 Task: Look for space in Saint-Jérôme, Canada from 9th July, 2023 to 16th July, 2023 for 2 adults, 1 child in price range Rs.8000 to Rs.16000. Place can be entire place with 2 bedrooms having 2 beds and 1 bathroom. Property type can be house, flat, guest house. Booking option can be shelf check-in. Required host language is English.
Action: Mouse moved to (495, 92)
Screenshot: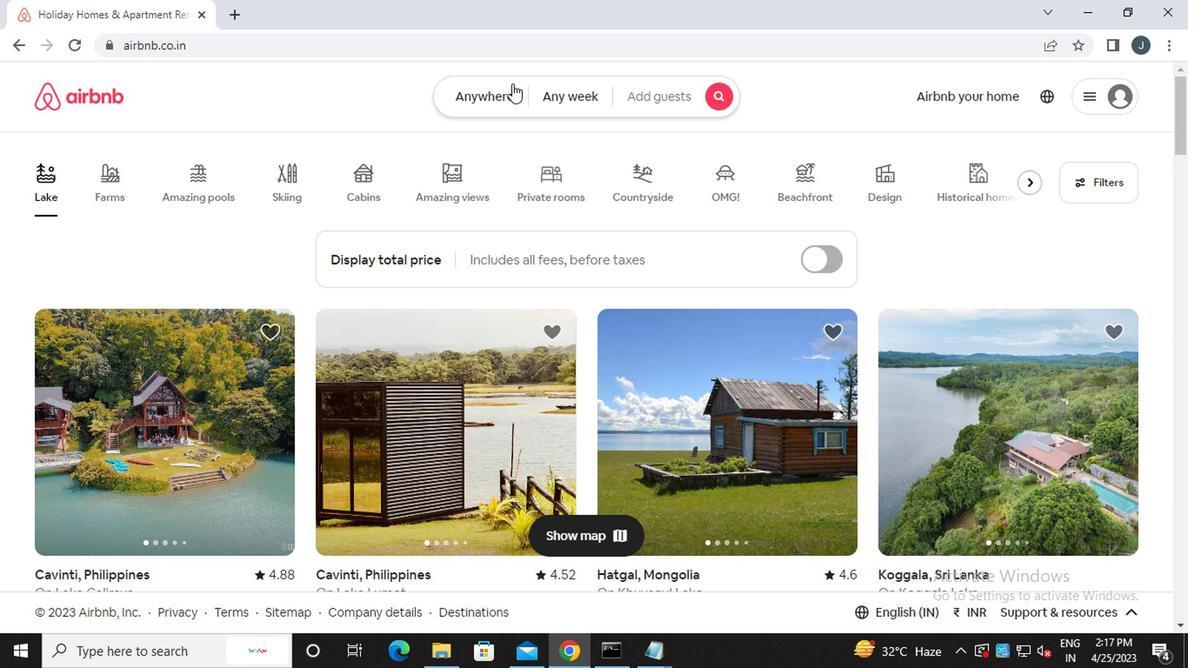 
Action: Mouse pressed left at (495, 92)
Screenshot: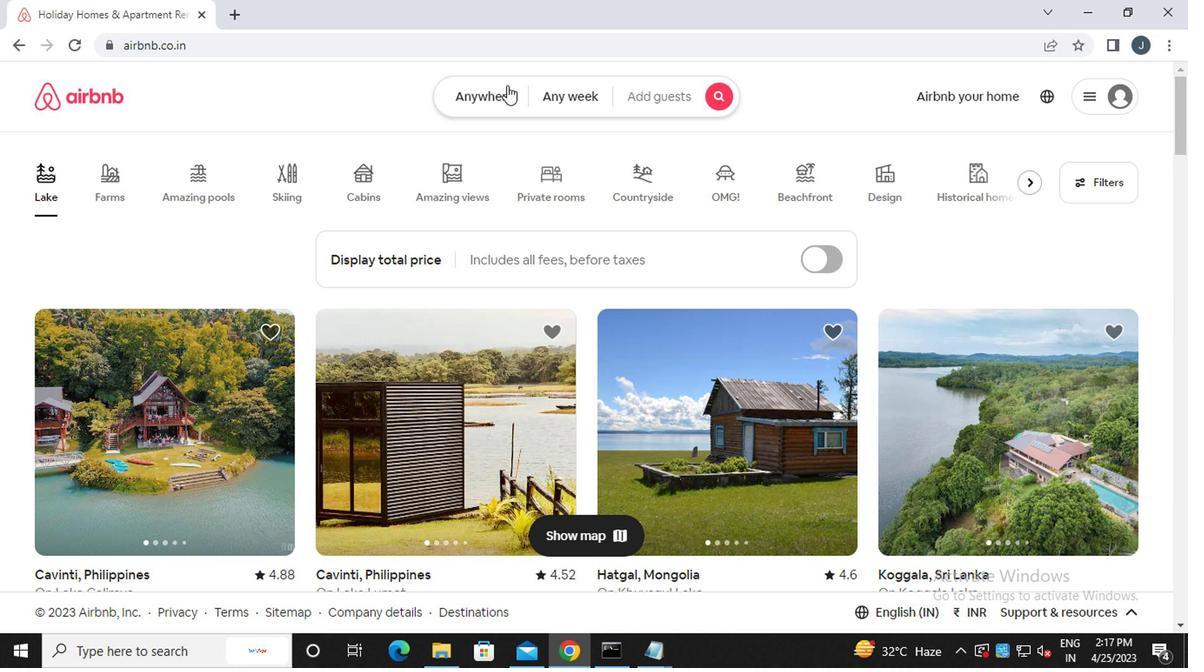 
Action: Mouse moved to (316, 170)
Screenshot: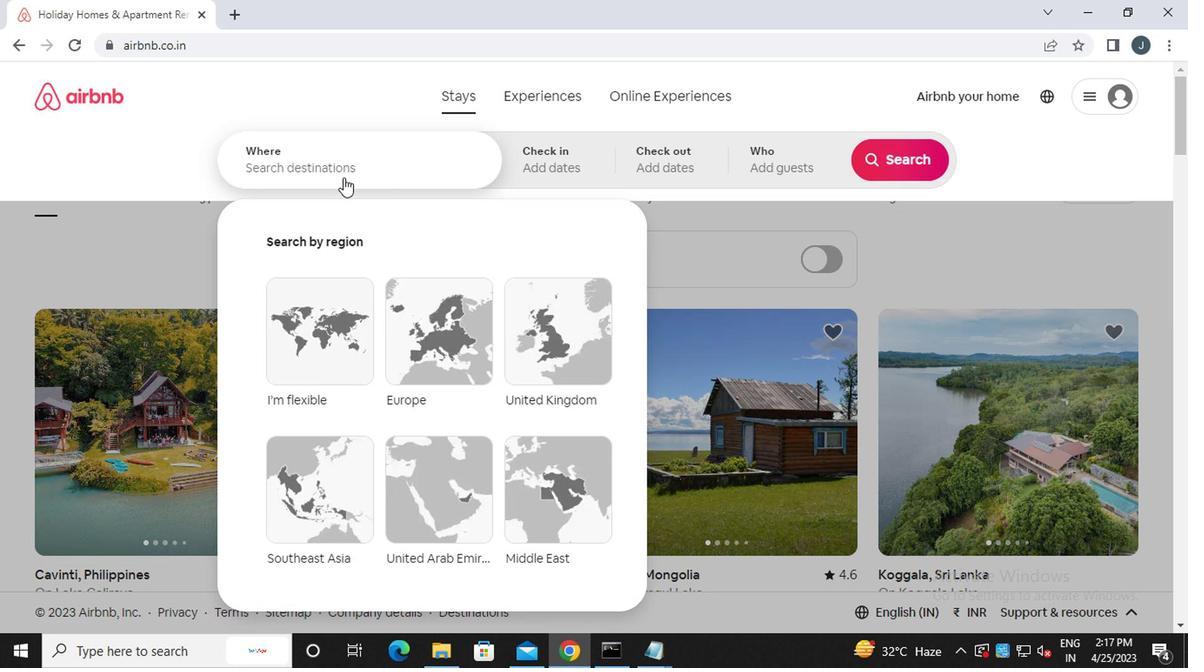 
Action: Mouse pressed left at (316, 170)
Screenshot: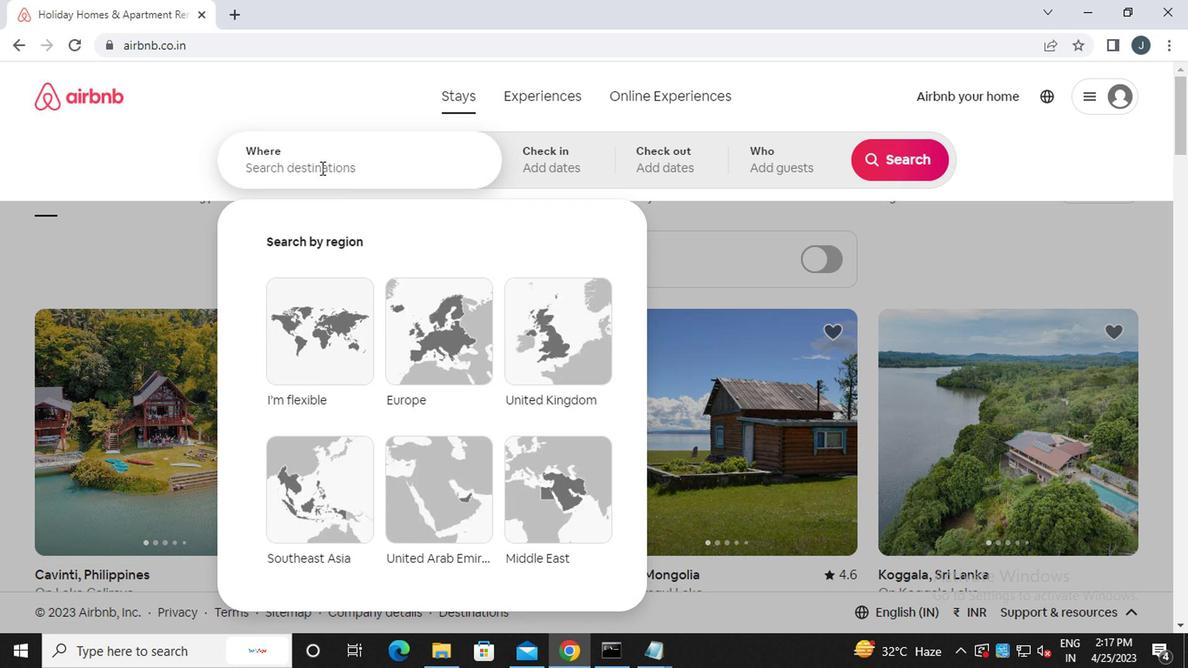 
Action: Key pressed s<Key.caps_lock>i<Key.backspace>aint-<Key.caps_lock>j<Key.caps_lock>erome,<Key.caps_lock>c<Key.caps_lock>anada
Screenshot: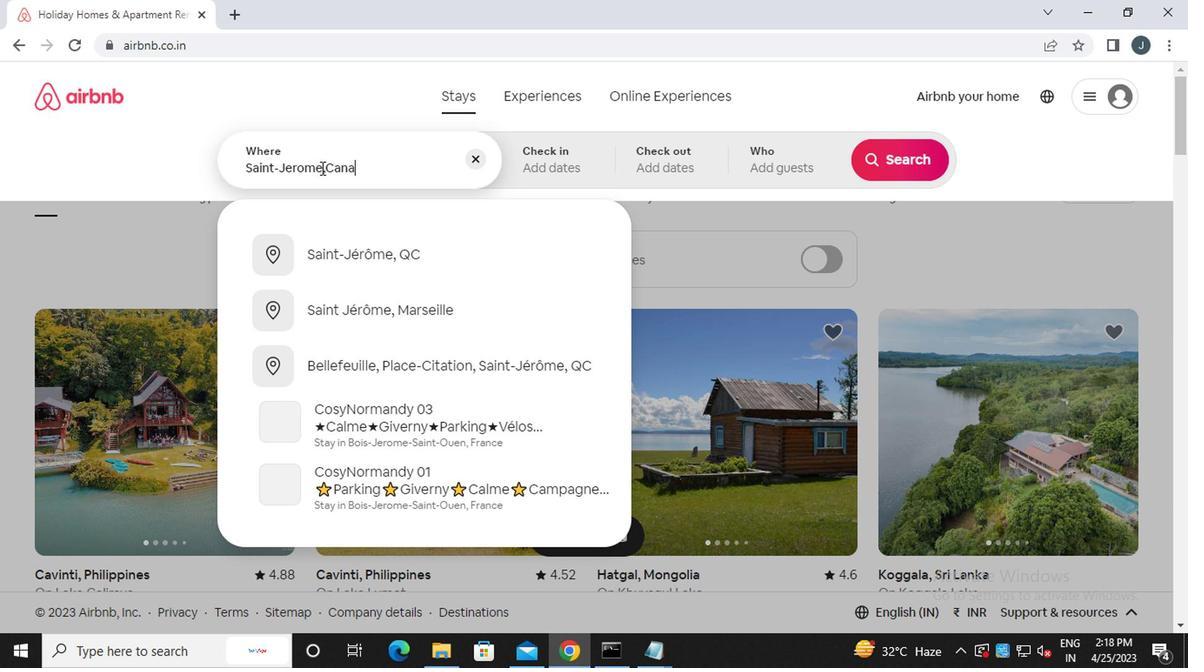 
Action: Mouse moved to (542, 172)
Screenshot: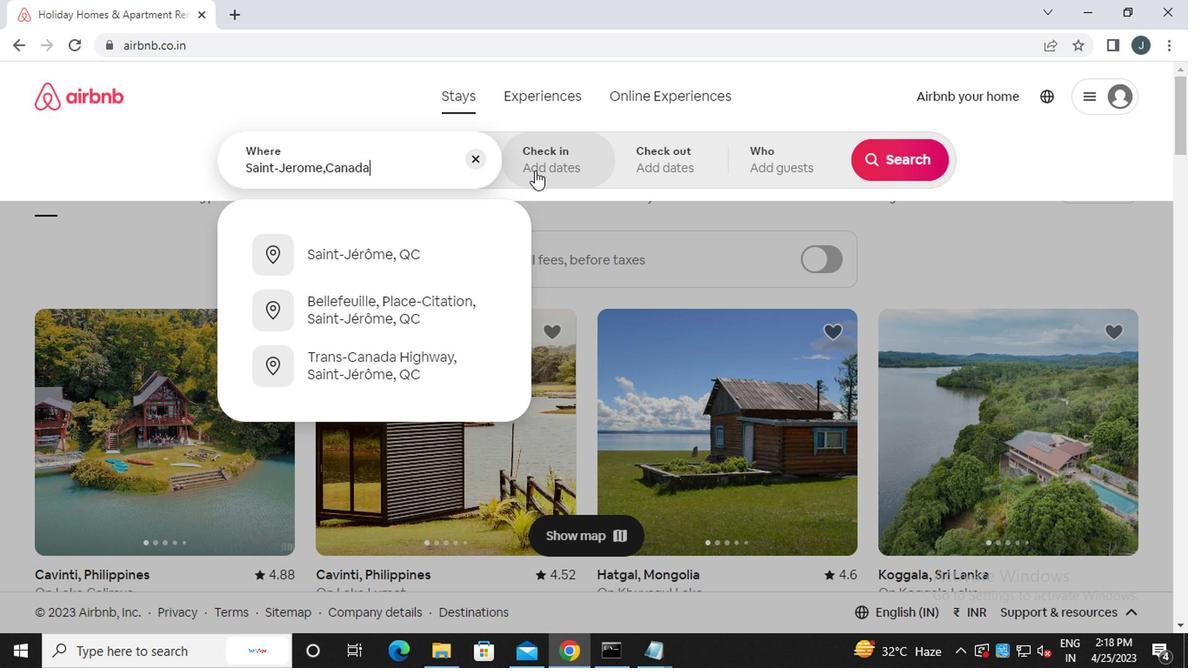 
Action: Mouse pressed left at (542, 172)
Screenshot: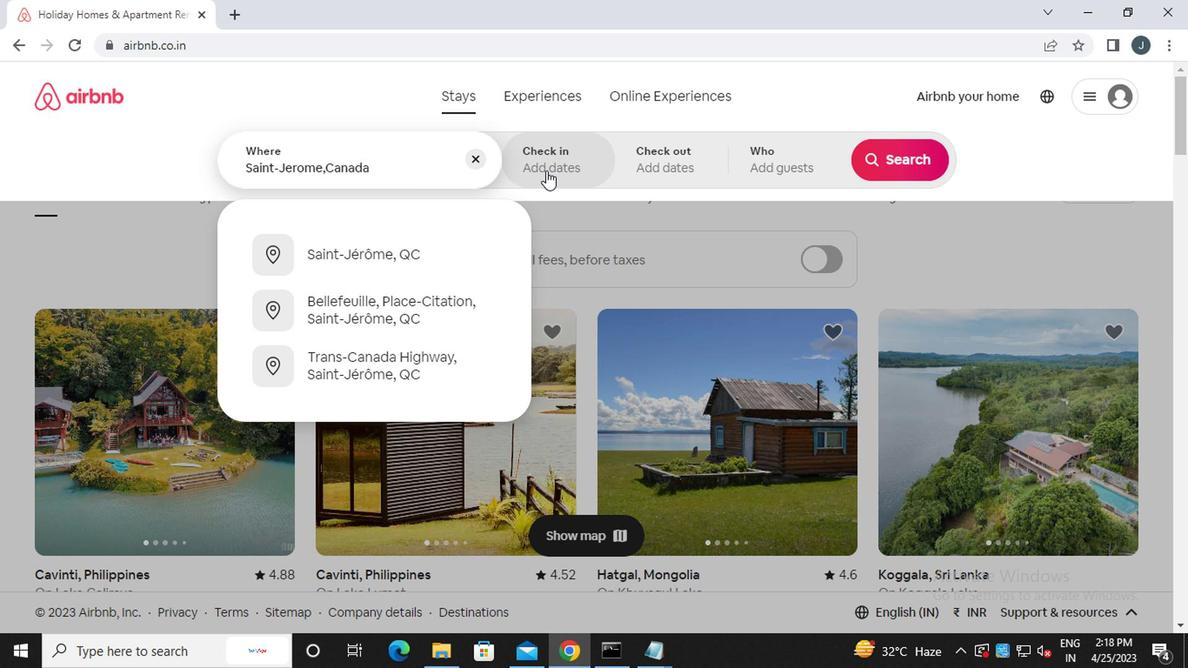 
Action: Mouse moved to (891, 293)
Screenshot: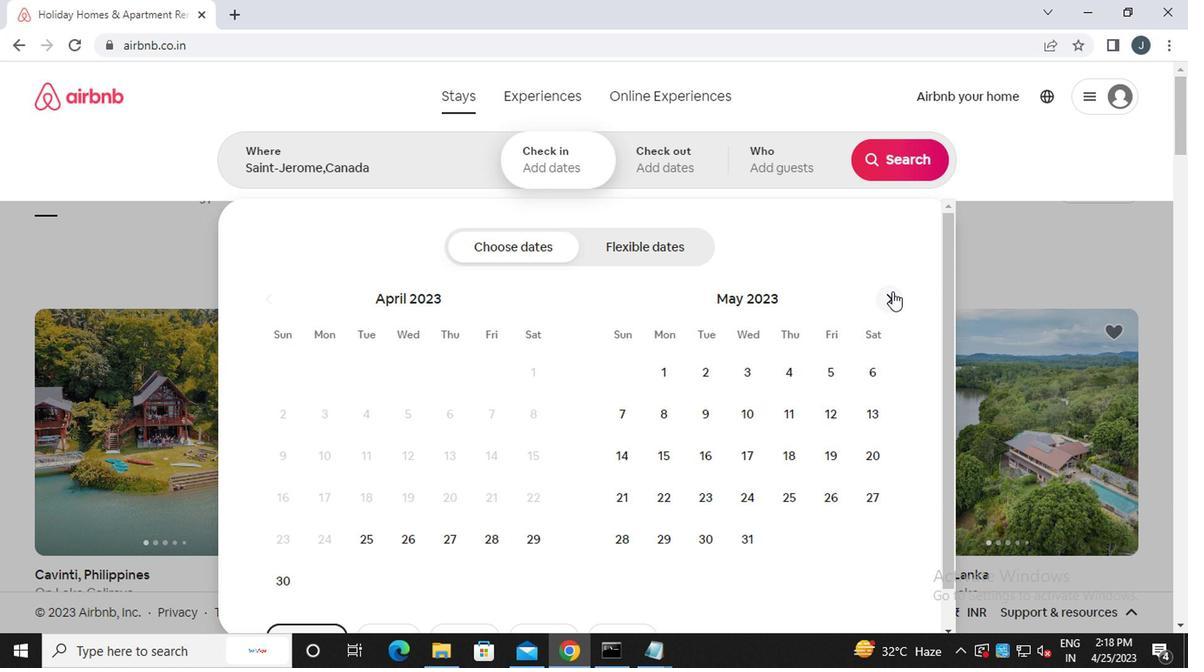 
Action: Mouse pressed left at (891, 293)
Screenshot: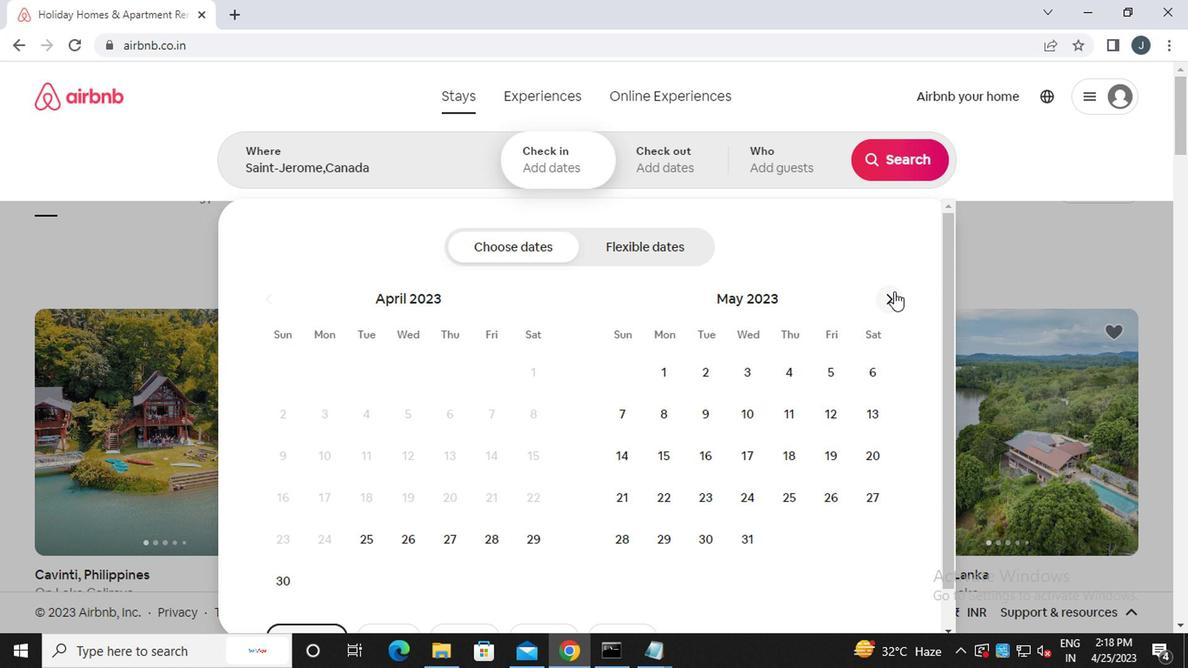 
Action: Mouse moved to (893, 295)
Screenshot: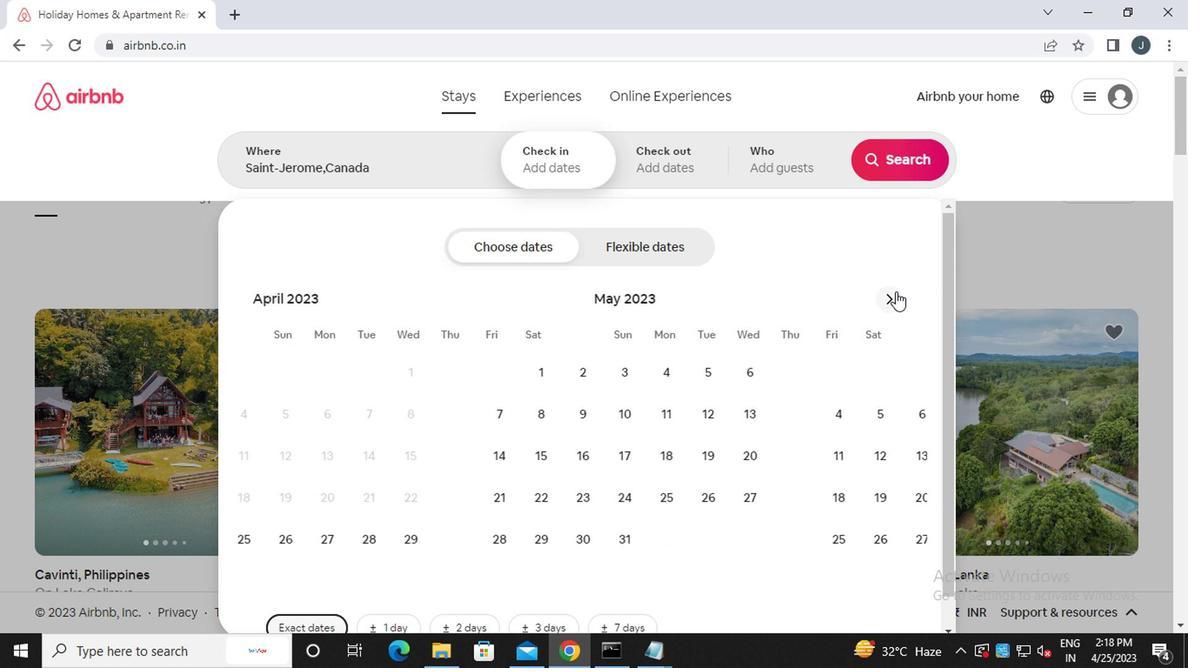 
Action: Mouse pressed left at (893, 295)
Screenshot: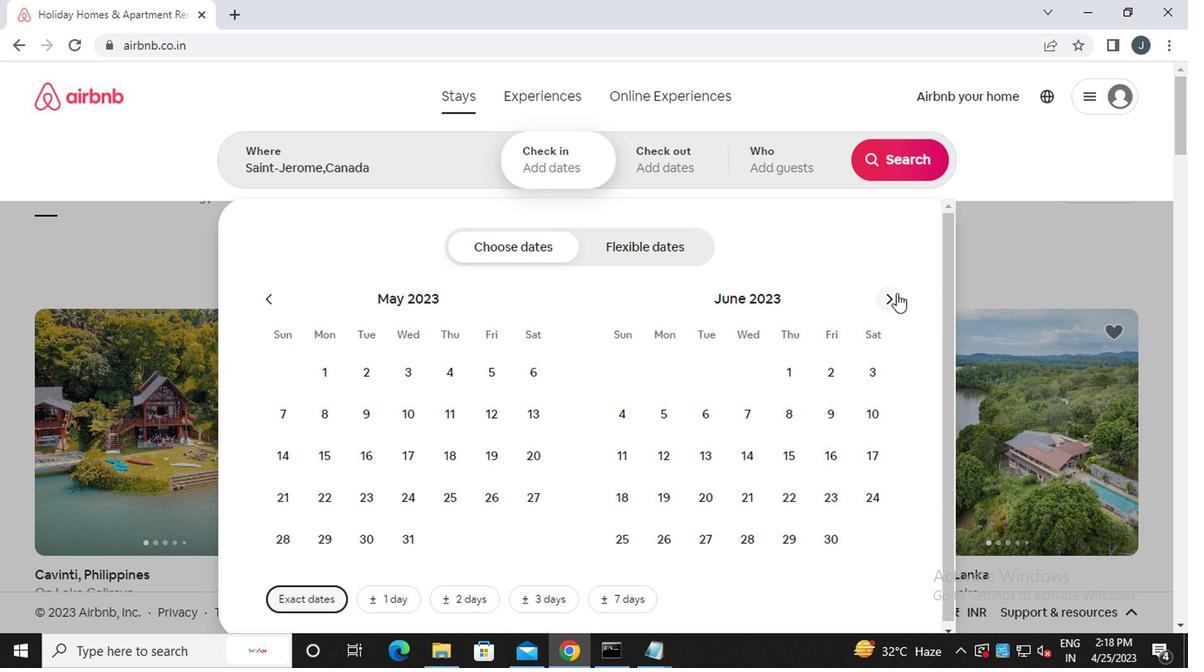 
Action: Mouse moved to (621, 458)
Screenshot: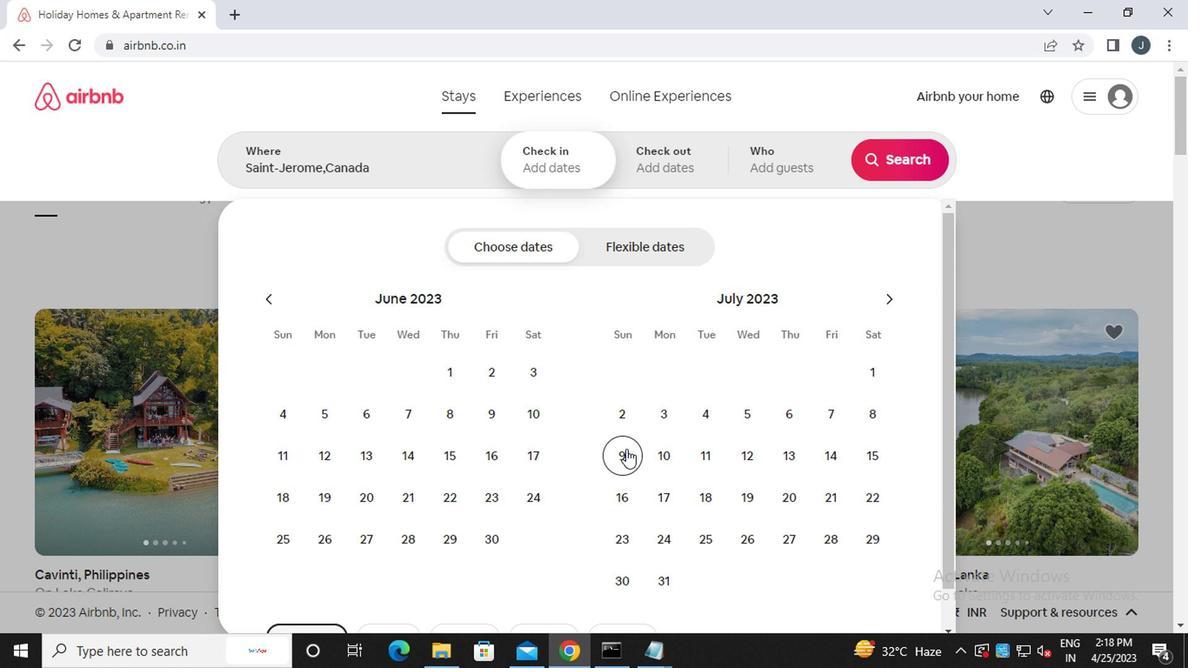 
Action: Mouse pressed left at (621, 458)
Screenshot: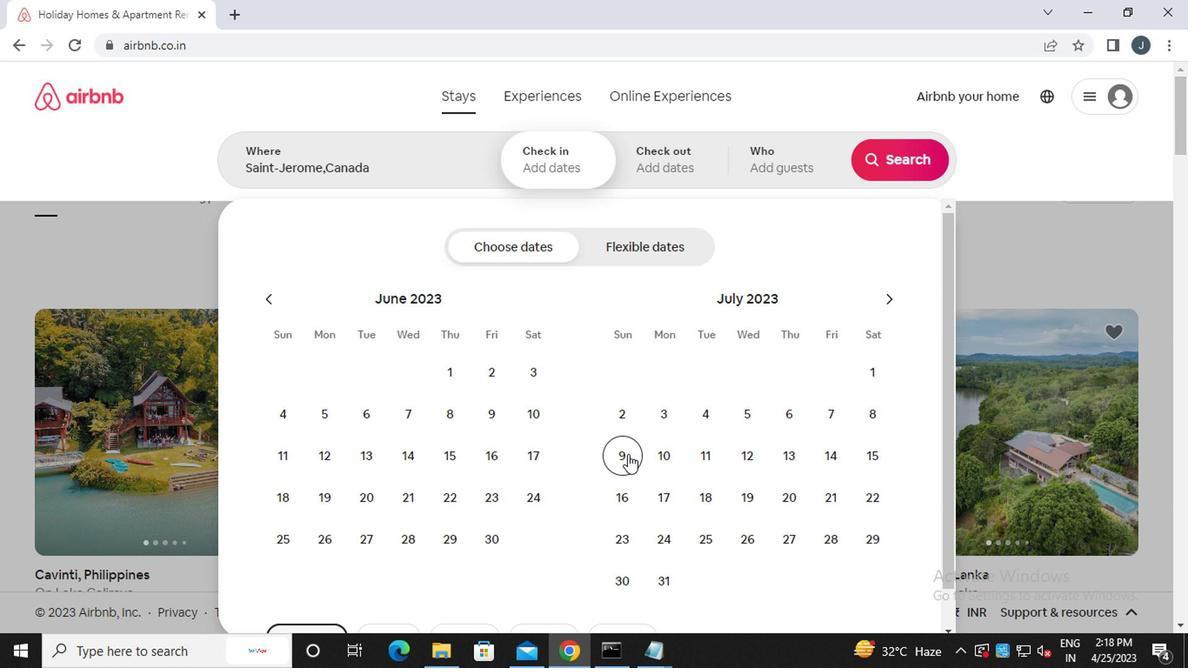 
Action: Mouse moved to (620, 494)
Screenshot: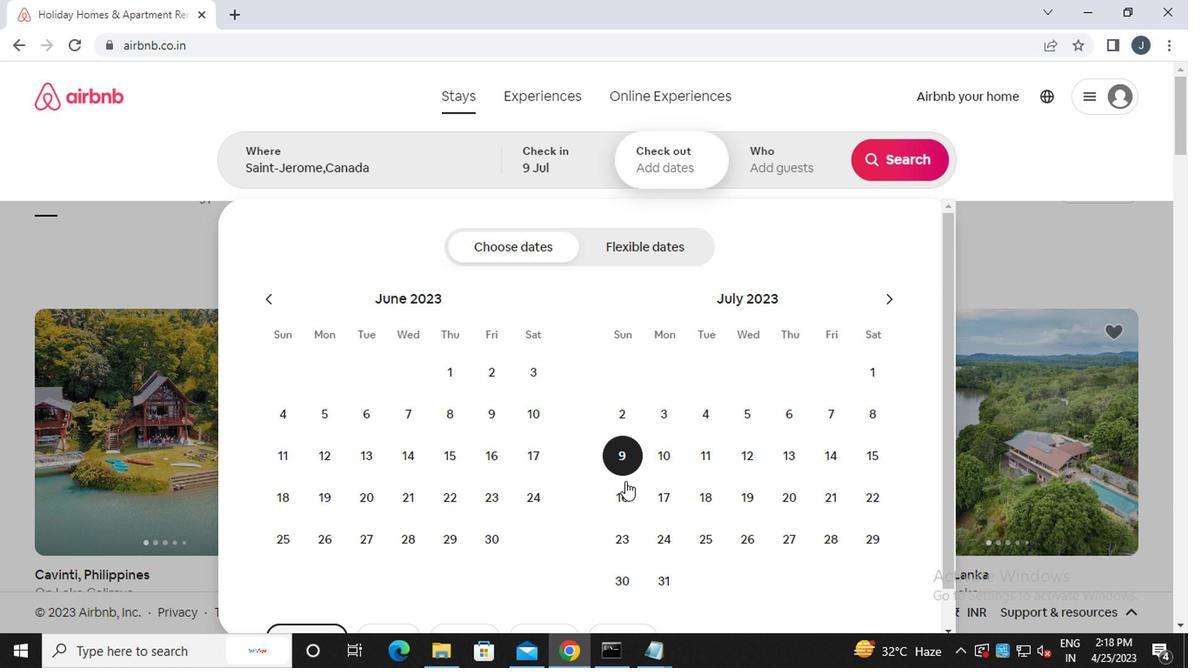 
Action: Mouse pressed left at (620, 494)
Screenshot: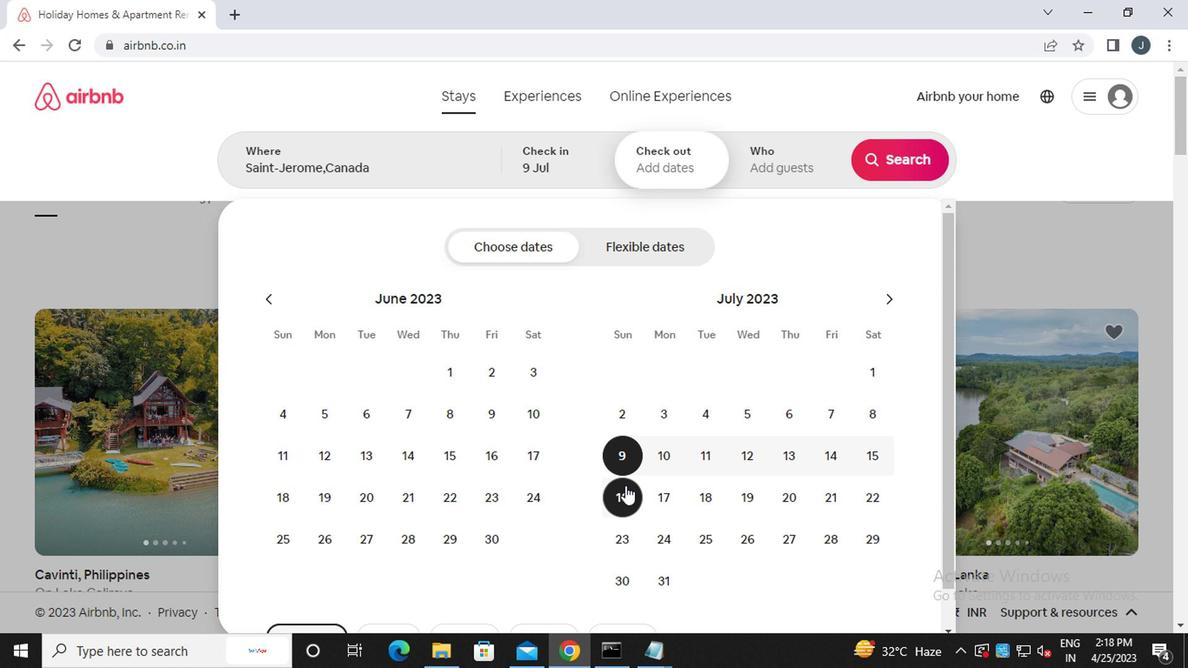 
Action: Mouse moved to (785, 164)
Screenshot: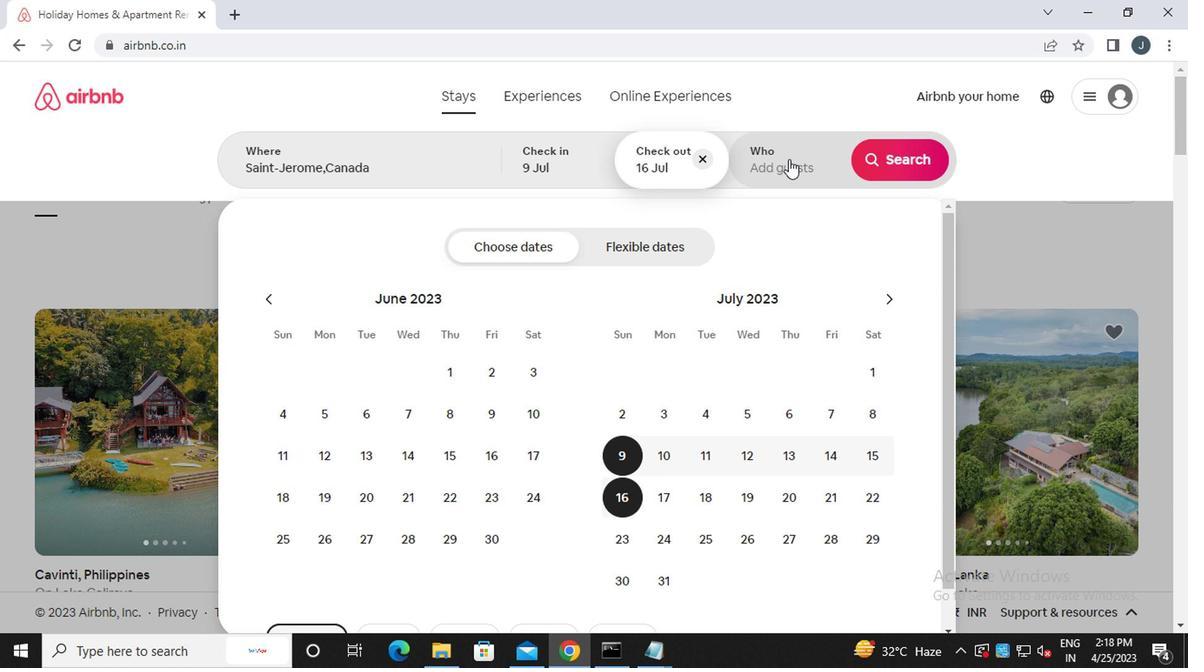 
Action: Mouse pressed left at (785, 164)
Screenshot: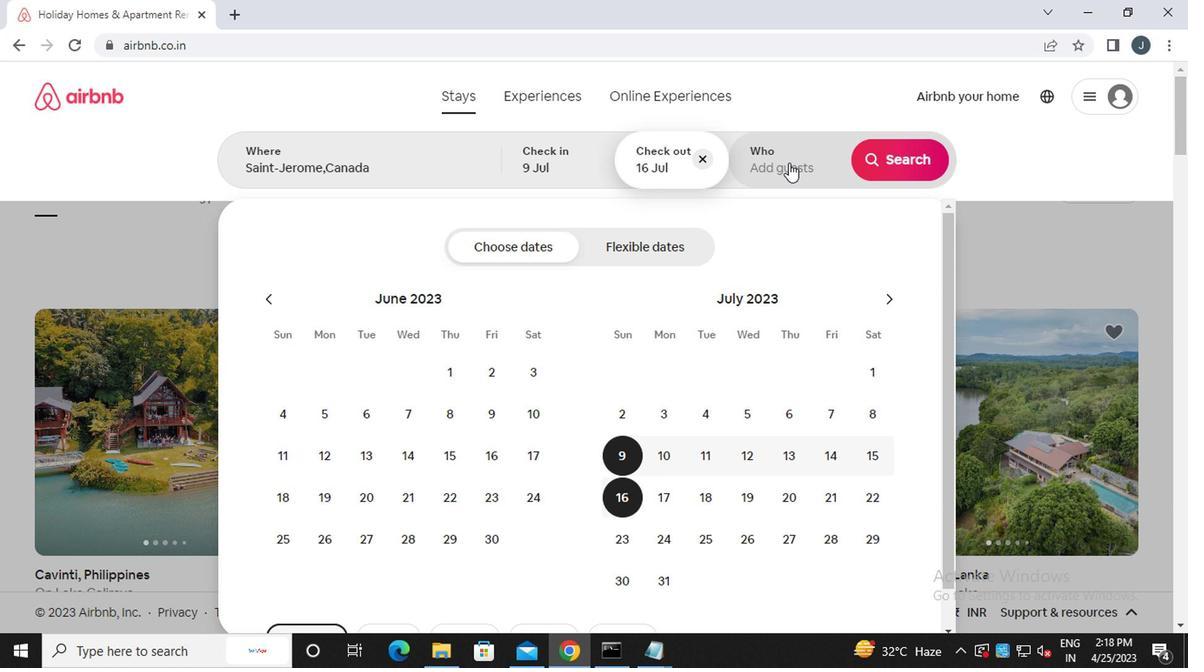 
Action: Mouse moved to (903, 255)
Screenshot: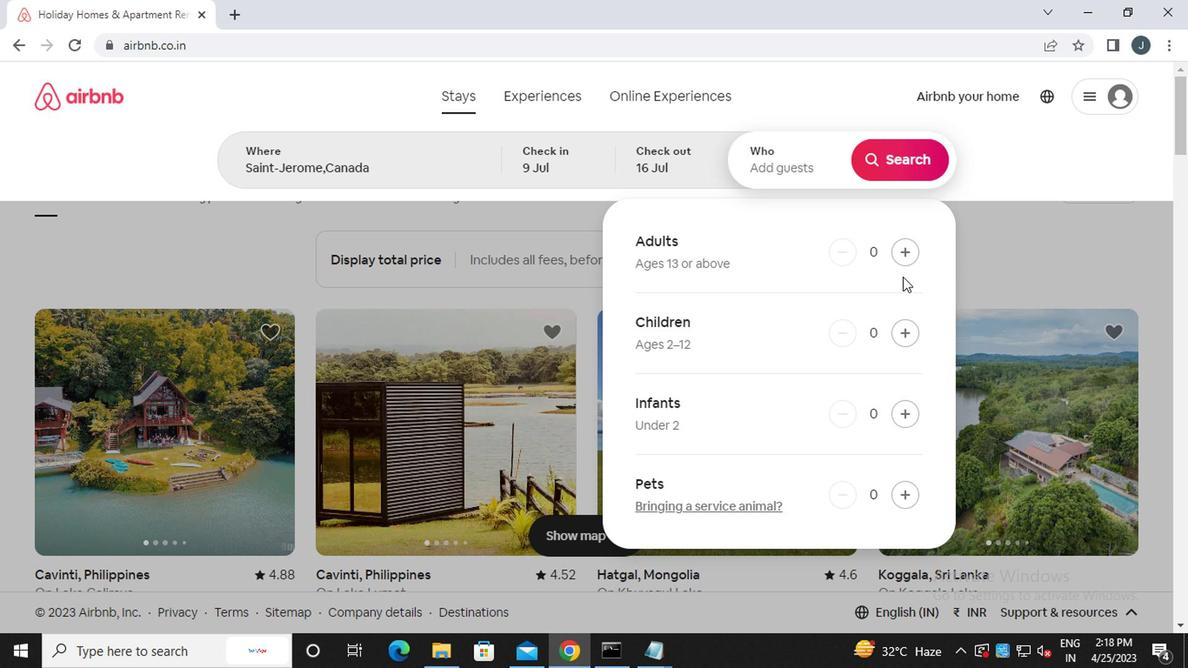 
Action: Mouse pressed left at (903, 255)
Screenshot: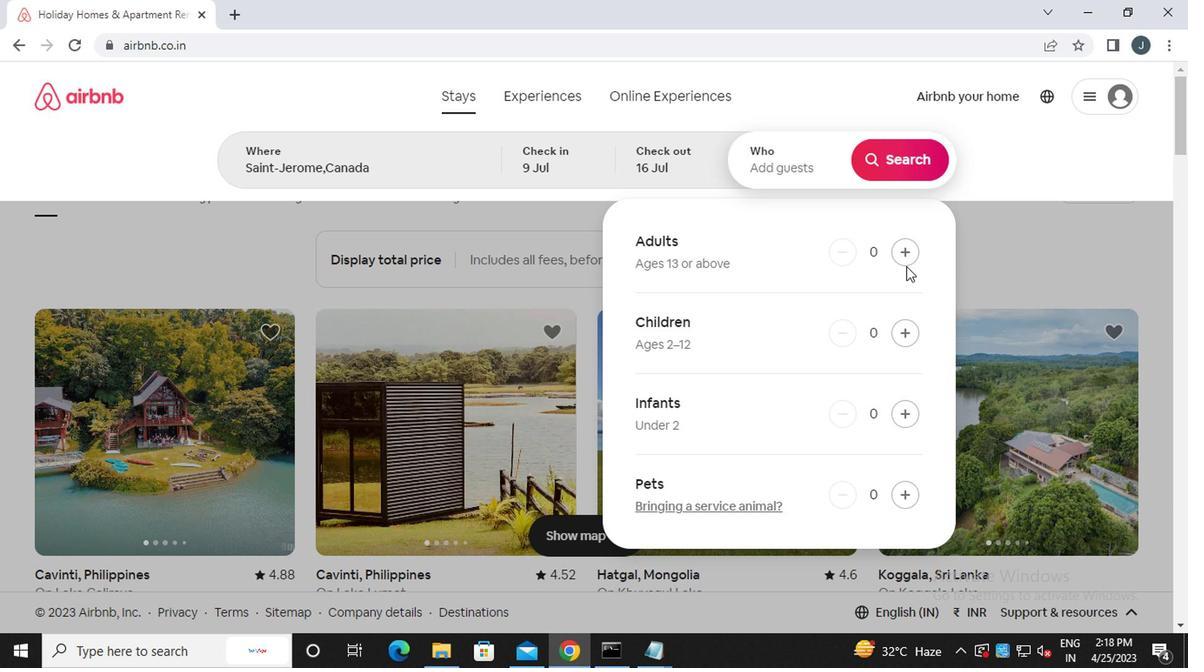 
Action: Mouse pressed left at (903, 255)
Screenshot: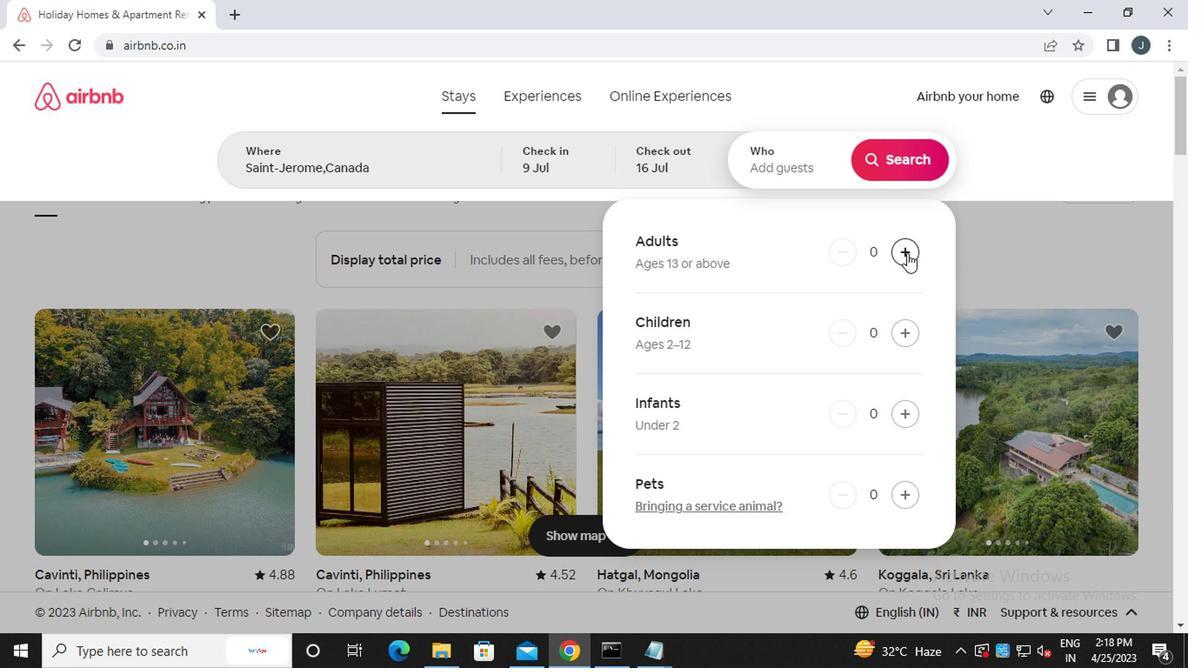 
Action: Mouse moved to (894, 337)
Screenshot: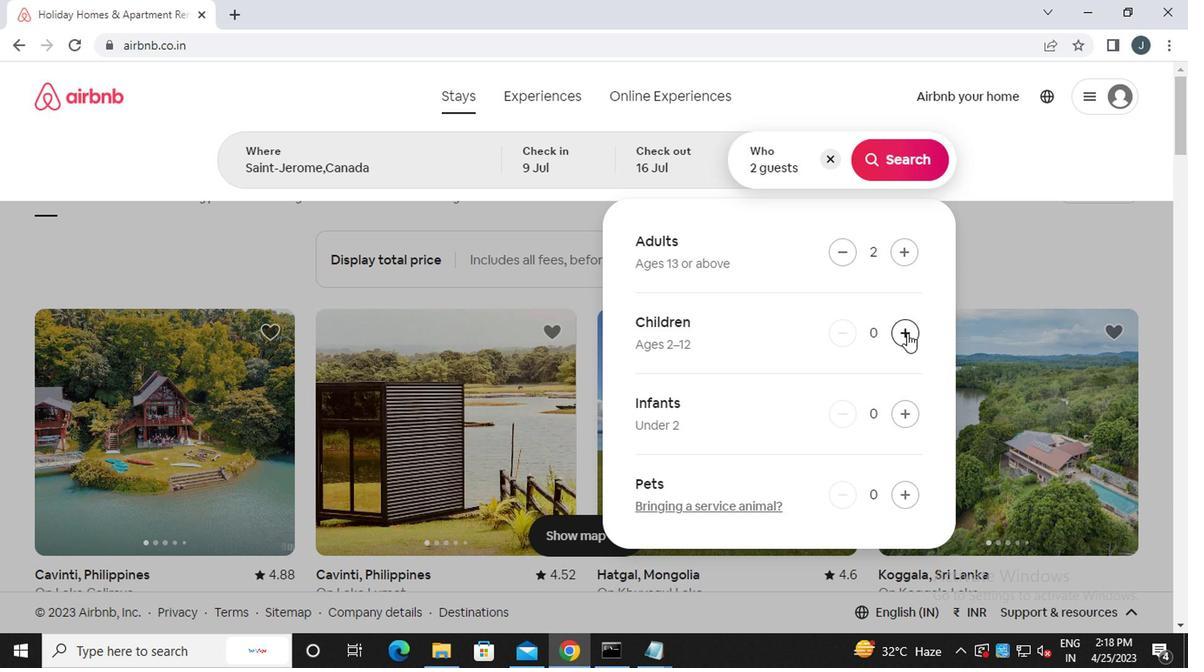 
Action: Mouse pressed left at (894, 337)
Screenshot: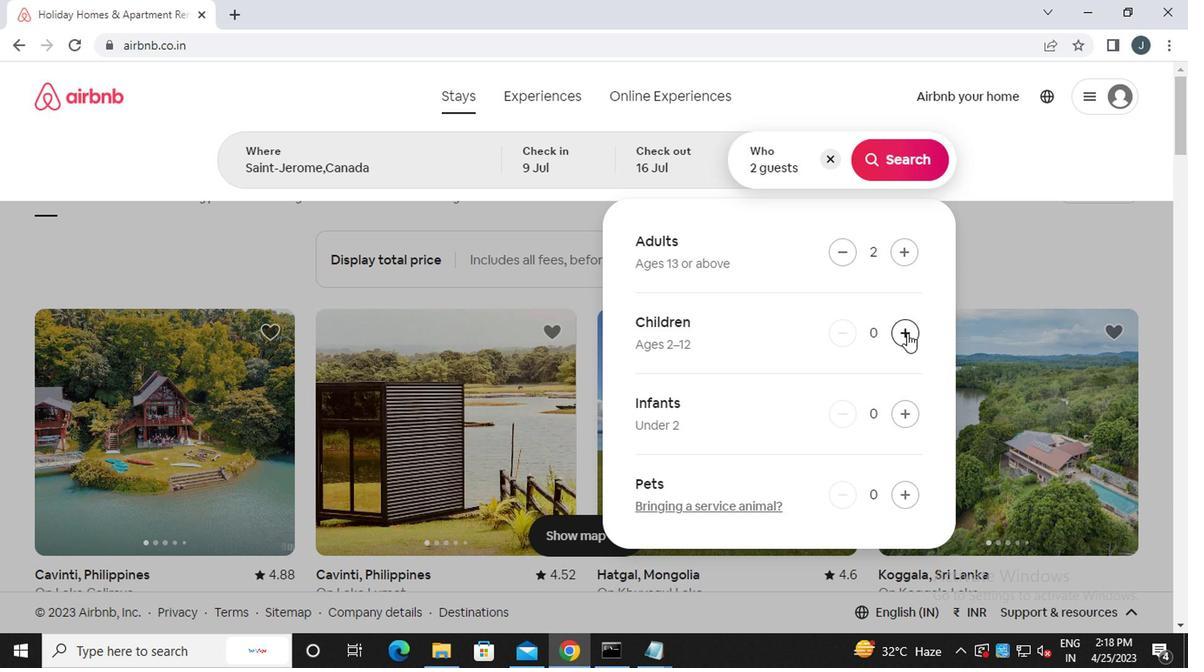 
Action: Mouse moved to (912, 170)
Screenshot: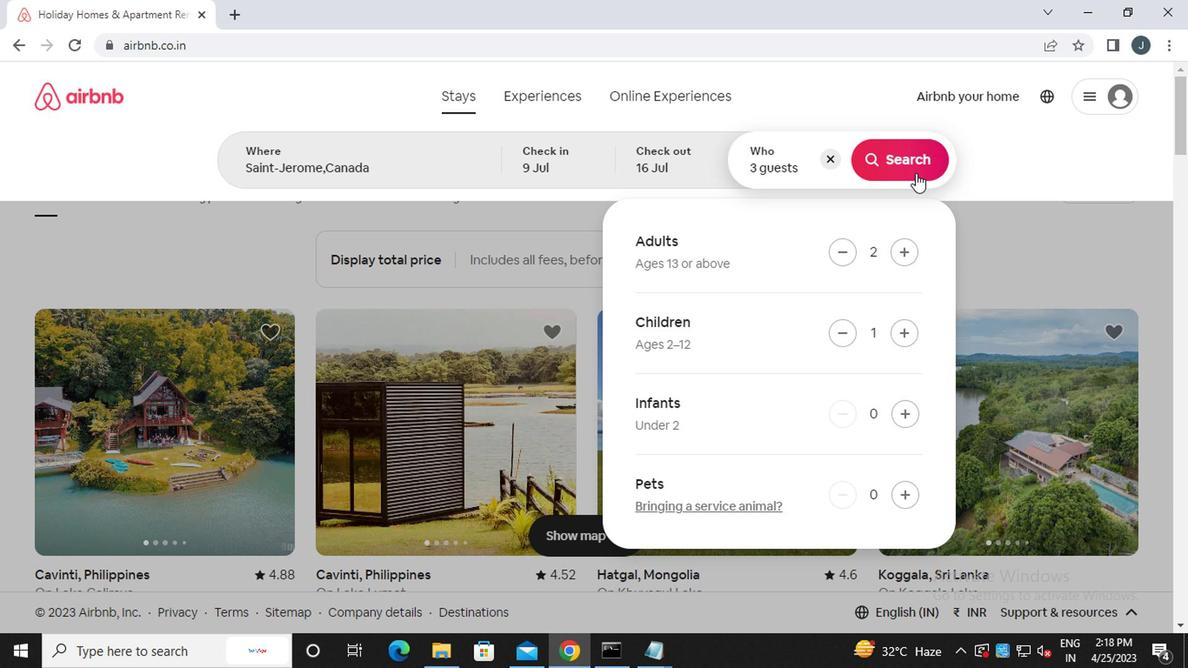 
Action: Mouse pressed left at (912, 170)
Screenshot: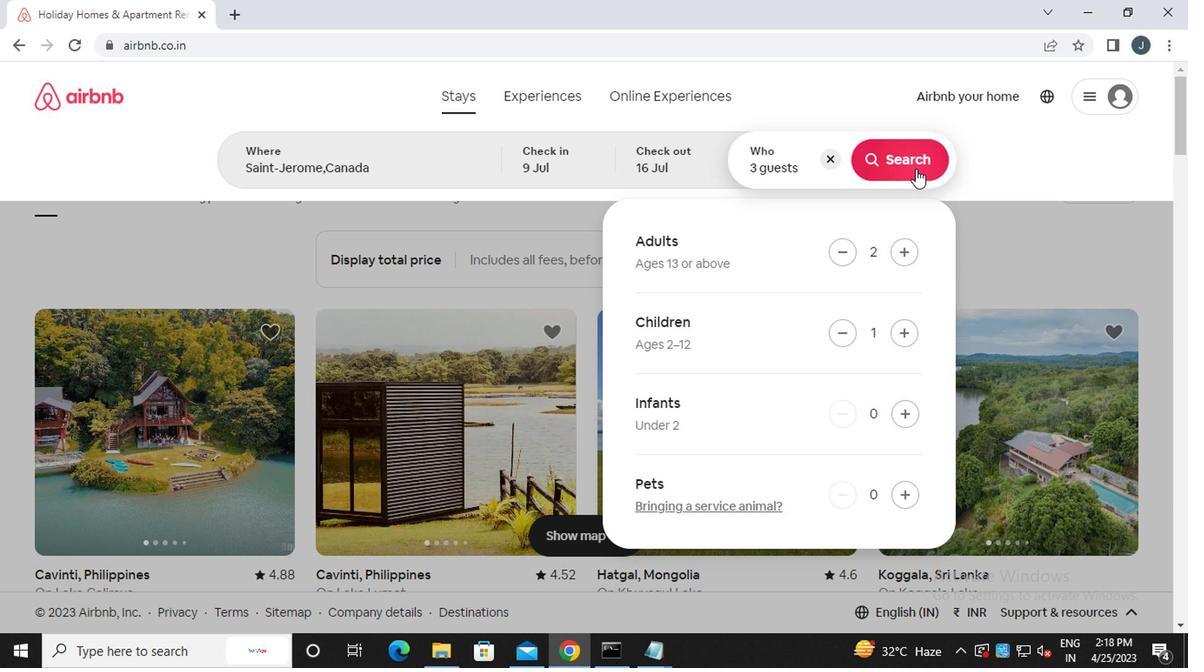 
Action: Mouse moved to (1118, 160)
Screenshot: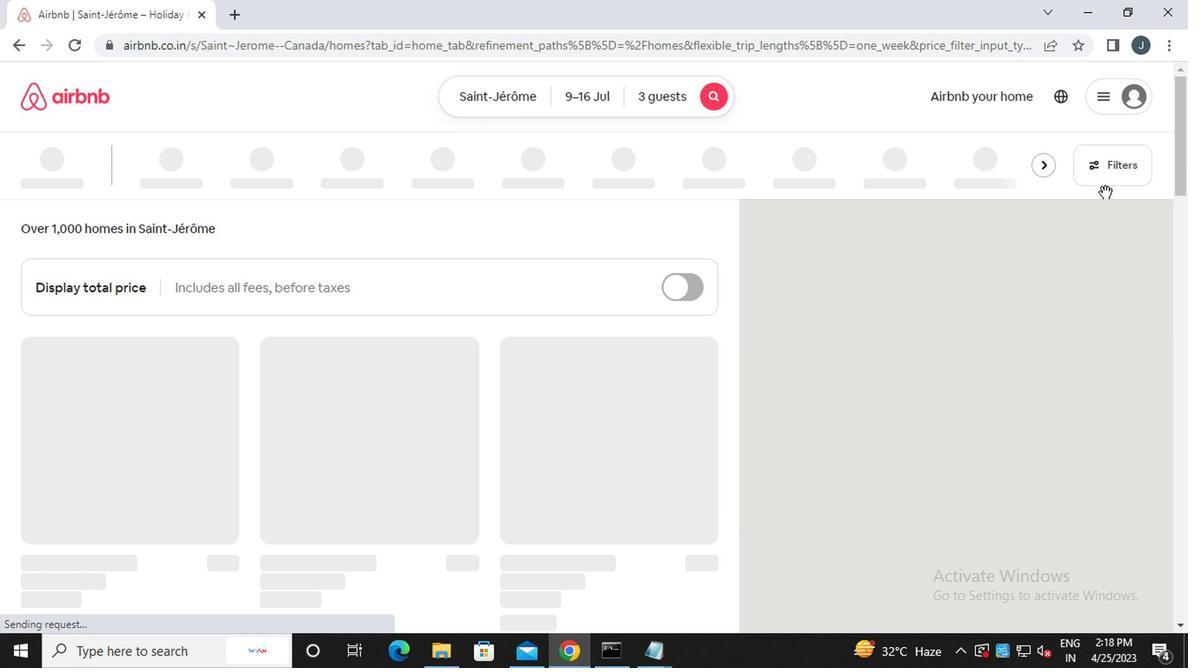 
Action: Mouse pressed left at (1118, 160)
Screenshot: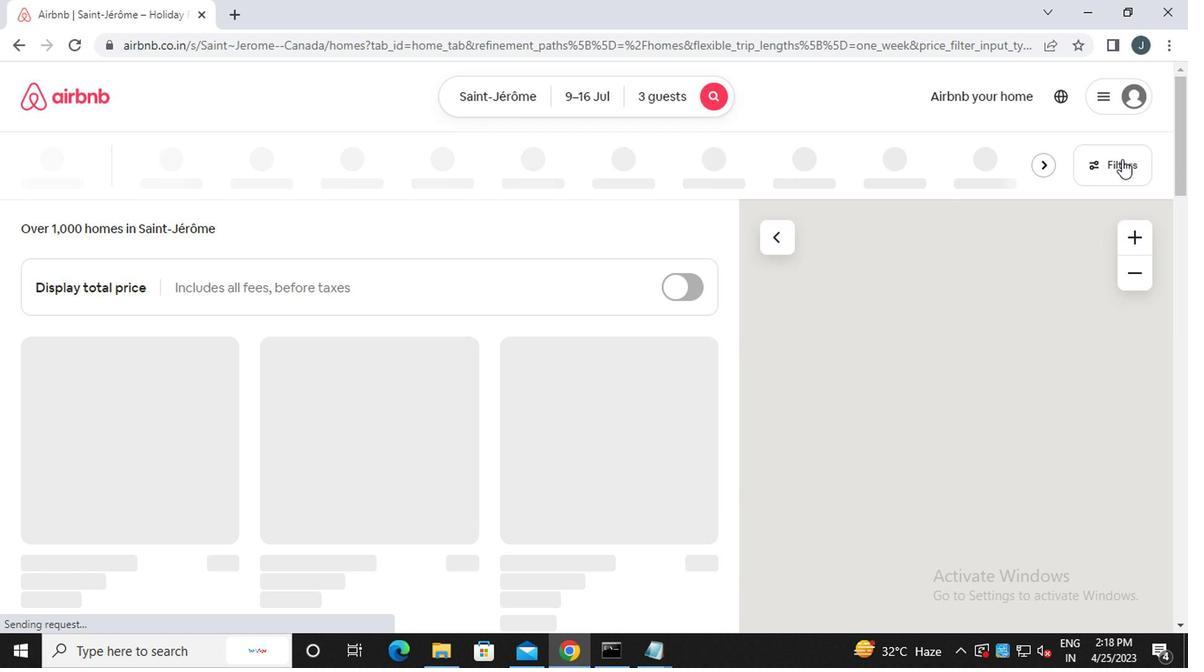 
Action: Mouse moved to (385, 395)
Screenshot: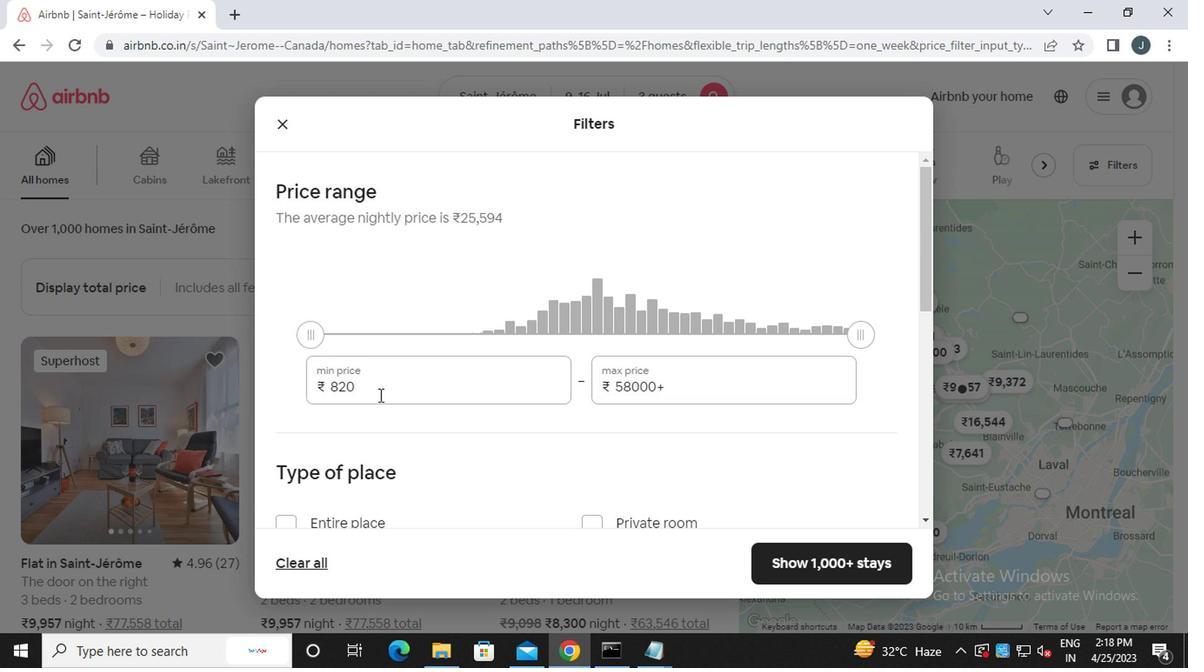 
Action: Mouse pressed left at (385, 395)
Screenshot: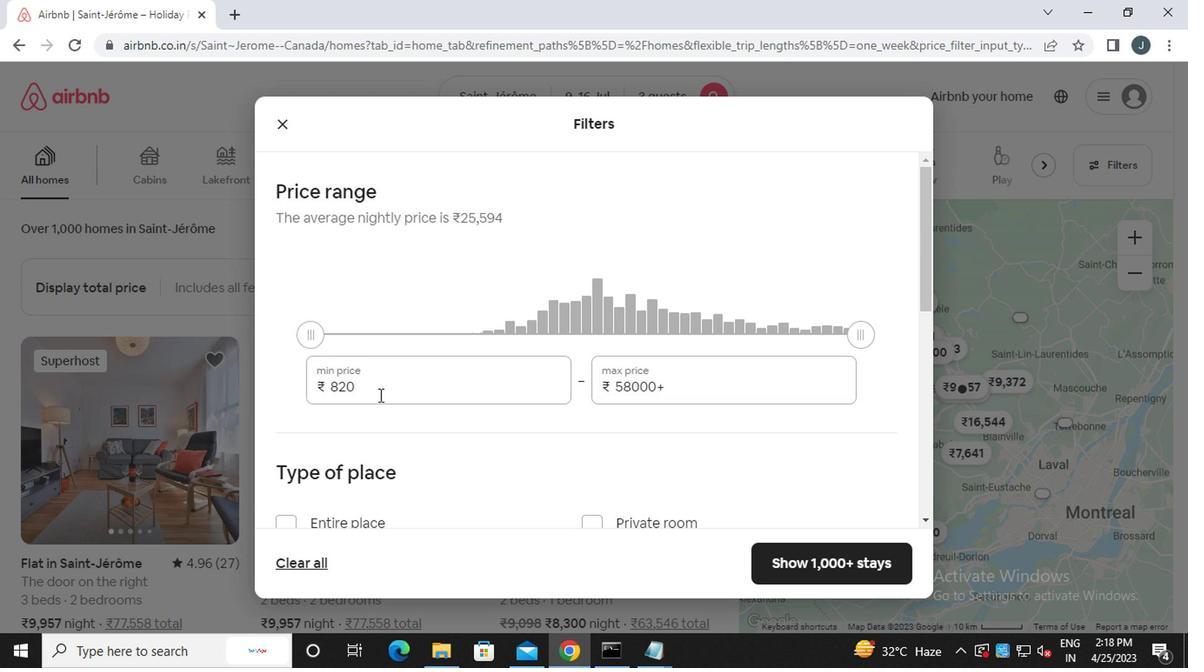 
Action: Mouse moved to (384, 386)
Screenshot: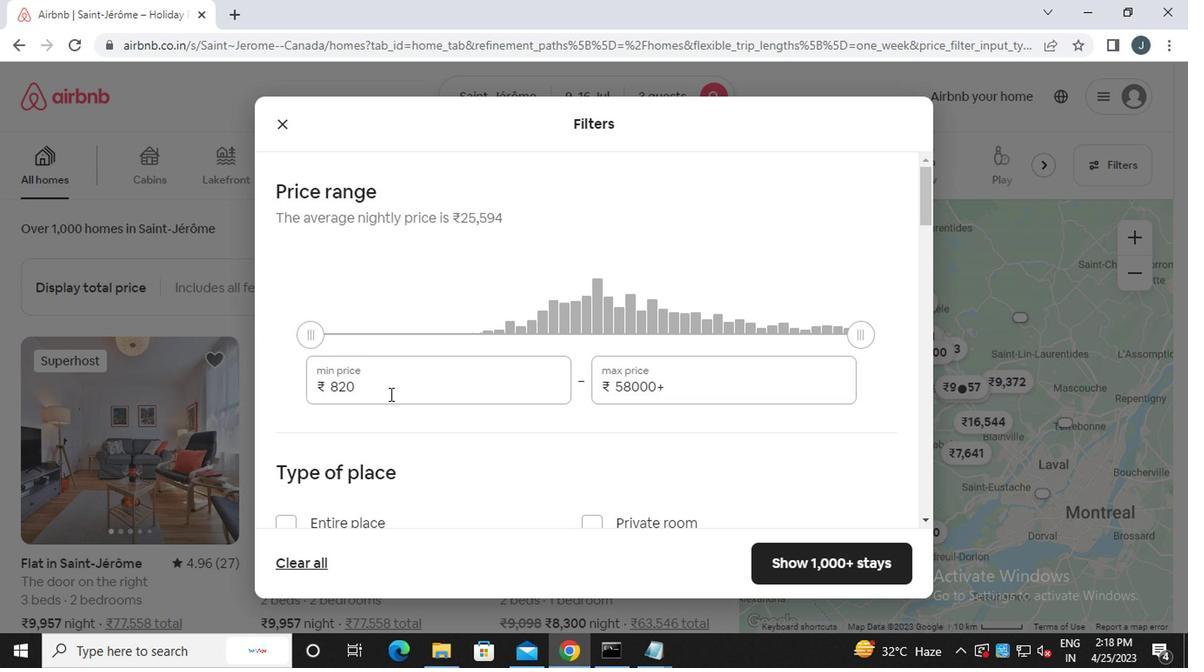 
Action: Key pressed <Key.backspace><Key.backspace><<96>><<96>><<96>>
Screenshot: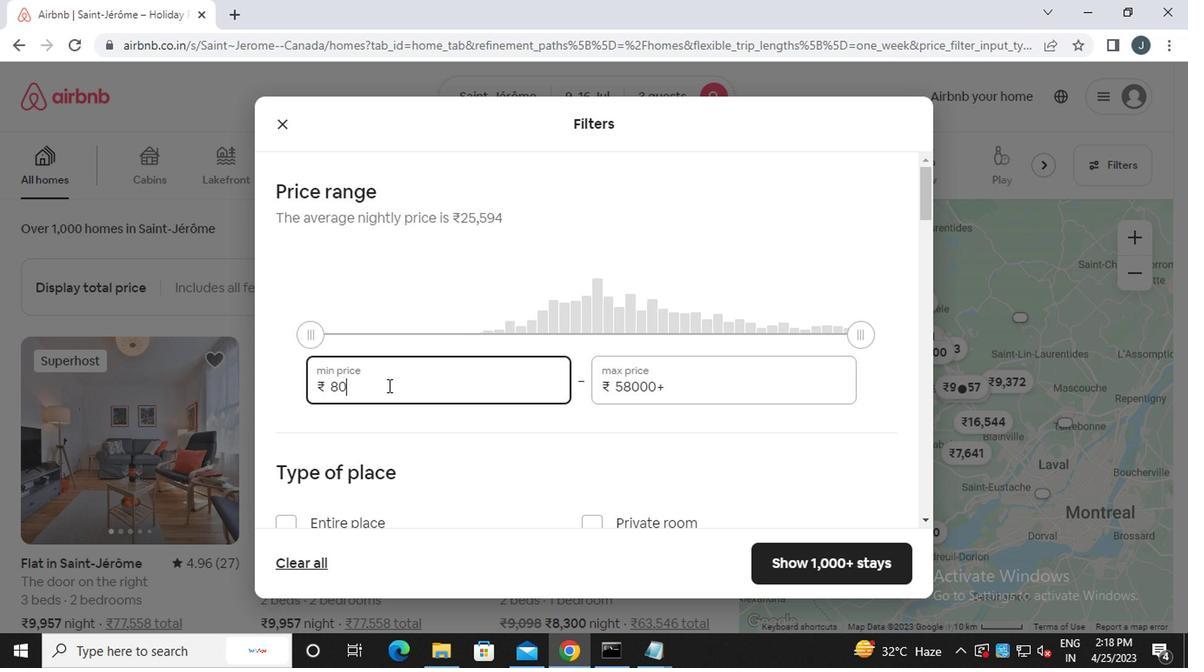 
Action: Mouse moved to (767, 398)
Screenshot: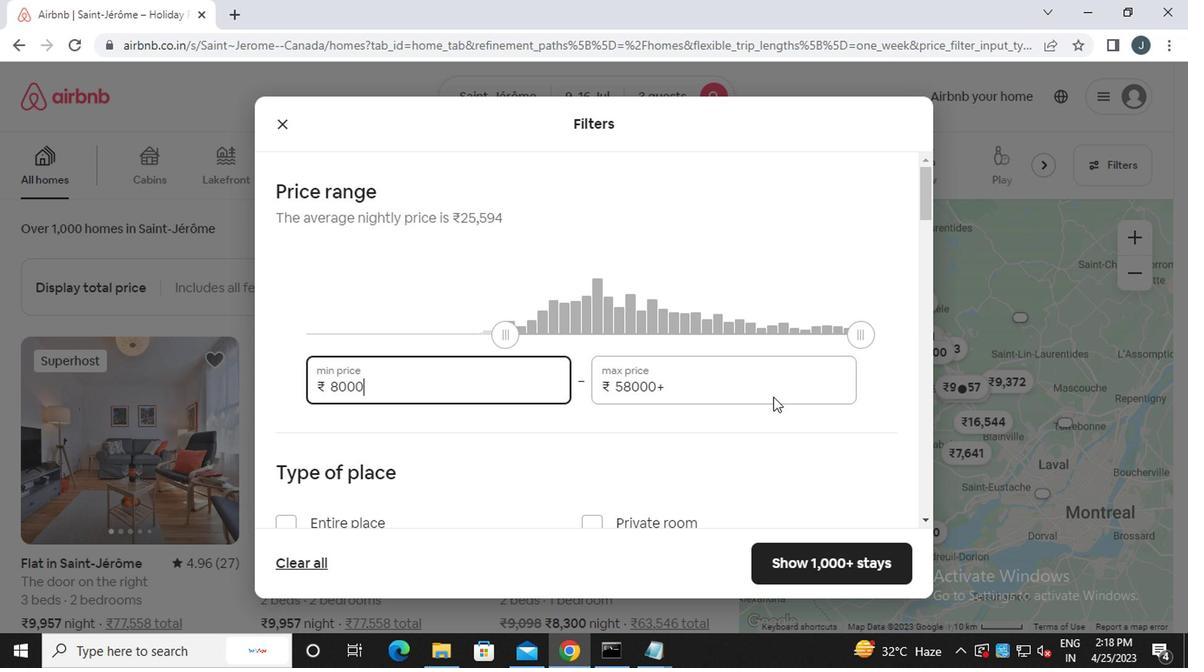 
Action: Mouse pressed left at (767, 398)
Screenshot: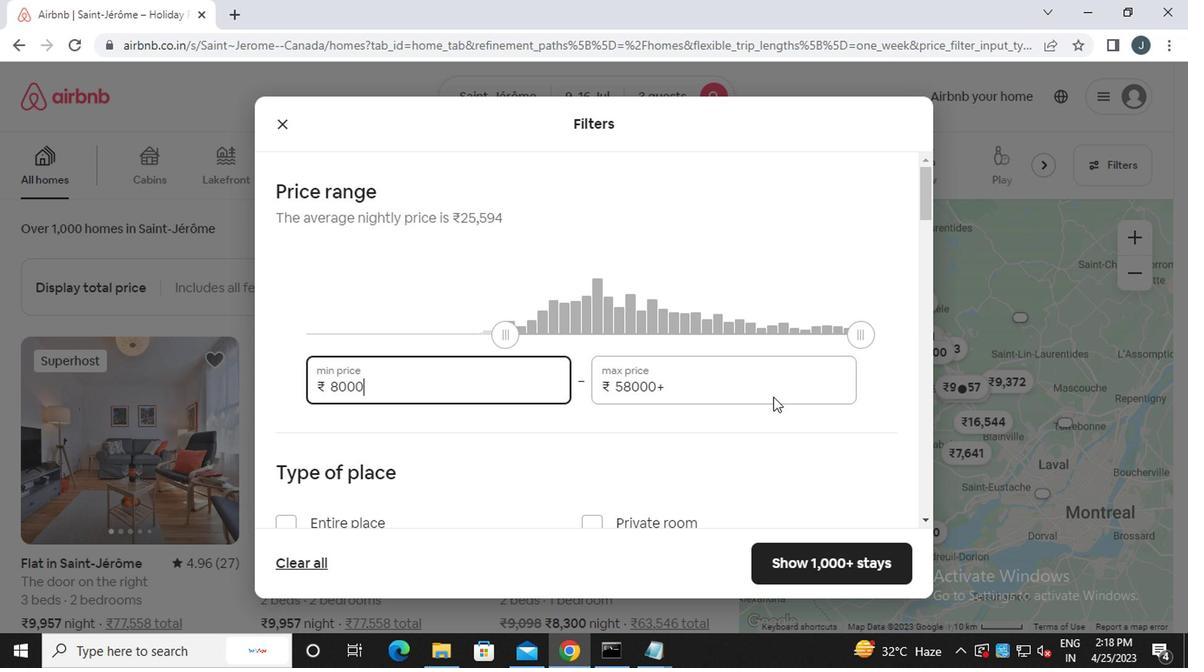 
Action: Mouse moved to (766, 398)
Screenshot: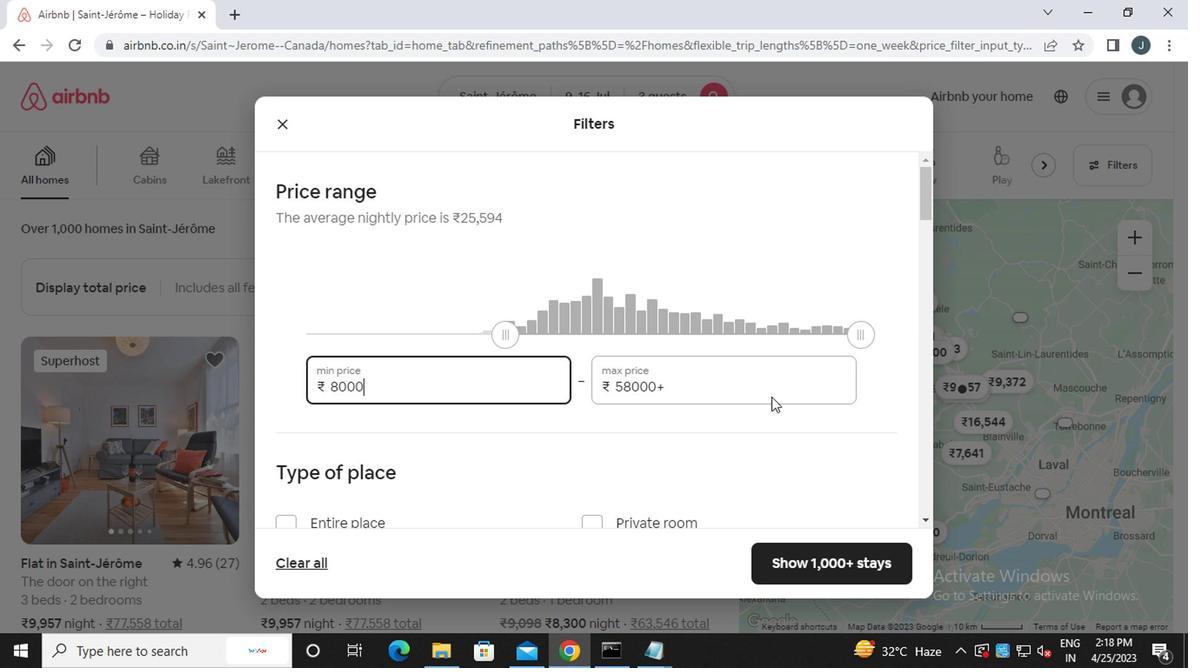 
Action: Key pressed <Key.backspace><Key.backspace><Key.backspace><Key.backspace><Key.backspace><Key.backspace><Key.backspace><Key.backspace><Key.backspace><Key.backspace><Key.backspace><<97>><<102>><<96>><<96>><<96>>
Screenshot: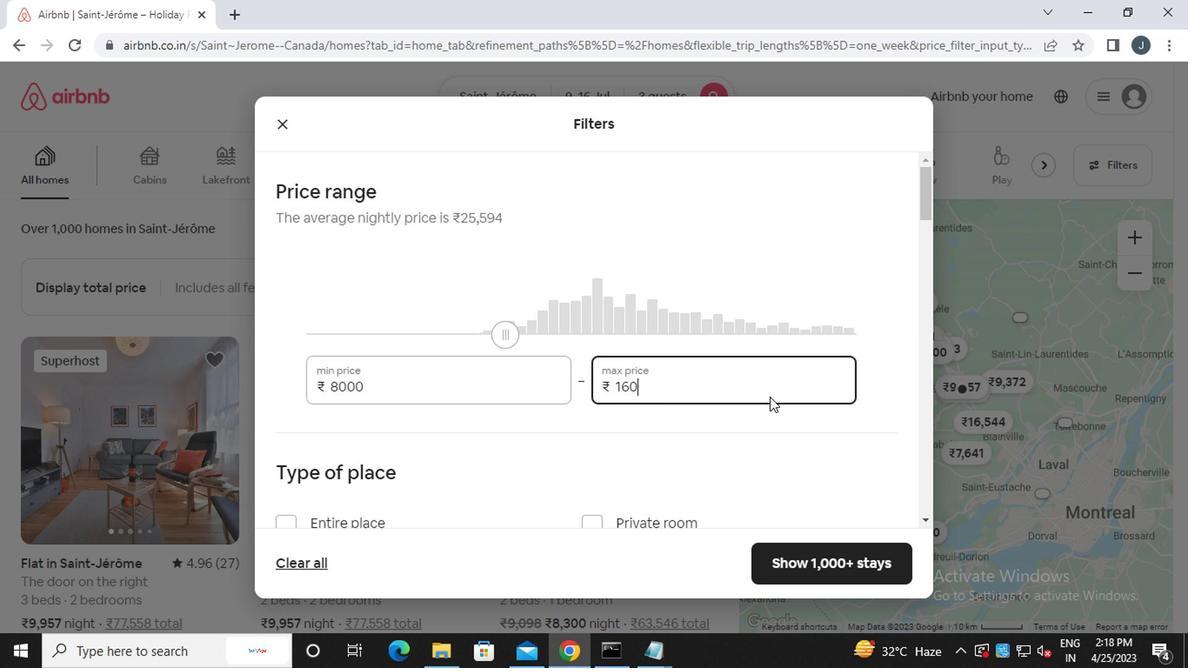
Action: Mouse moved to (495, 388)
Screenshot: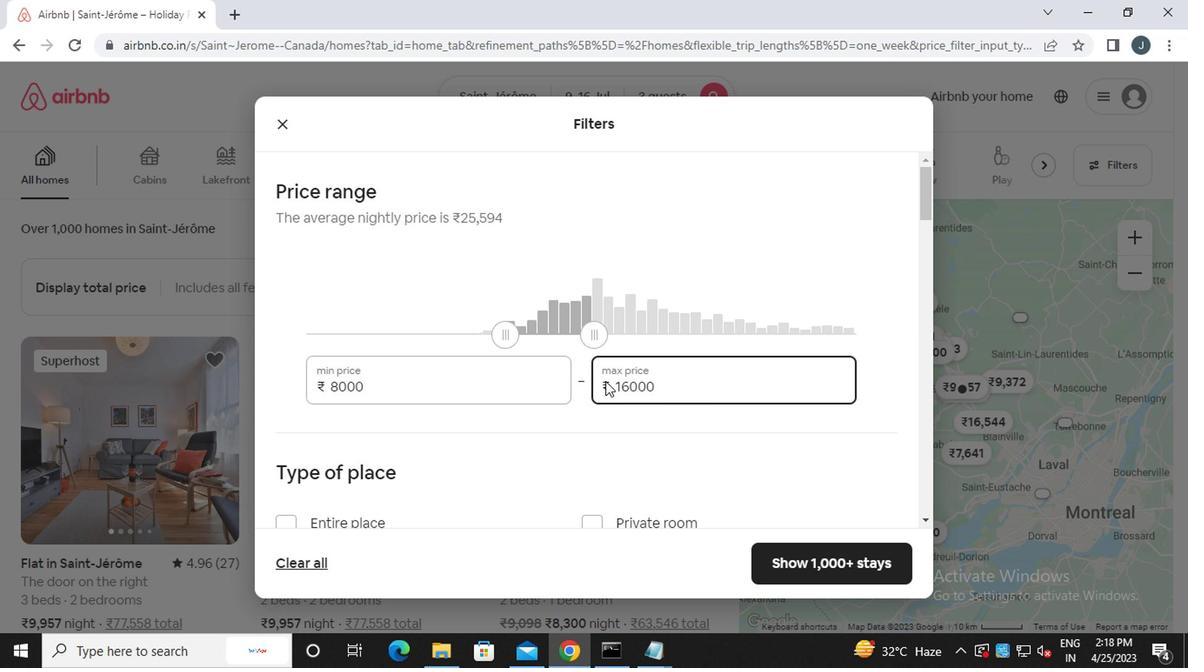 
Action: Mouse scrolled (495, 386) with delta (0, -1)
Screenshot: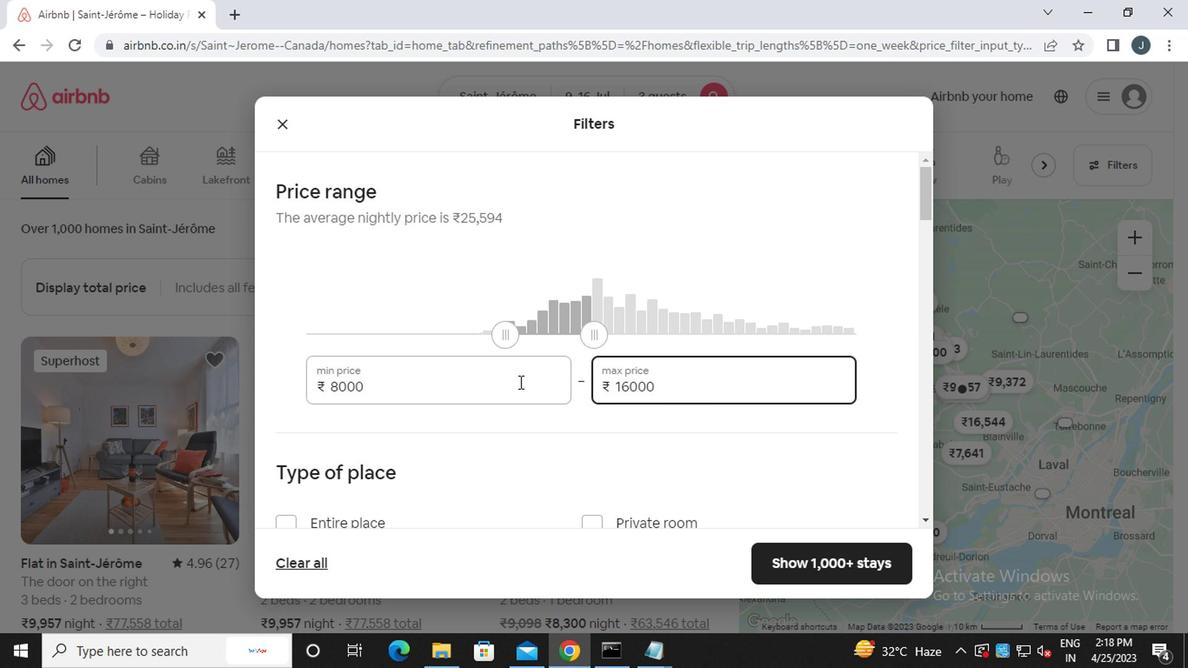 
Action: Mouse scrolled (495, 386) with delta (0, -1)
Screenshot: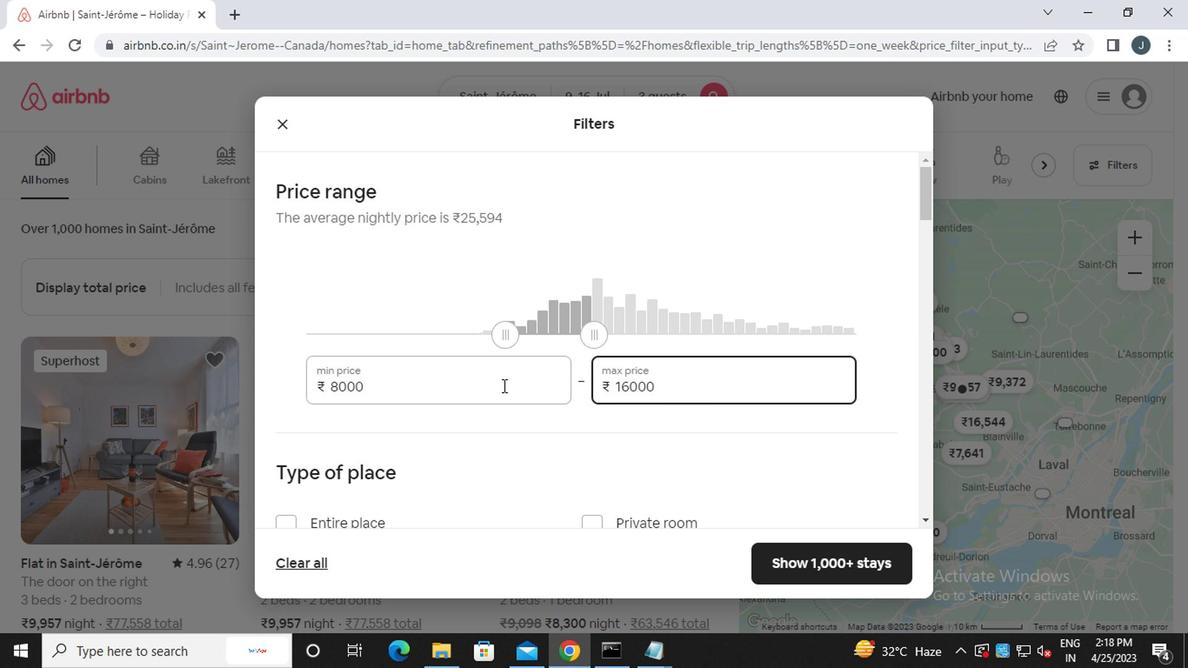 
Action: Mouse moved to (283, 351)
Screenshot: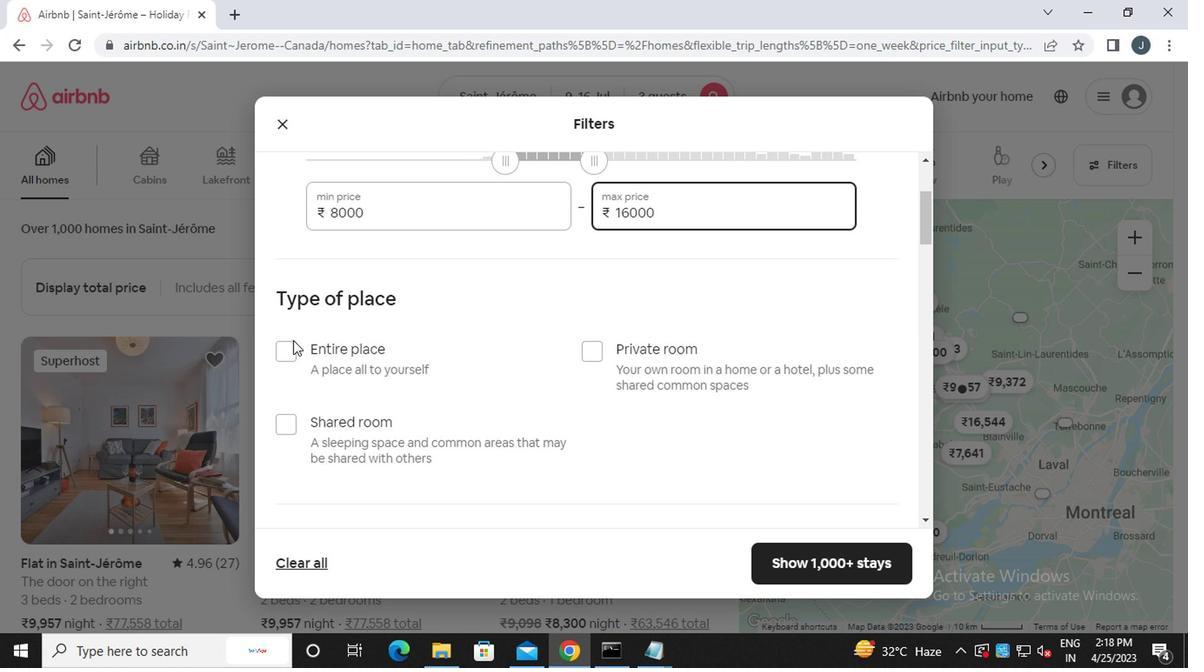 
Action: Mouse pressed left at (283, 351)
Screenshot: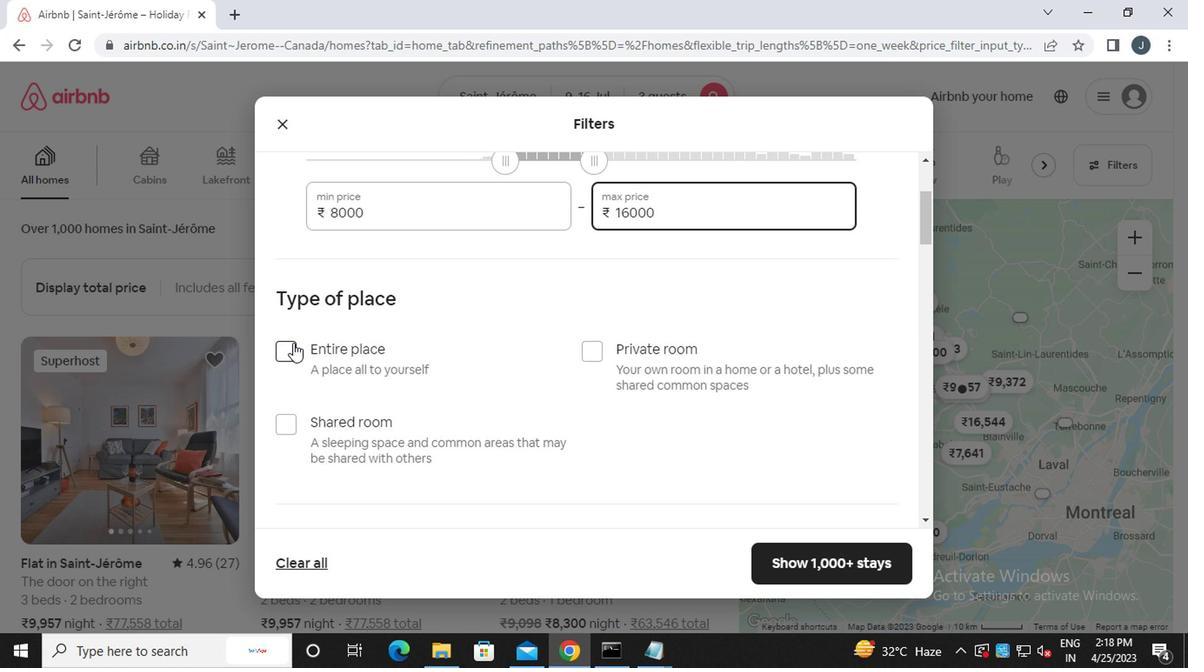
Action: Mouse moved to (488, 349)
Screenshot: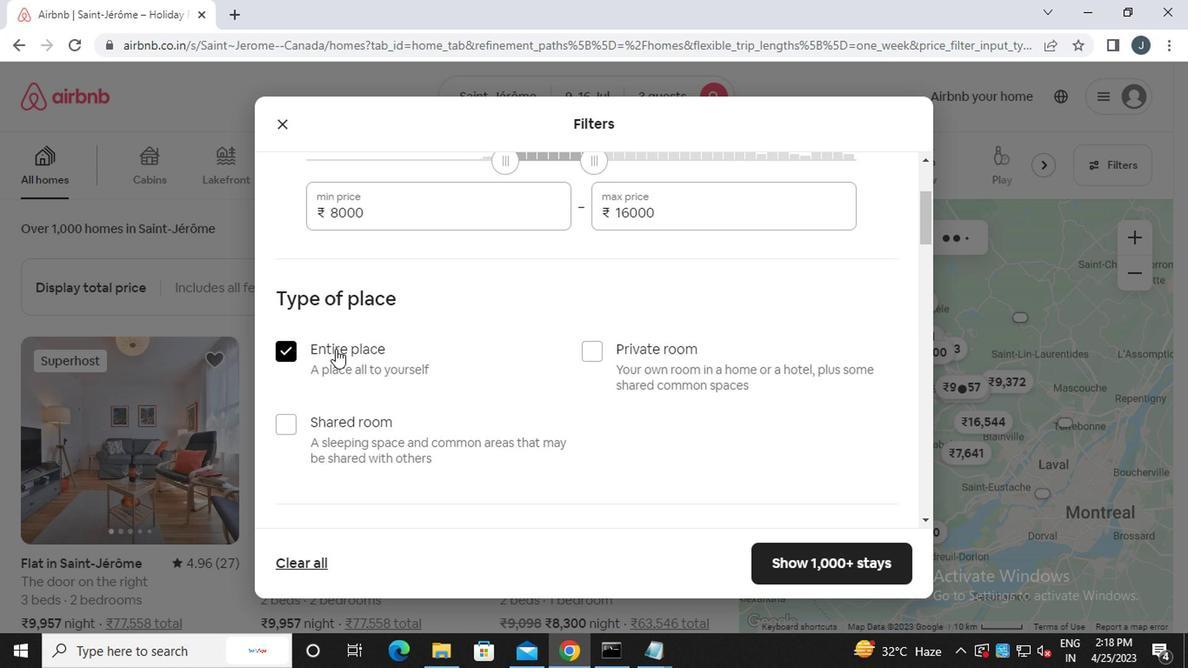 
Action: Mouse scrolled (488, 347) with delta (0, -1)
Screenshot: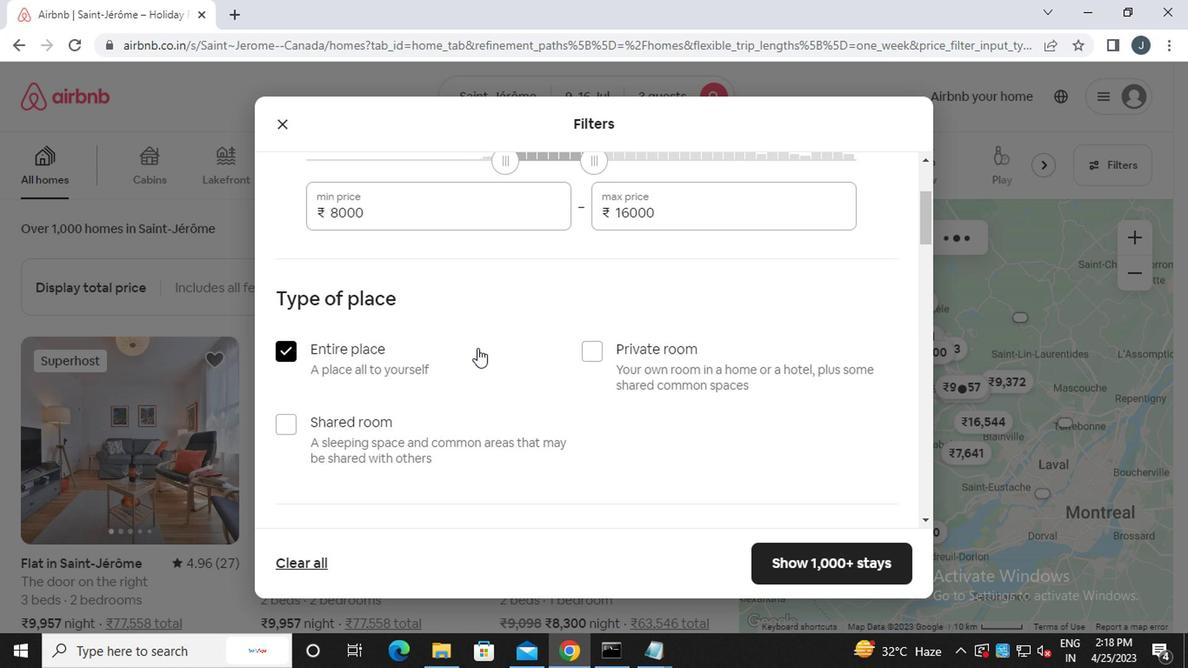 
Action: Mouse scrolled (488, 347) with delta (0, -1)
Screenshot: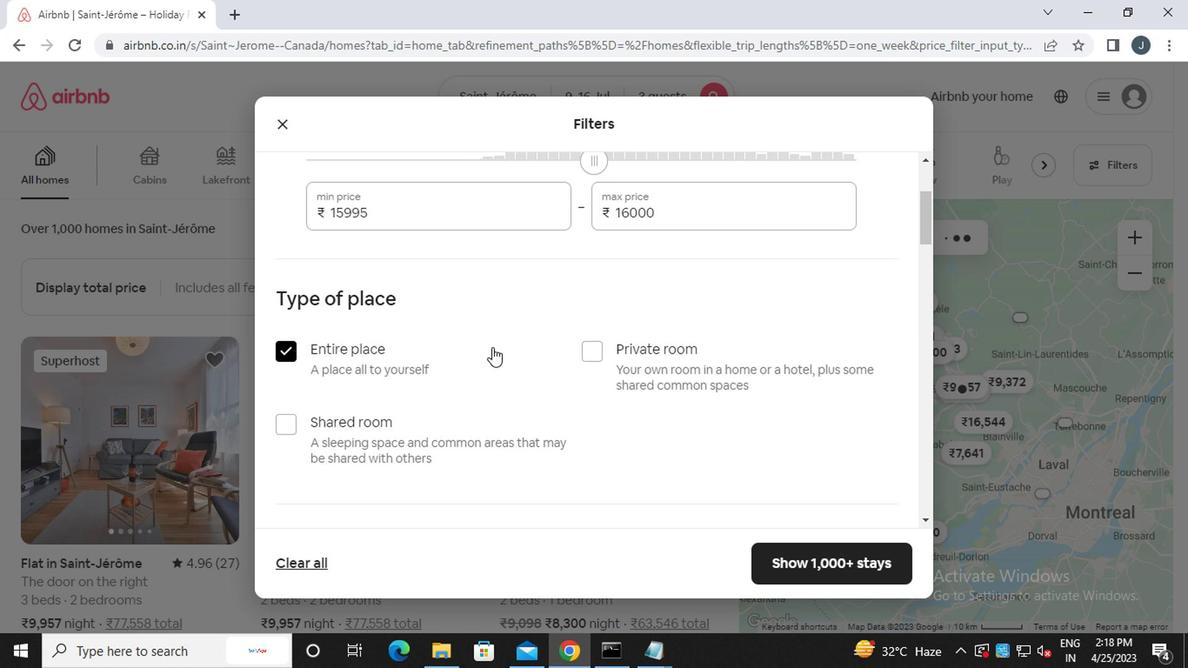
Action: Mouse scrolled (488, 347) with delta (0, -1)
Screenshot: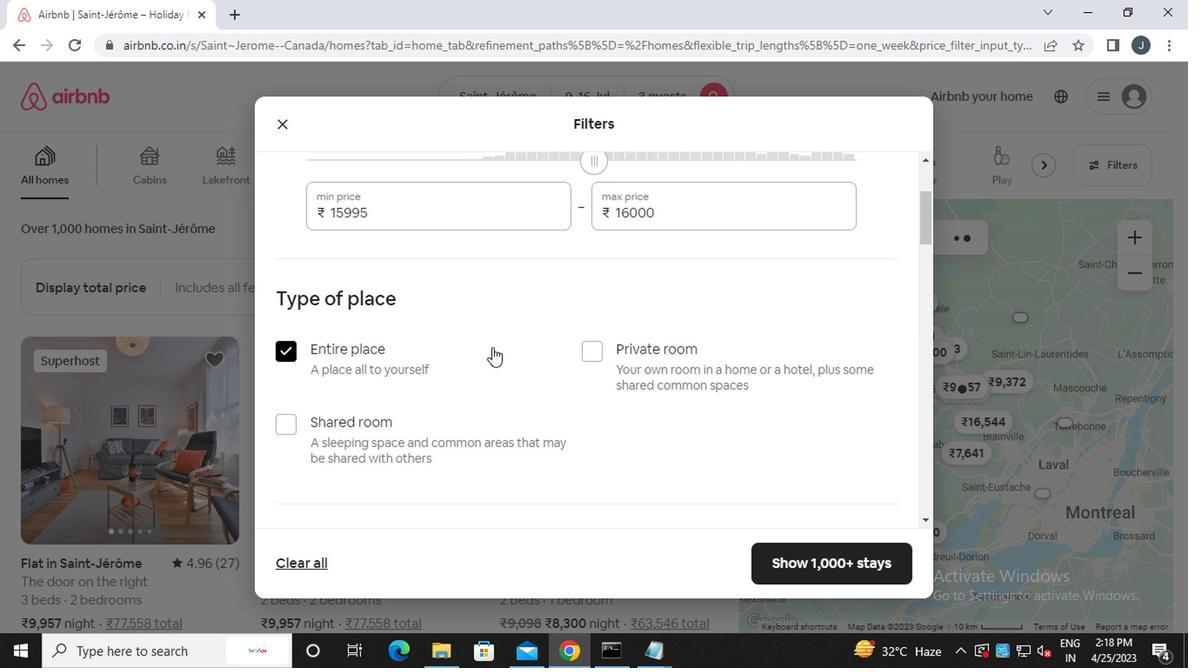 
Action: Mouse moved to (434, 375)
Screenshot: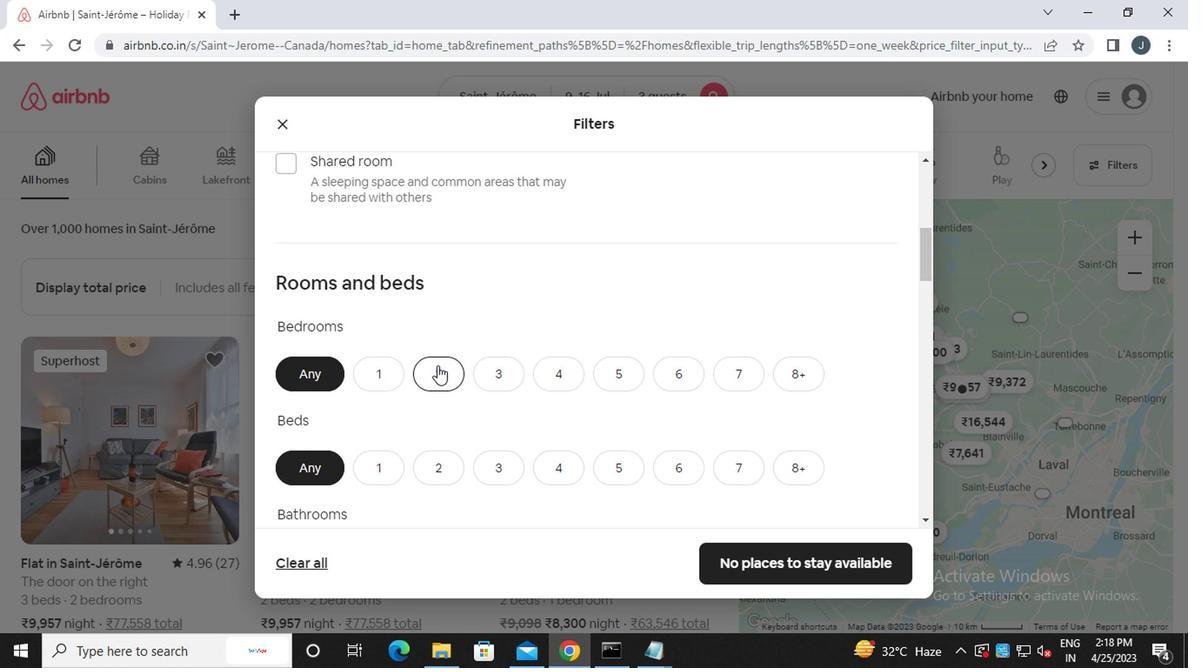 
Action: Mouse pressed left at (434, 375)
Screenshot: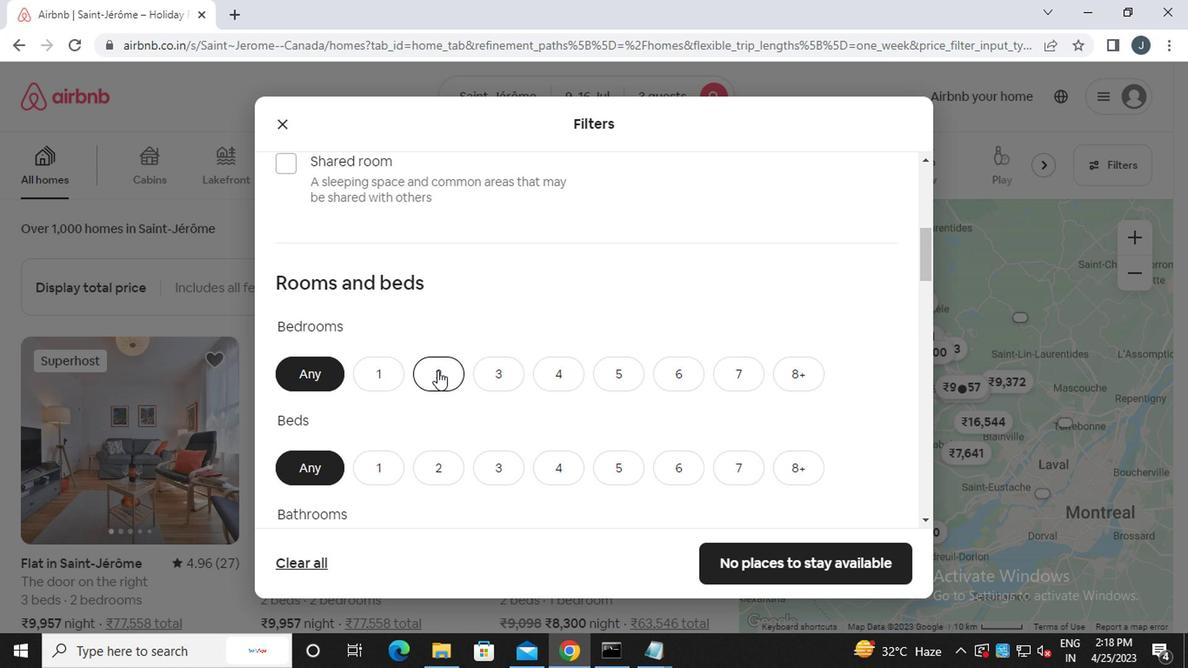 
Action: Mouse moved to (432, 470)
Screenshot: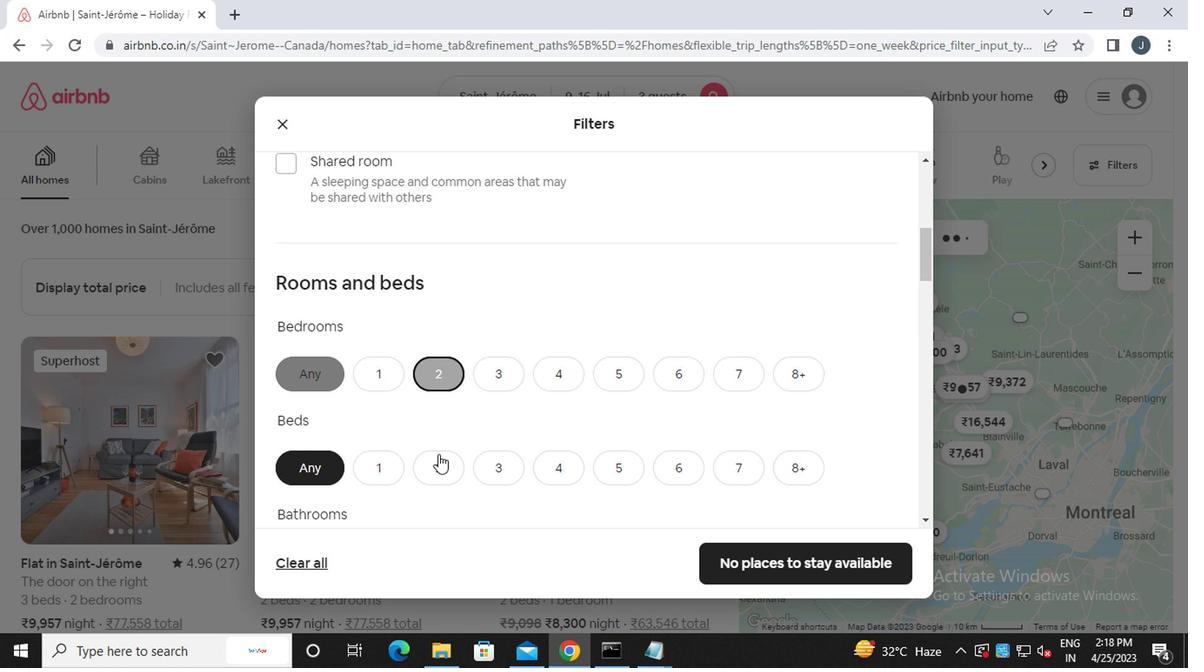 
Action: Mouse pressed left at (432, 470)
Screenshot: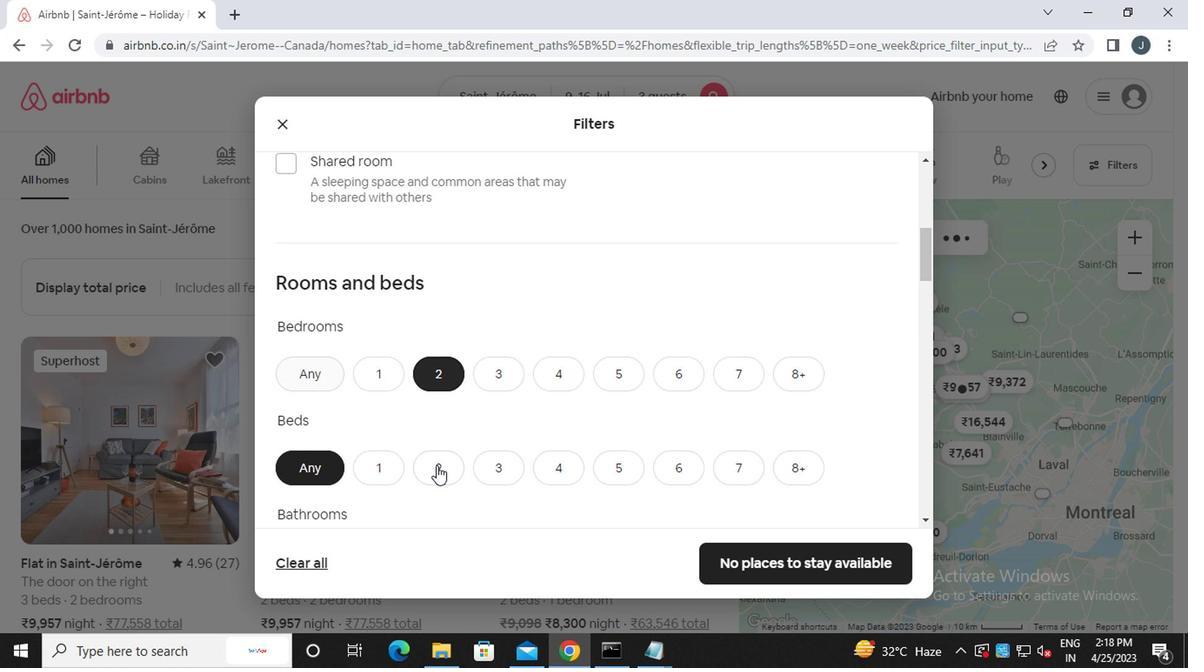 
Action: Mouse moved to (431, 466)
Screenshot: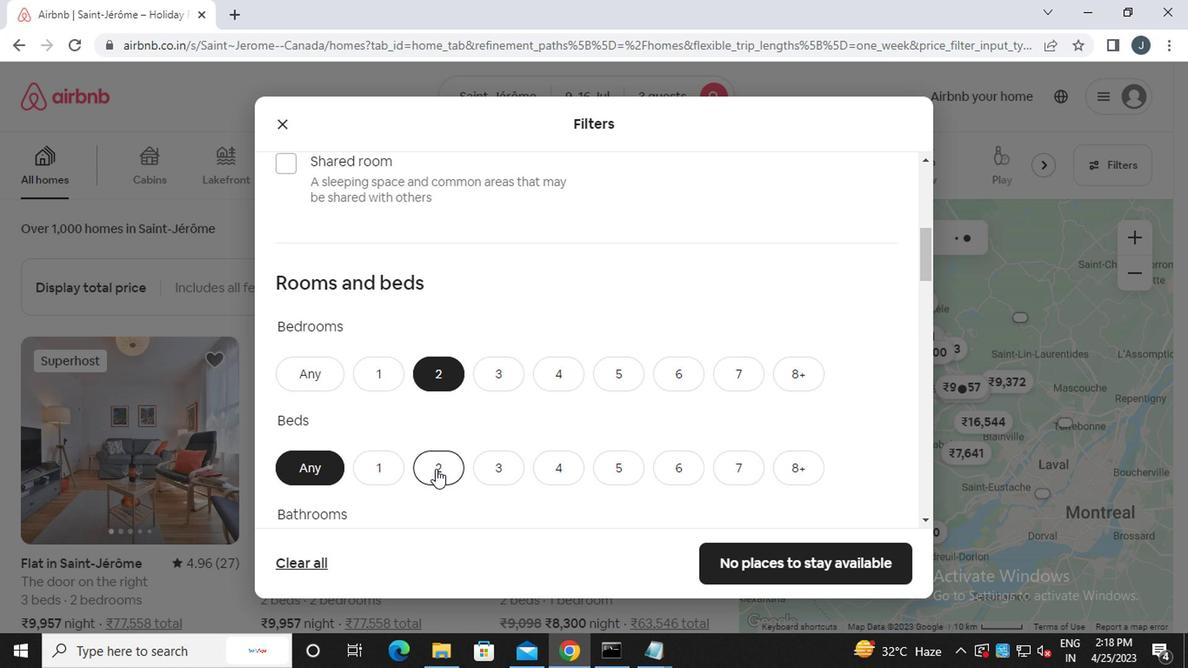 
Action: Mouse scrolled (431, 465) with delta (0, 0)
Screenshot: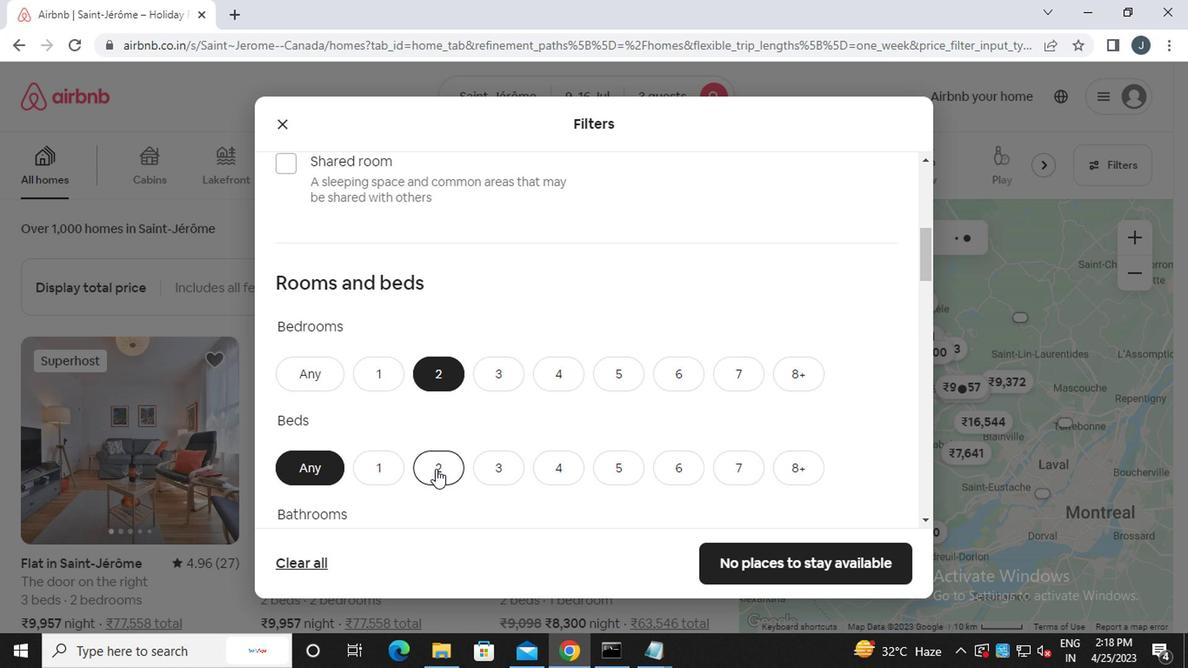 
Action: Mouse scrolled (431, 465) with delta (0, 0)
Screenshot: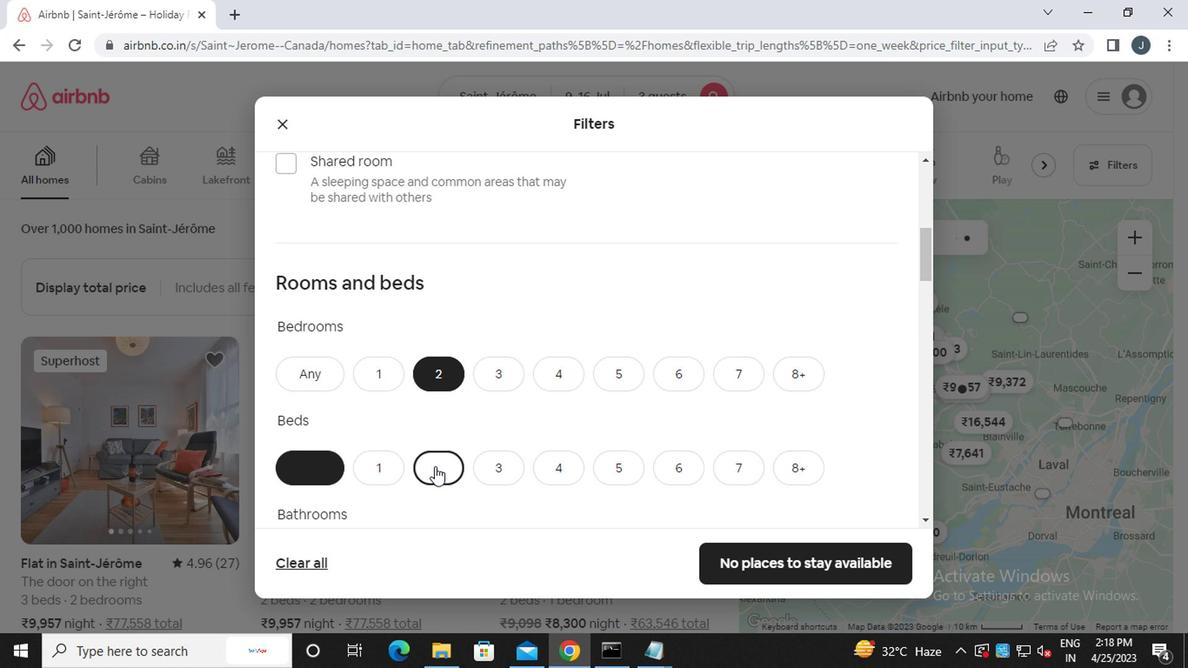 
Action: Mouse moved to (430, 459)
Screenshot: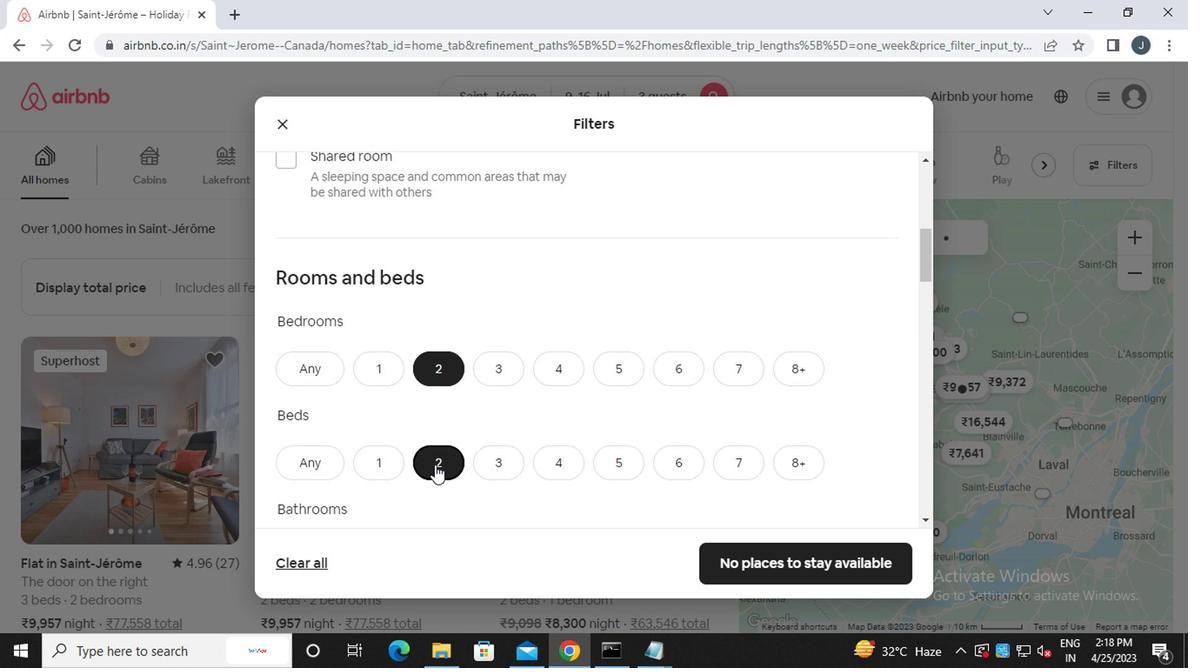 
Action: Mouse scrolled (430, 459) with delta (0, 0)
Screenshot: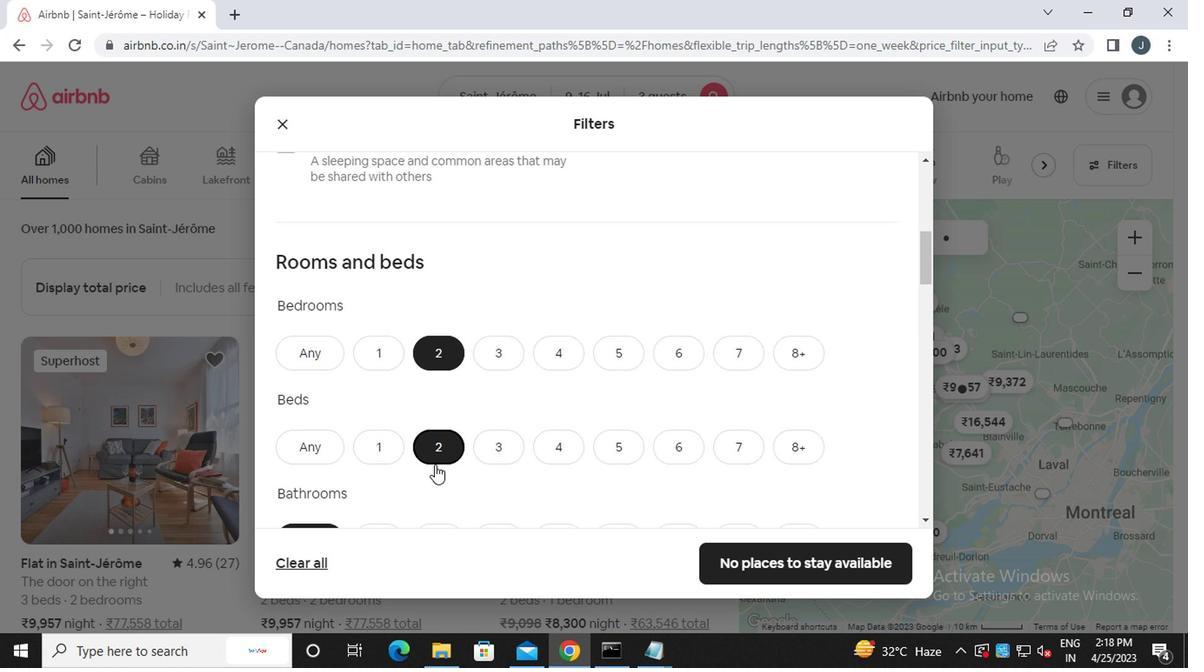 
Action: Mouse moved to (376, 305)
Screenshot: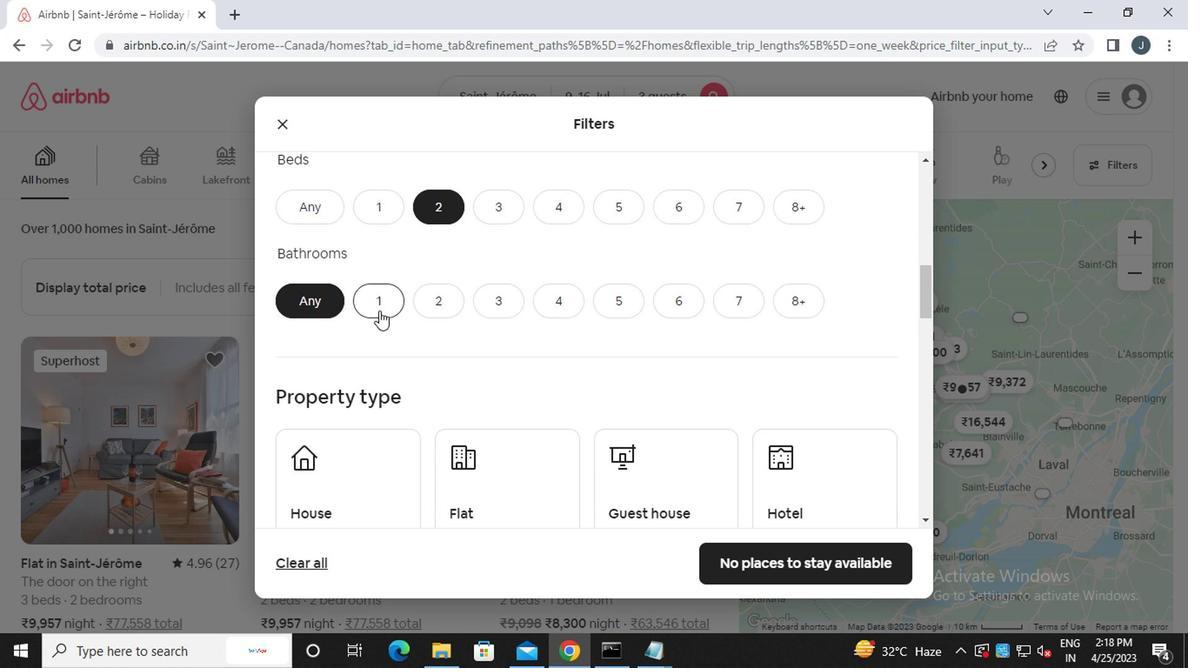 
Action: Mouse pressed left at (376, 305)
Screenshot: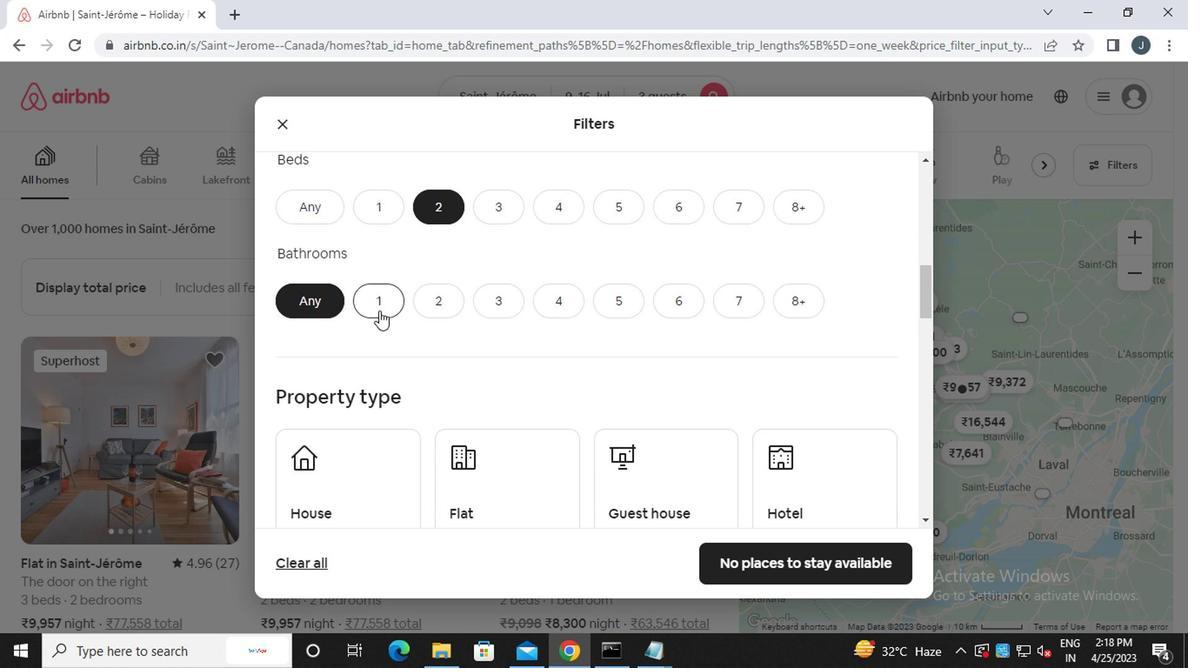 
Action: Mouse moved to (496, 357)
Screenshot: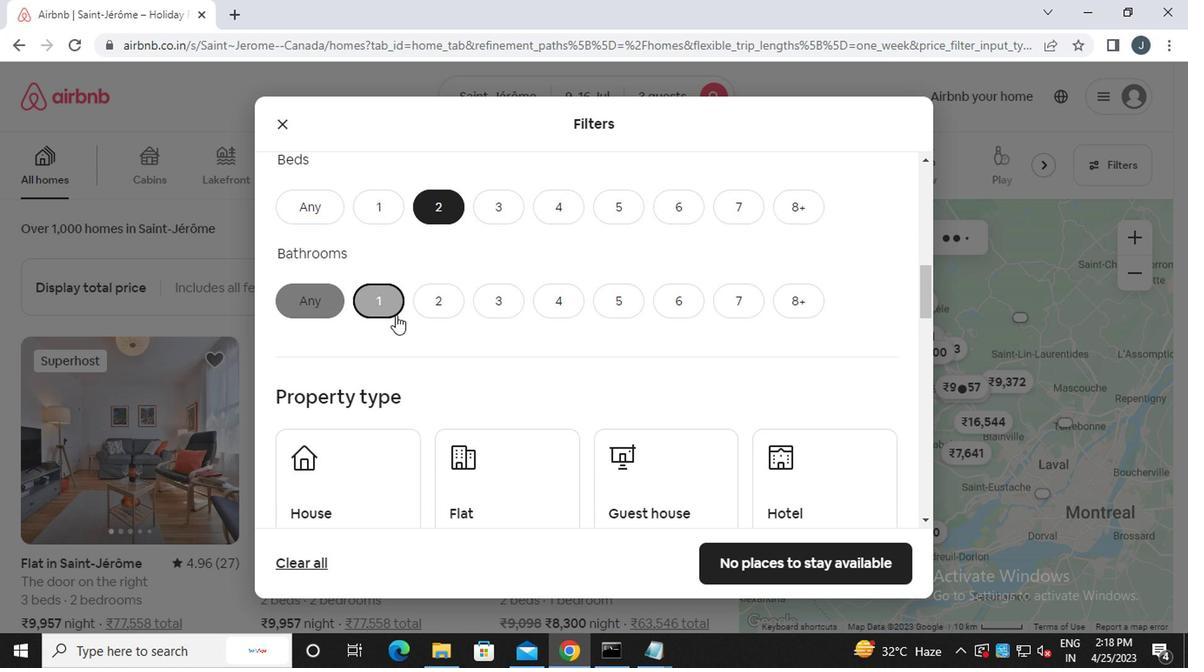 
Action: Mouse scrolled (496, 356) with delta (0, -1)
Screenshot: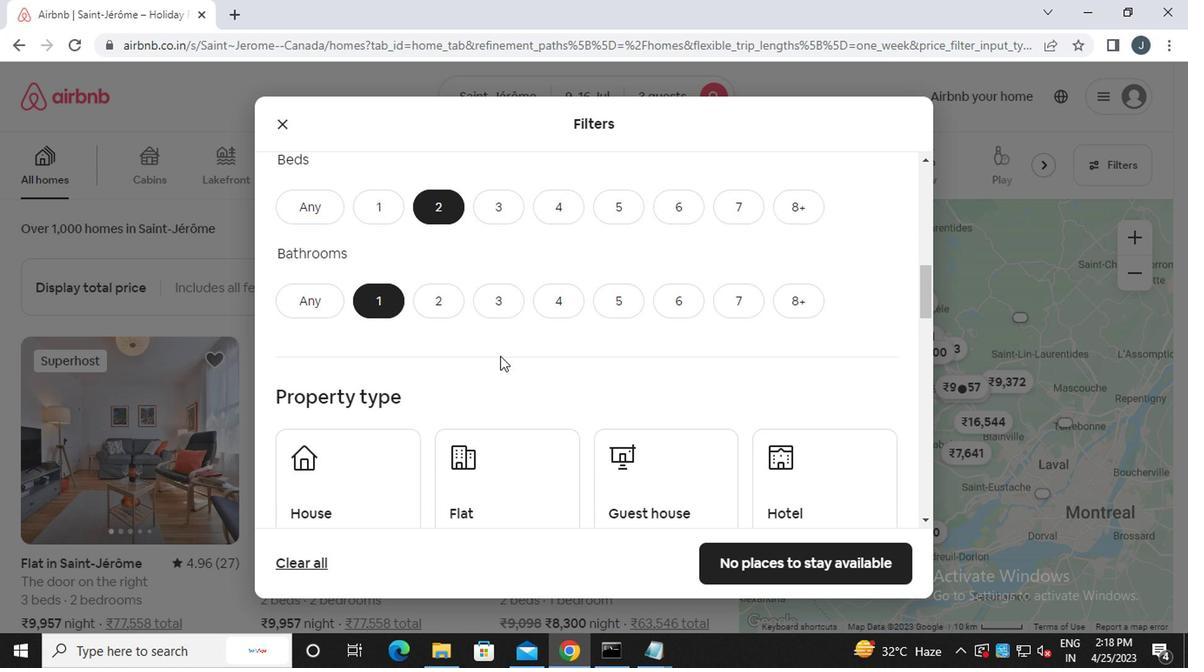 
Action: Mouse scrolled (496, 356) with delta (0, -1)
Screenshot: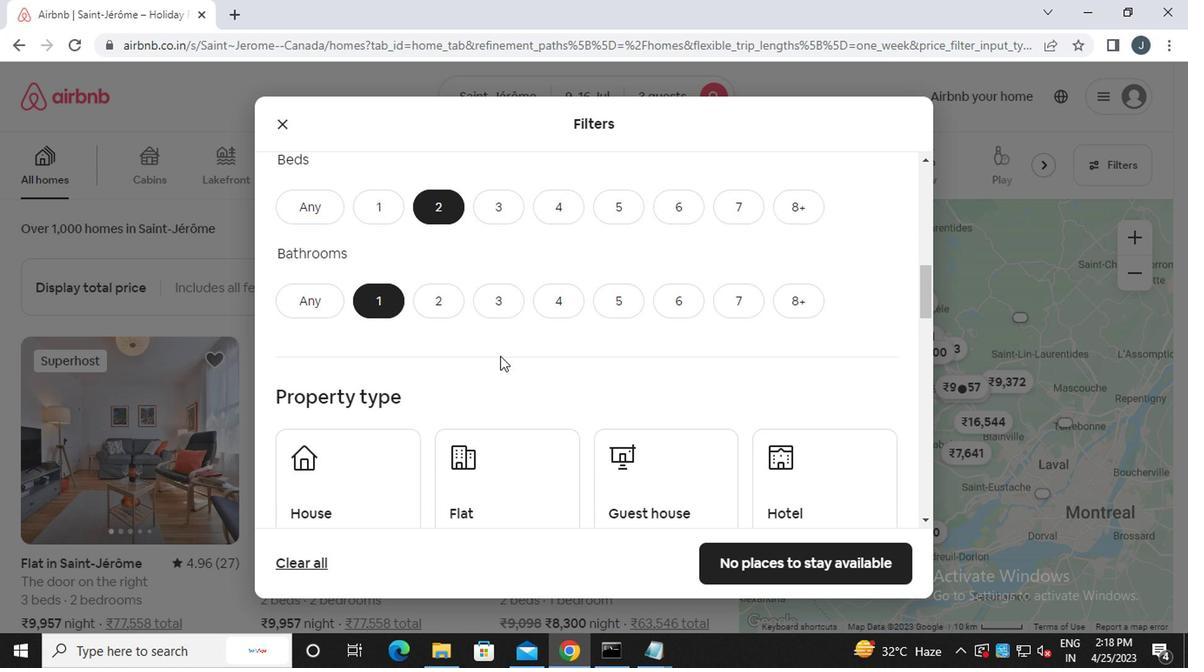 
Action: Mouse scrolled (496, 356) with delta (0, -1)
Screenshot: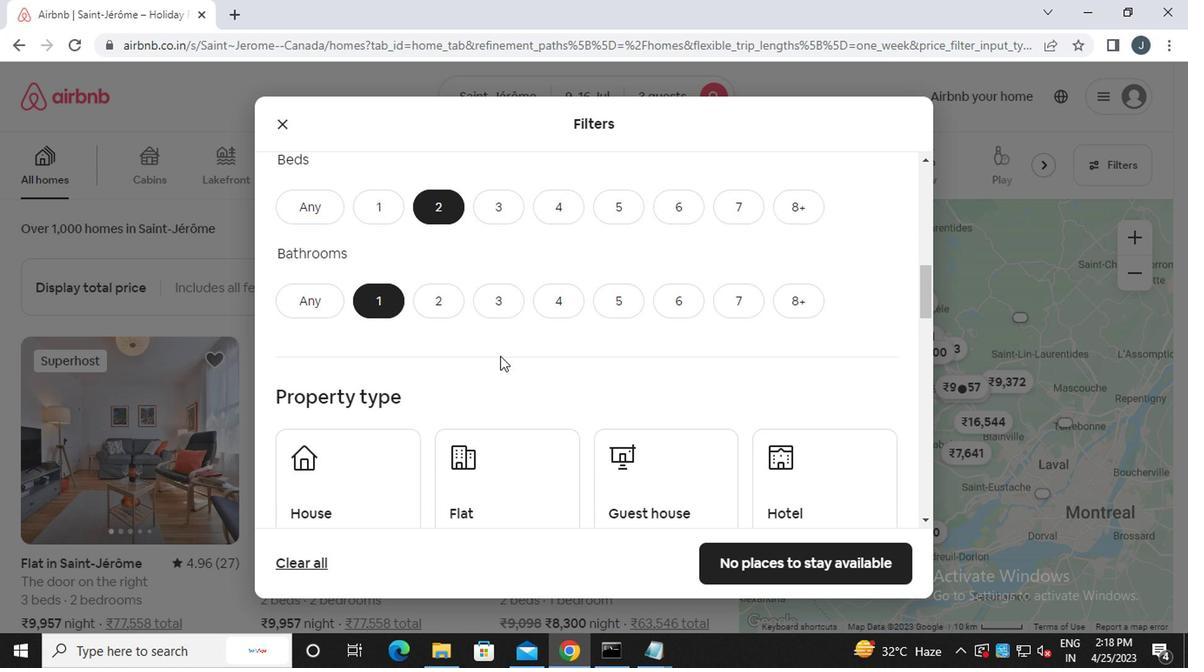 
Action: Mouse moved to (480, 365)
Screenshot: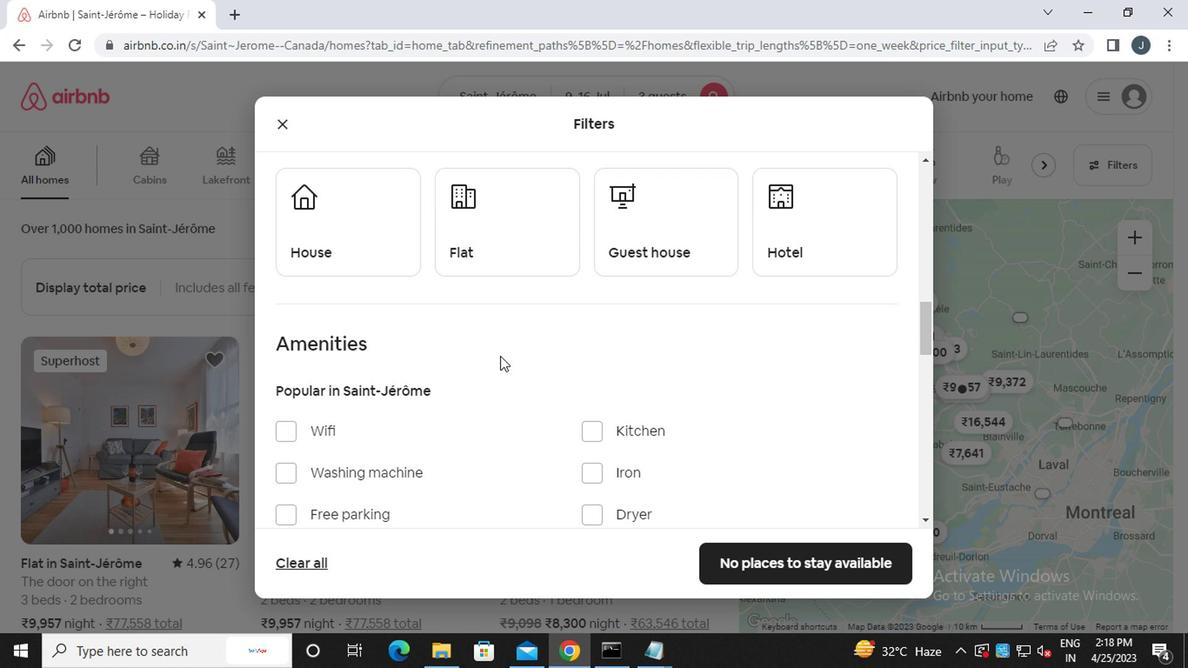 
Action: Mouse scrolled (480, 364) with delta (0, 0)
Screenshot: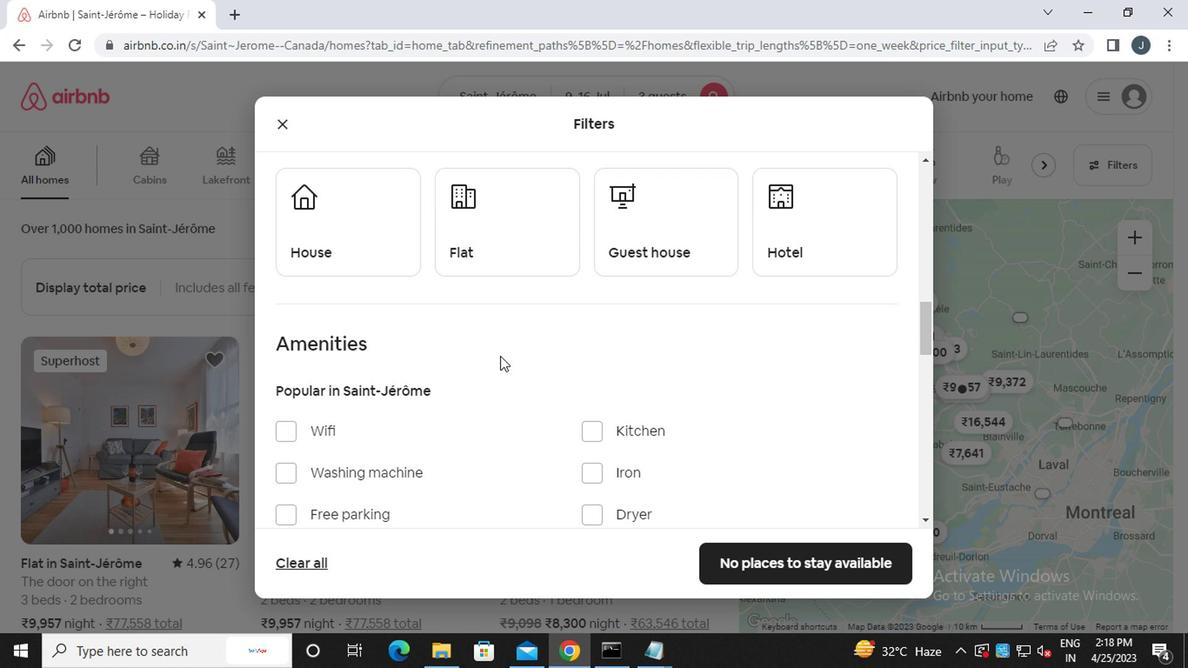 
Action: Mouse scrolled (480, 364) with delta (0, 0)
Screenshot: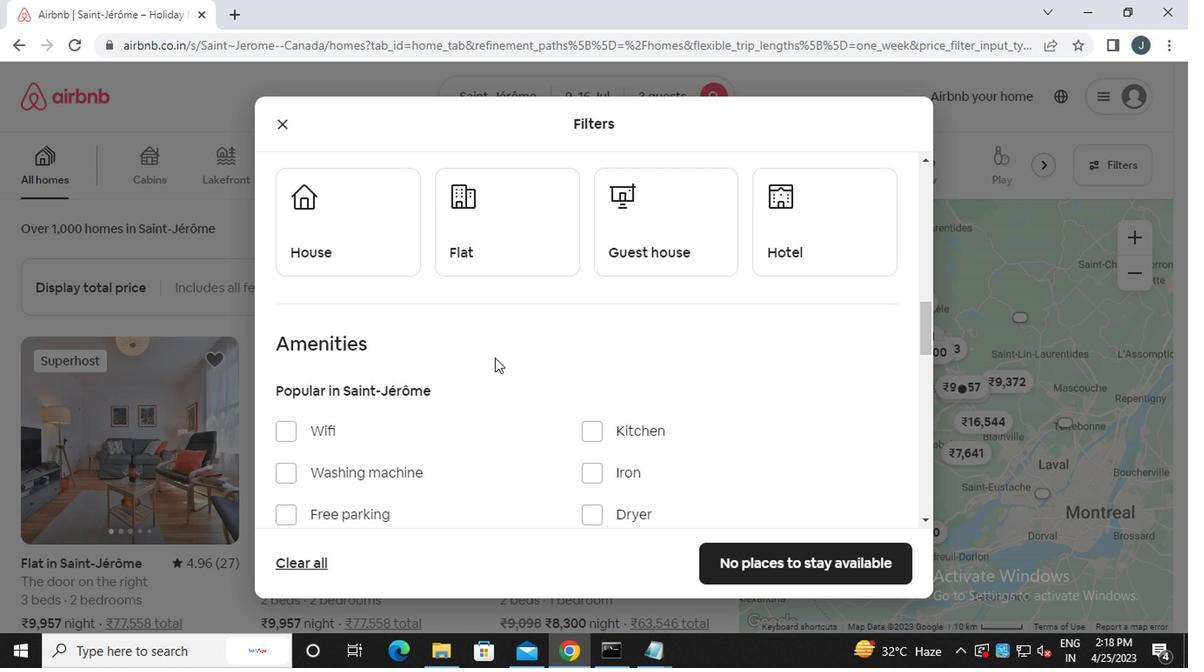 
Action: Mouse moved to (466, 353)
Screenshot: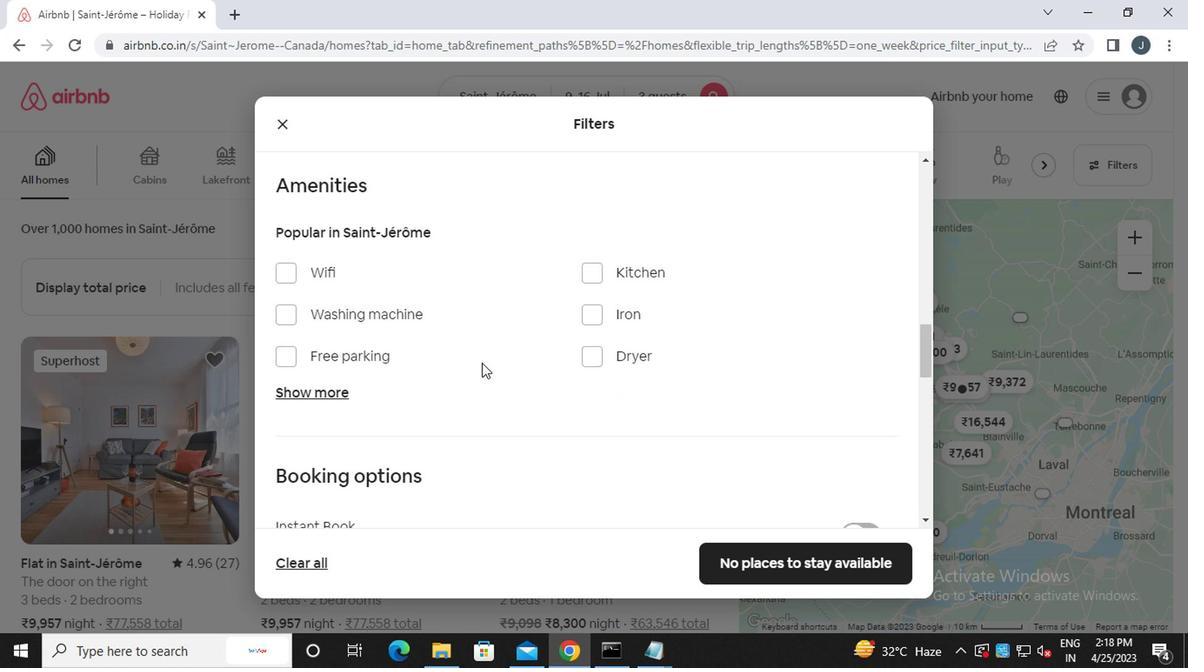 
Action: Mouse scrolled (466, 354) with delta (0, 0)
Screenshot: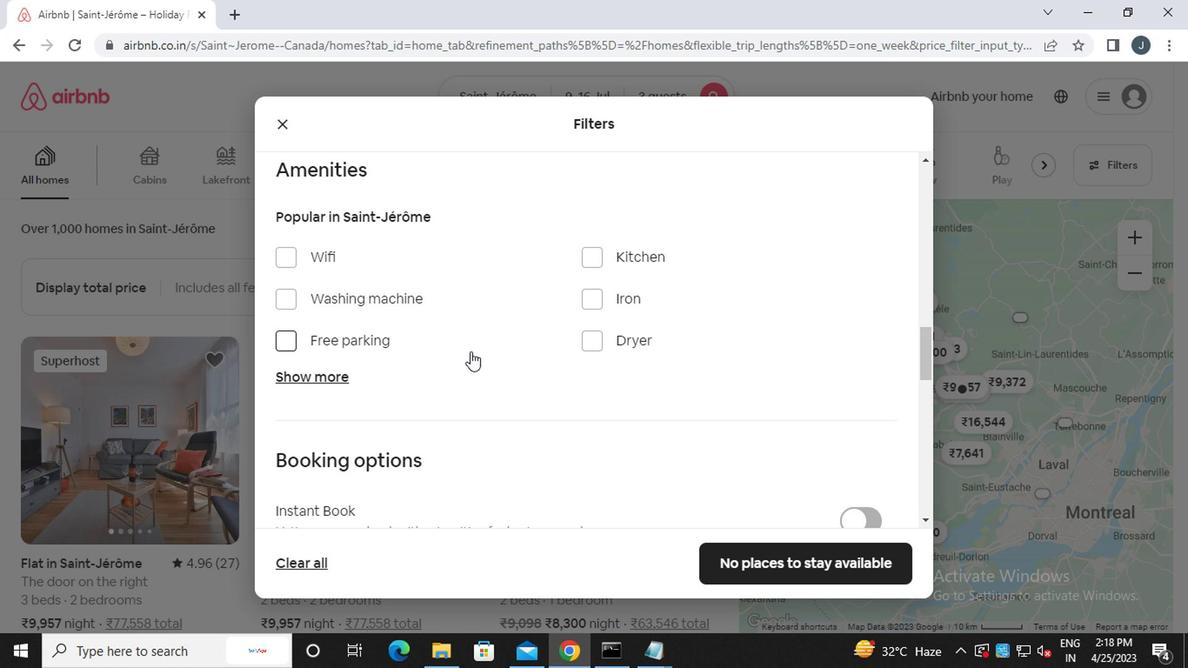 
Action: Mouse moved to (342, 168)
Screenshot: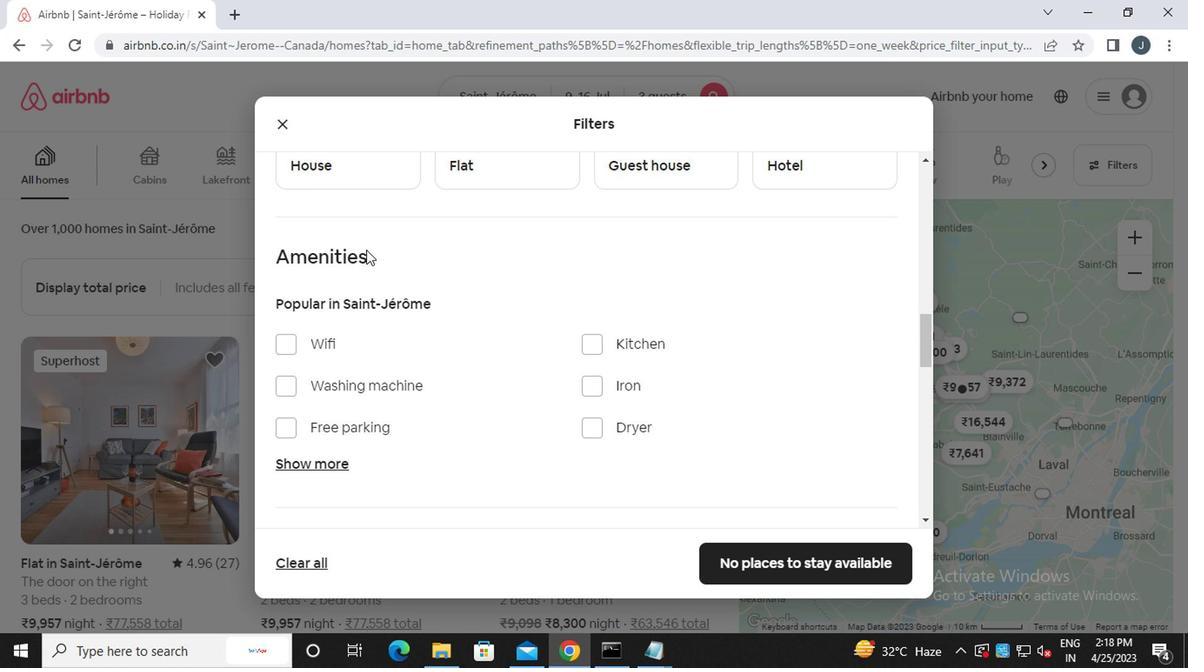 
Action: Mouse pressed left at (342, 168)
Screenshot: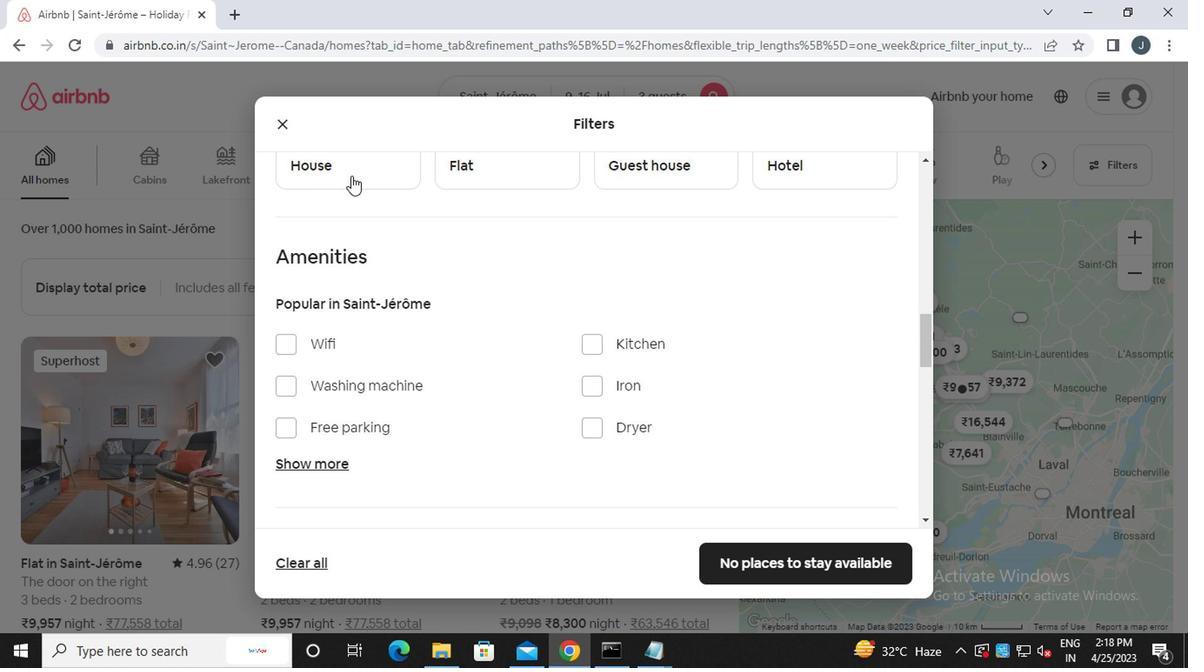 
Action: Mouse moved to (518, 181)
Screenshot: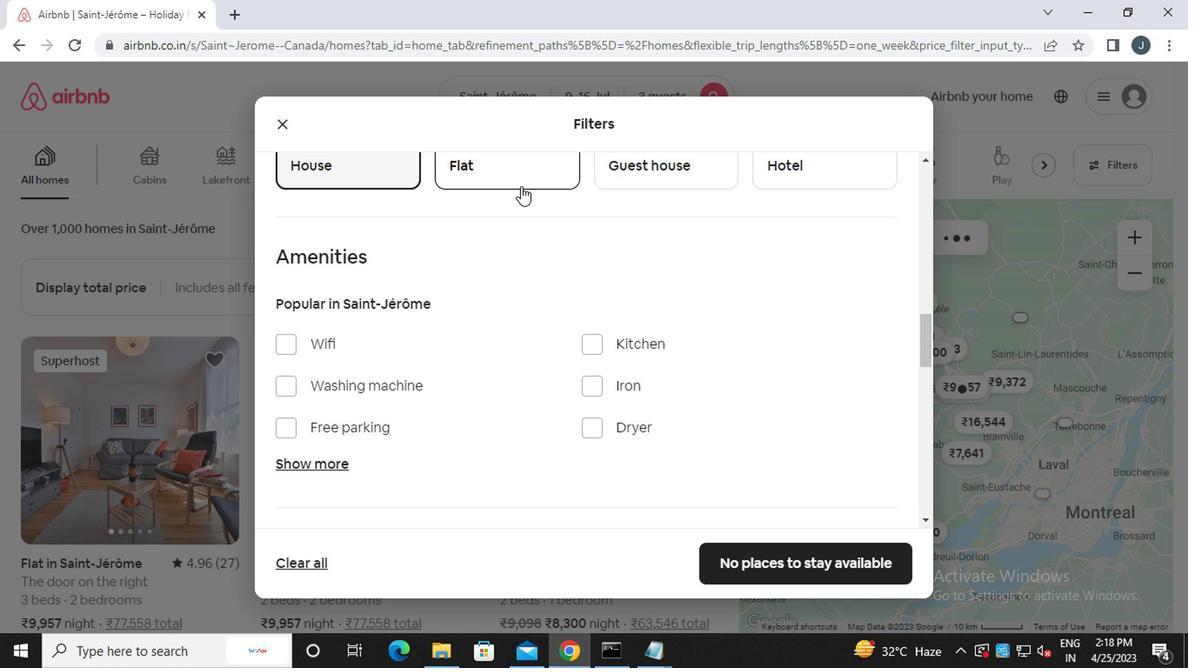 
Action: Mouse pressed left at (518, 181)
Screenshot: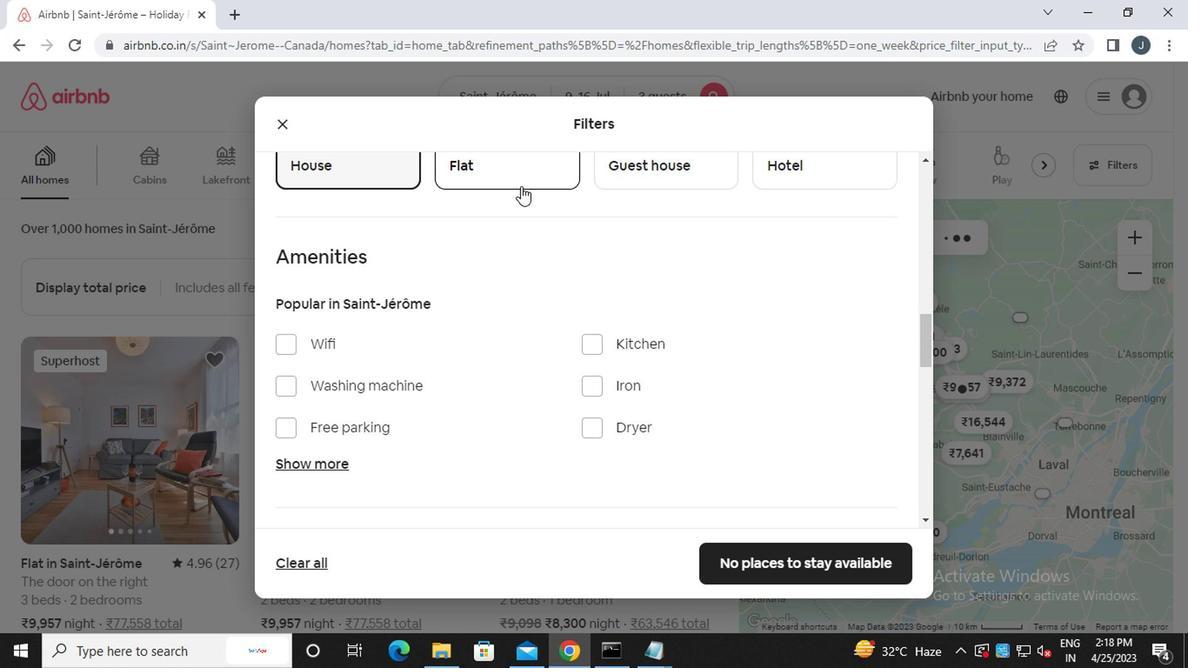 
Action: Mouse moved to (623, 175)
Screenshot: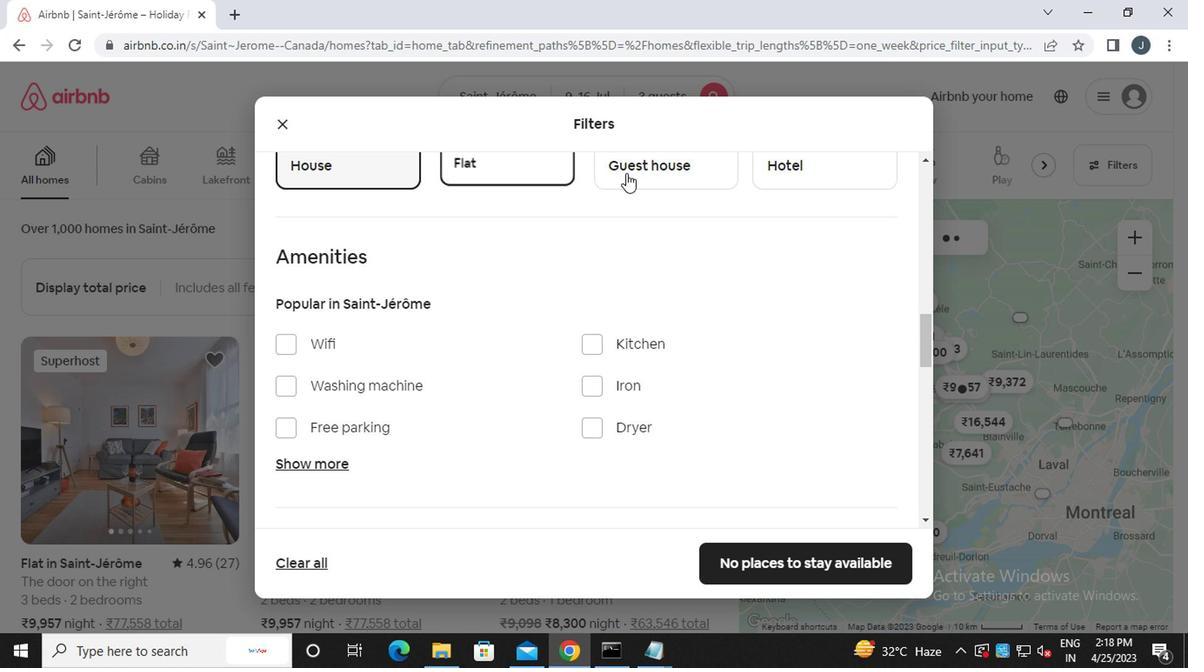 
Action: Mouse pressed left at (623, 175)
Screenshot: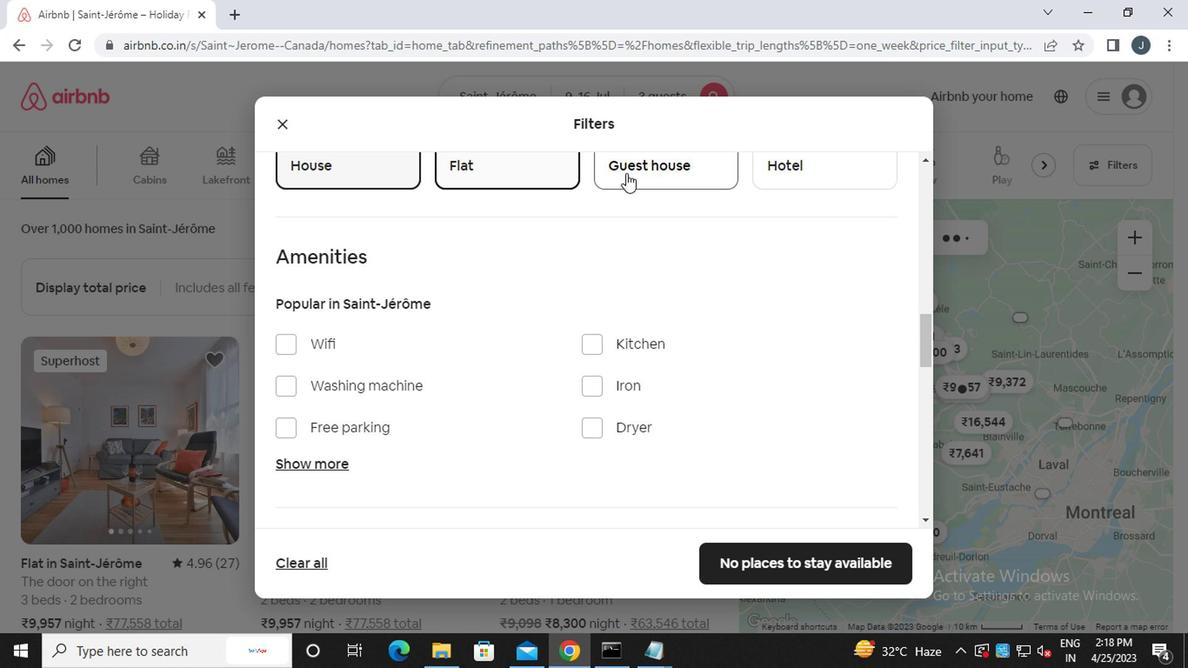 
Action: Mouse moved to (629, 190)
Screenshot: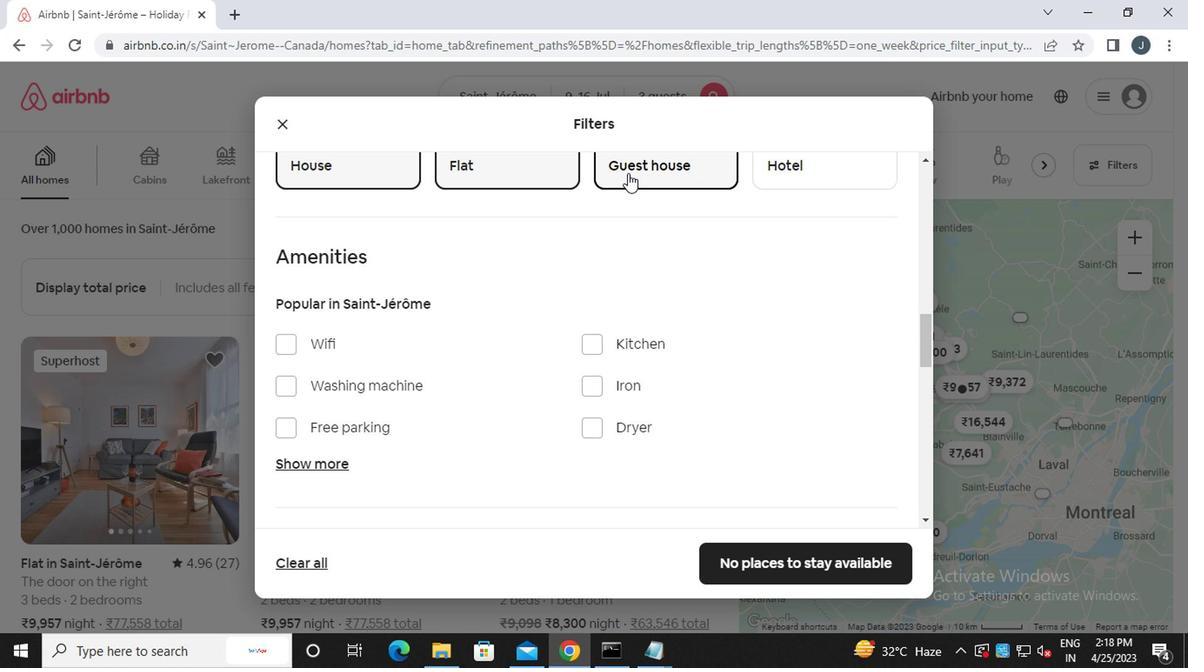 
Action: Mouse scrolled (629, 188) with delta (0, -1)
Screenshot: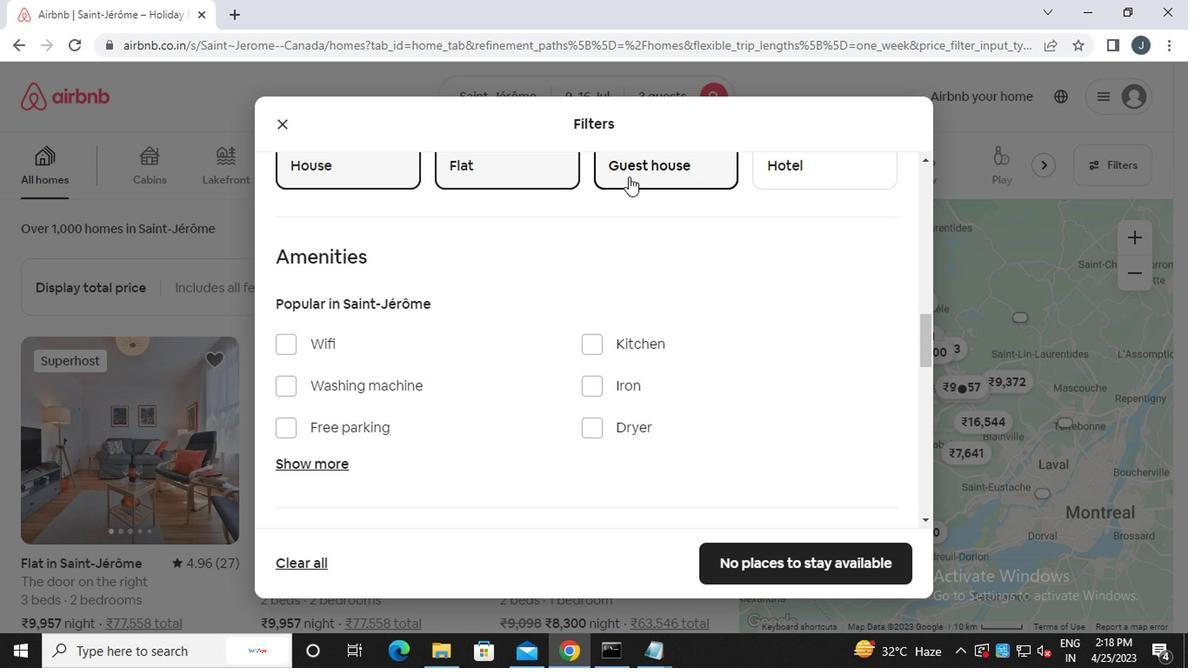 
Action: Mouse moved to (629, 190)
Screenshot: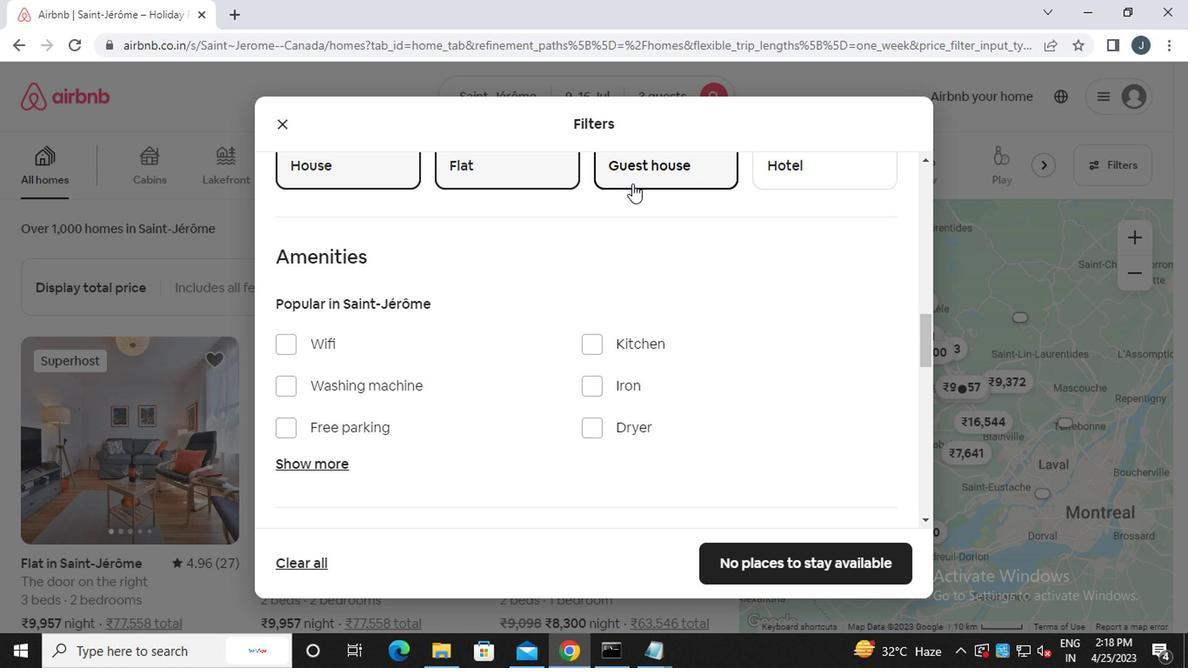 
Action: Mouse scrolled (629, 190) with delta (0, 0)
Screenshot: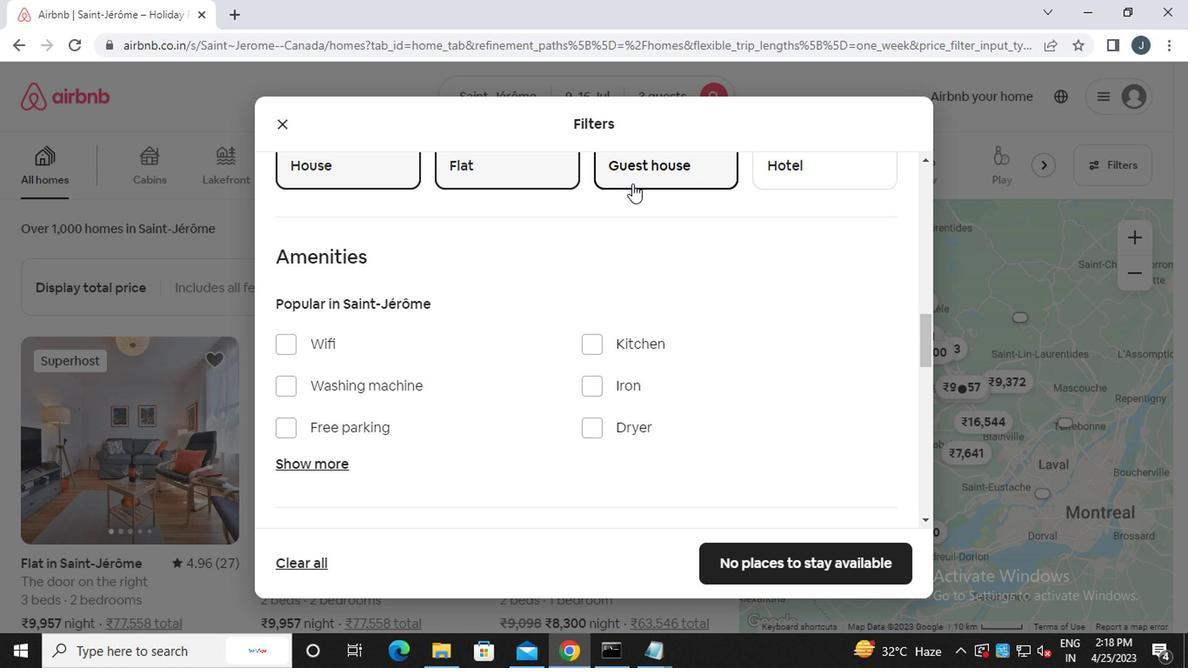 
Action: Mouse moved to (625, 191)
Screenshot: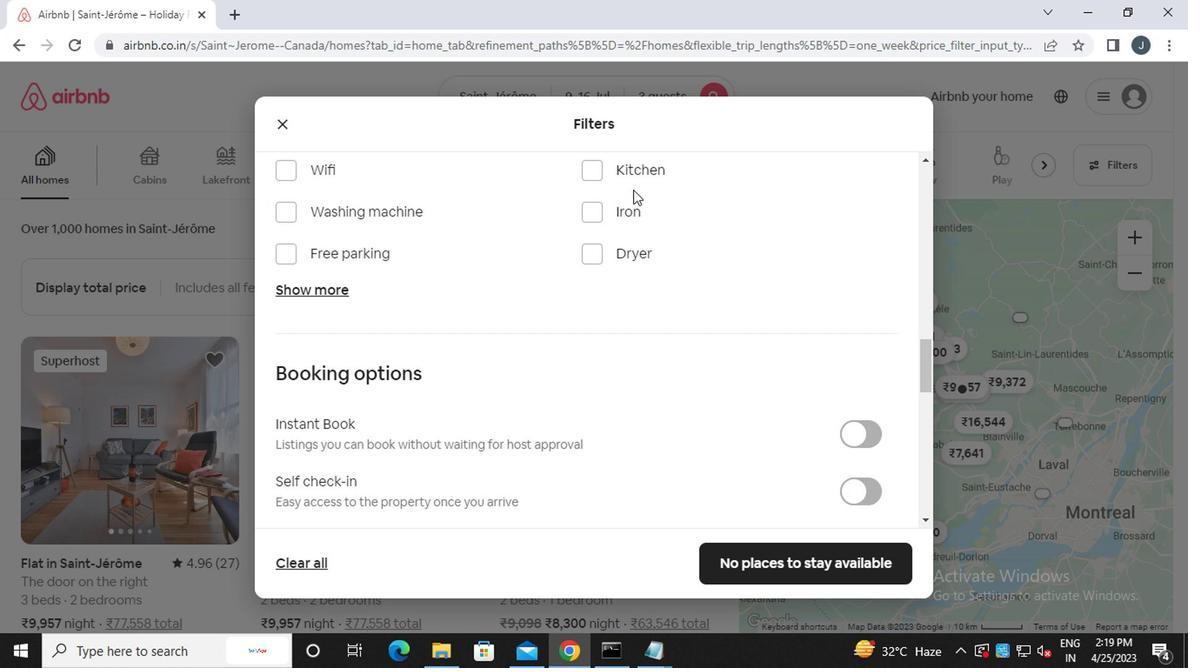 
Action: Mouse scrolled (625, 190) with delta (0, -1)
Screenshot: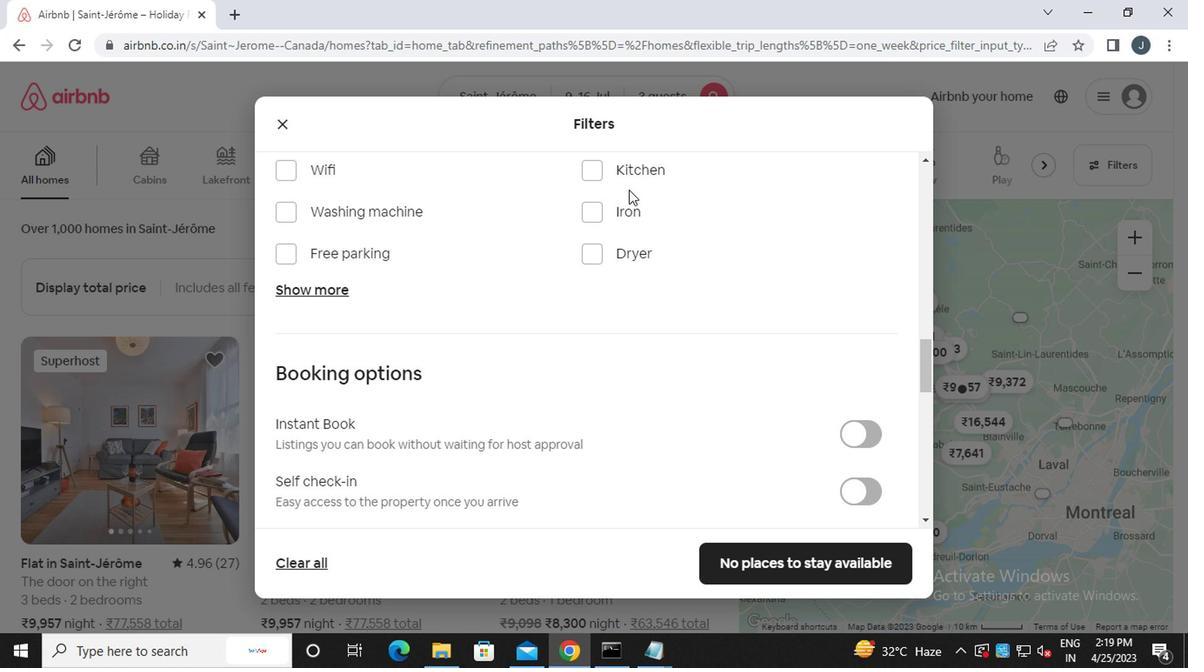 
Action: Mouse scrolled (625, 190) with delta (0, -1)
Screenshot: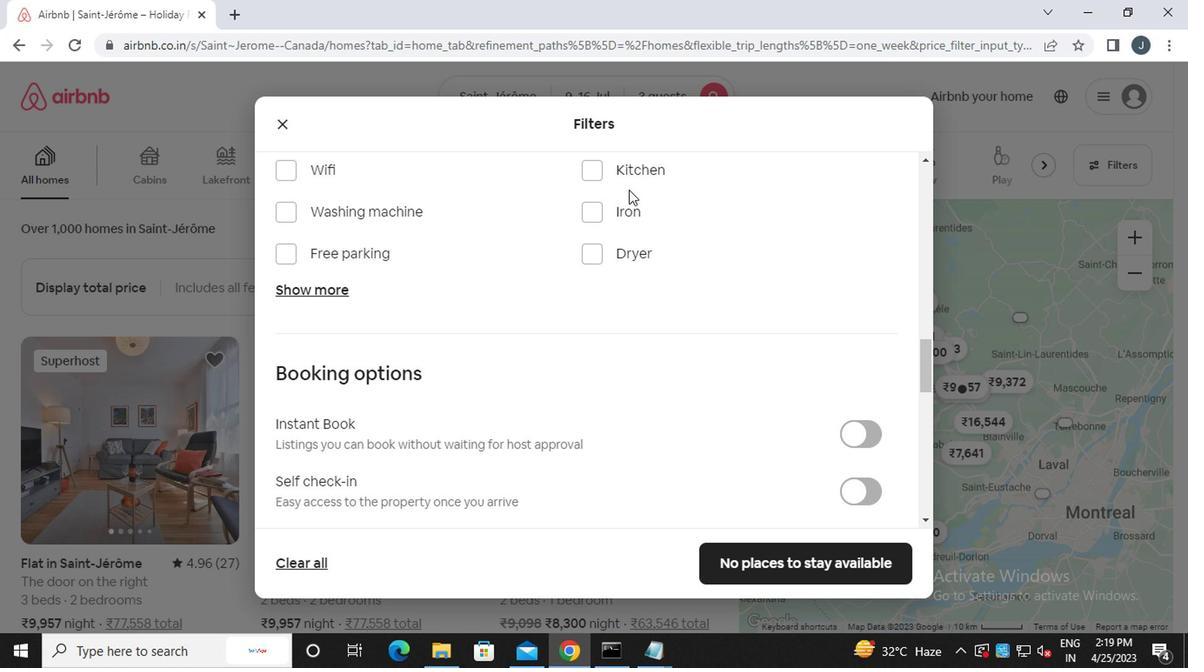 
Action: Mouse scrolled (625, 190) with delta (0, -1)
Screenshot: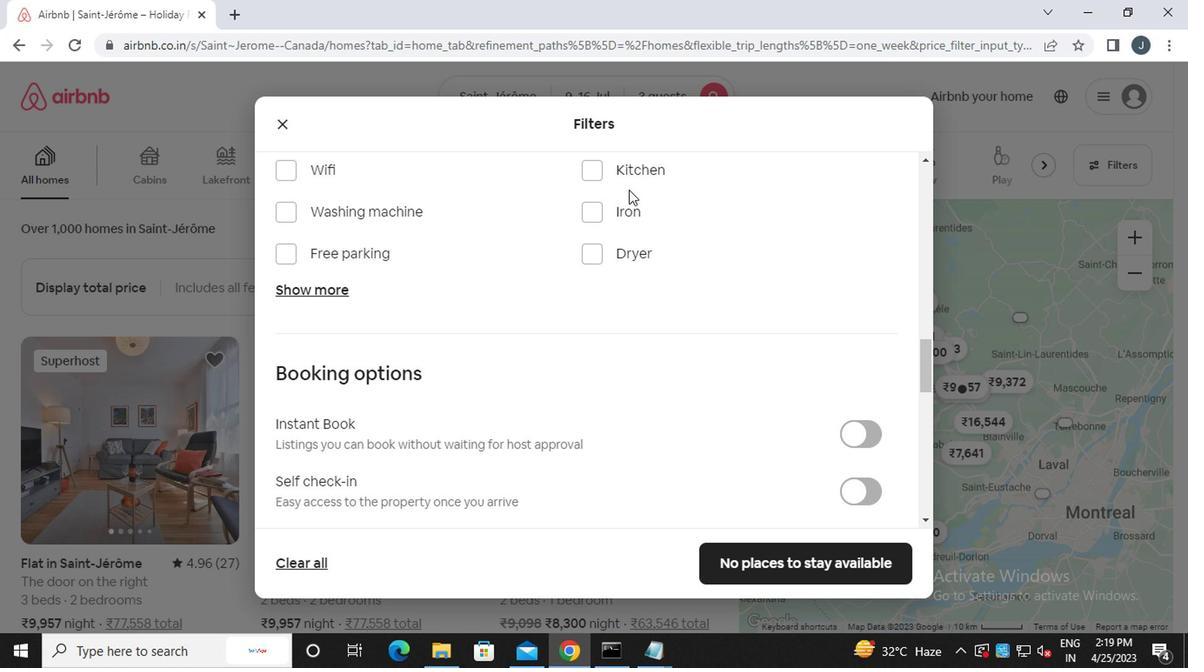 
Action: Mouse scrolled (625, 190) with delta (0, -1)
Screenshot: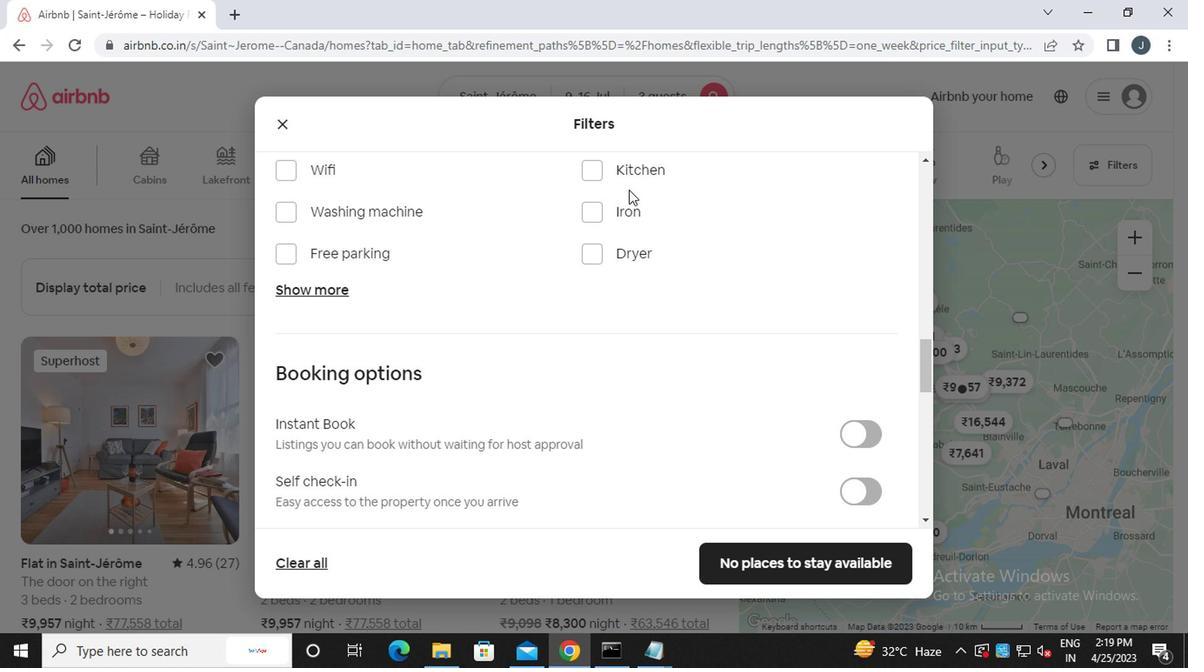 
Action: Mouse moved to (897, 180)
Screenshot: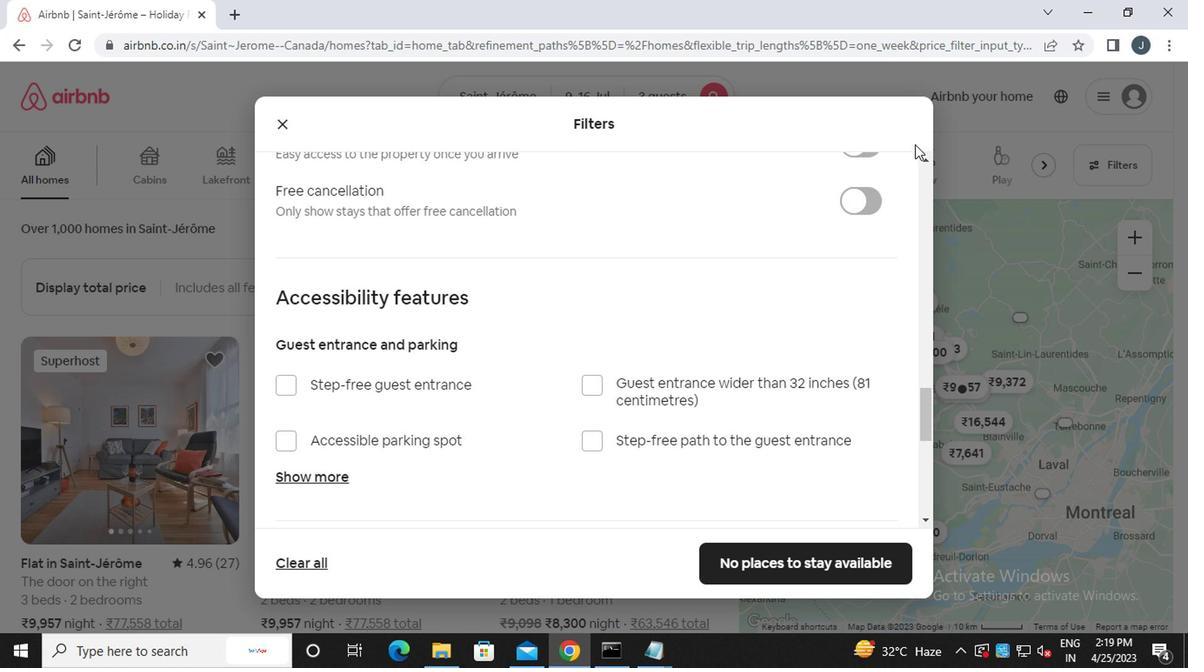 
Action: Mouse scrolled (897, 181) with delta (0, 1)
Screenshot: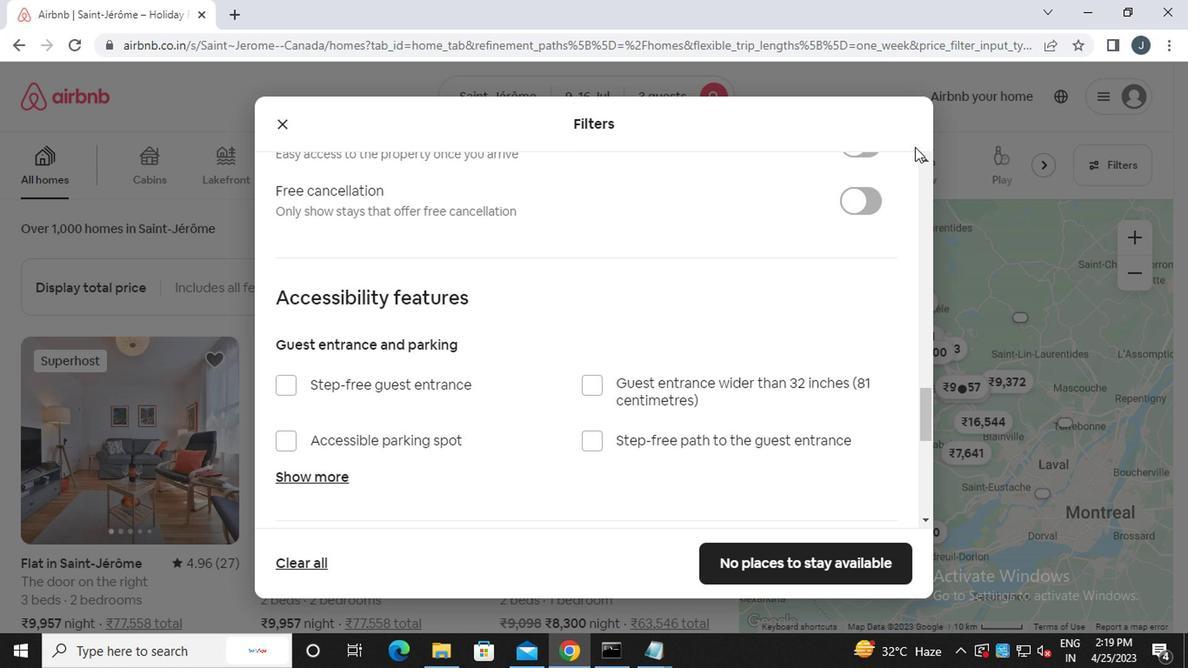 
Action: Mouse moved to (861, 242)
Screenshot: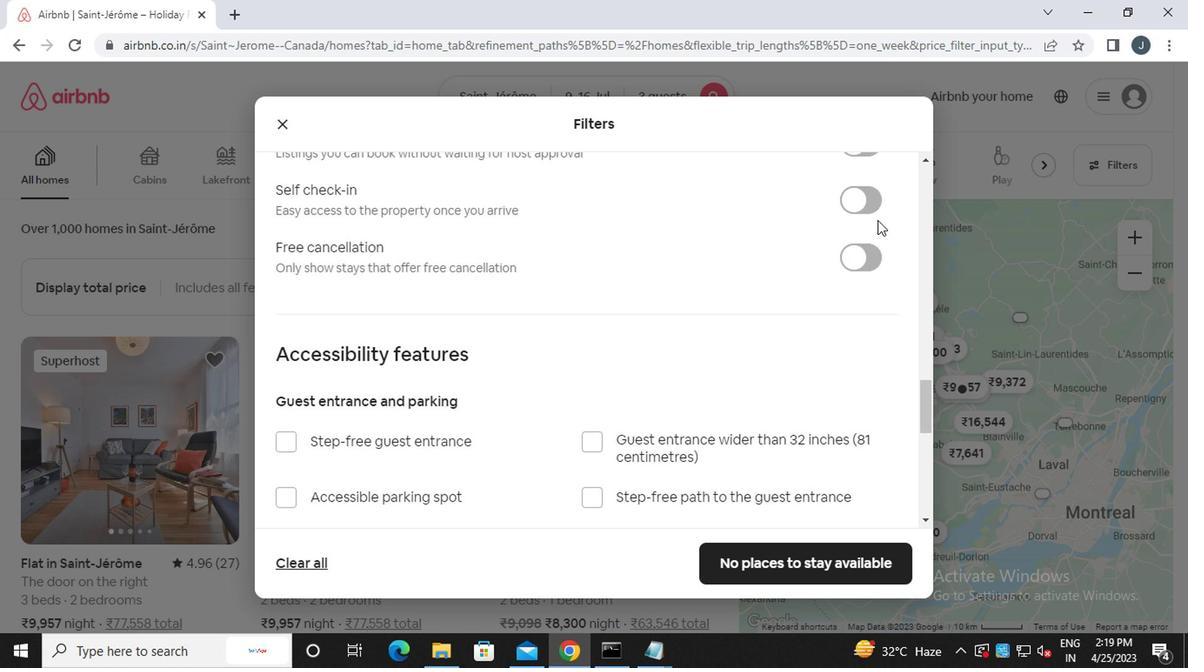 
Action: Mouse pressed left at (861, 242)
Screenshot: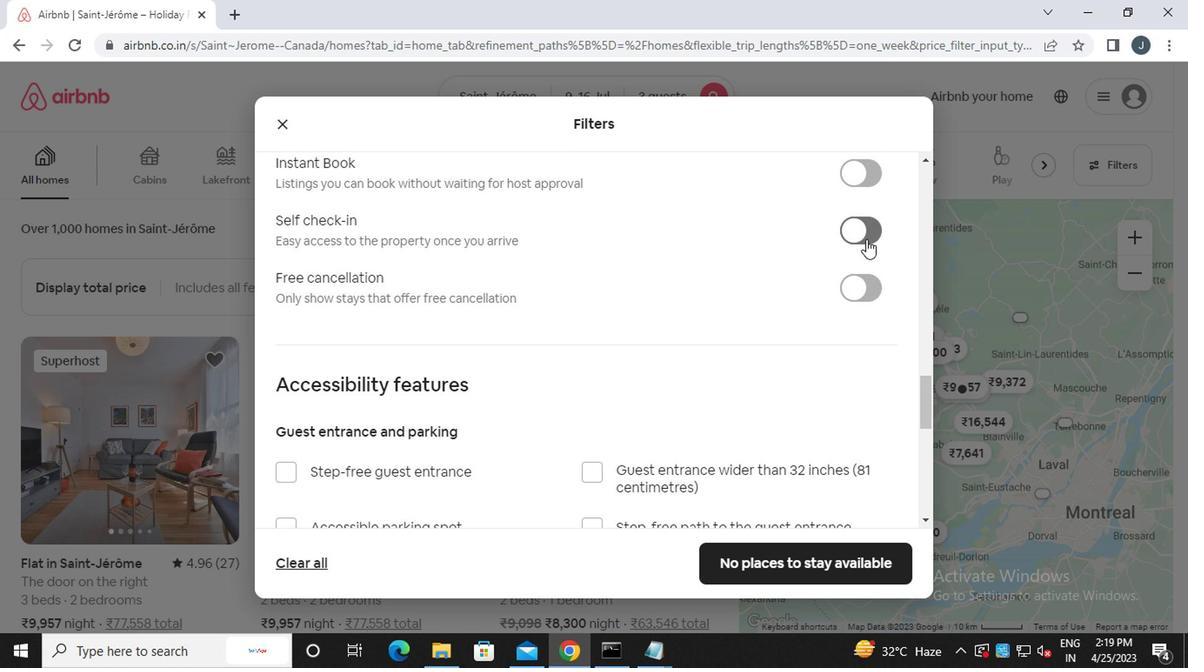 
Action: Mouse moved to (506, 310)
Screenshot: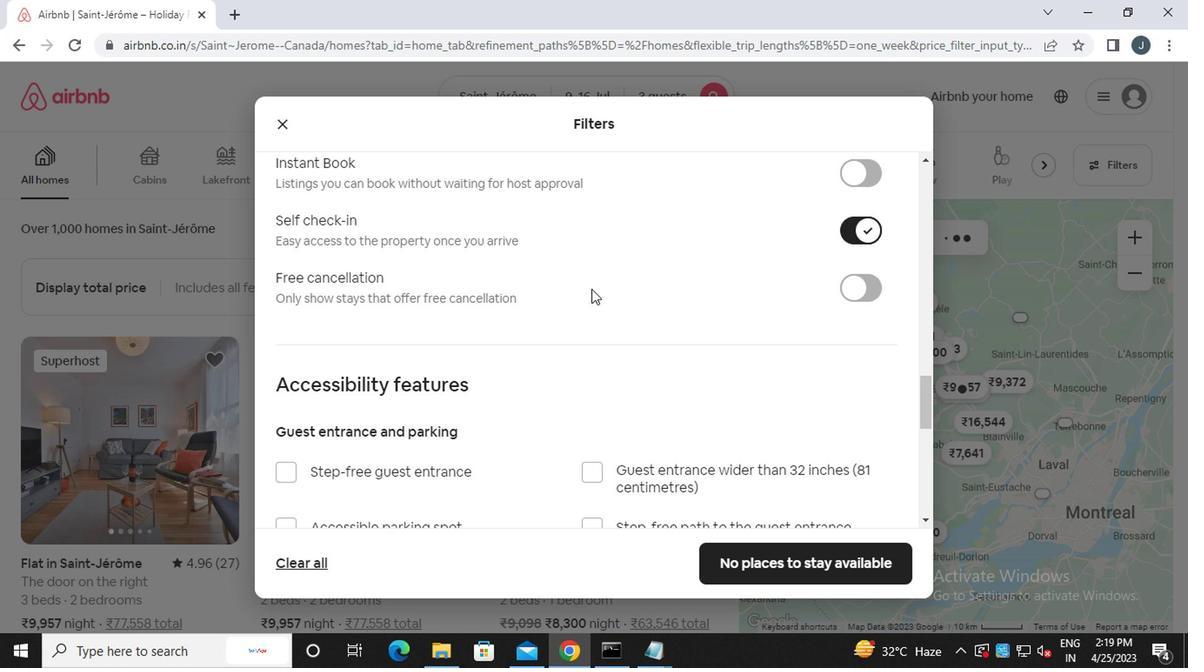
Action: Mouse scrolled (506, 309) with delta (0, -1)
Screenshot: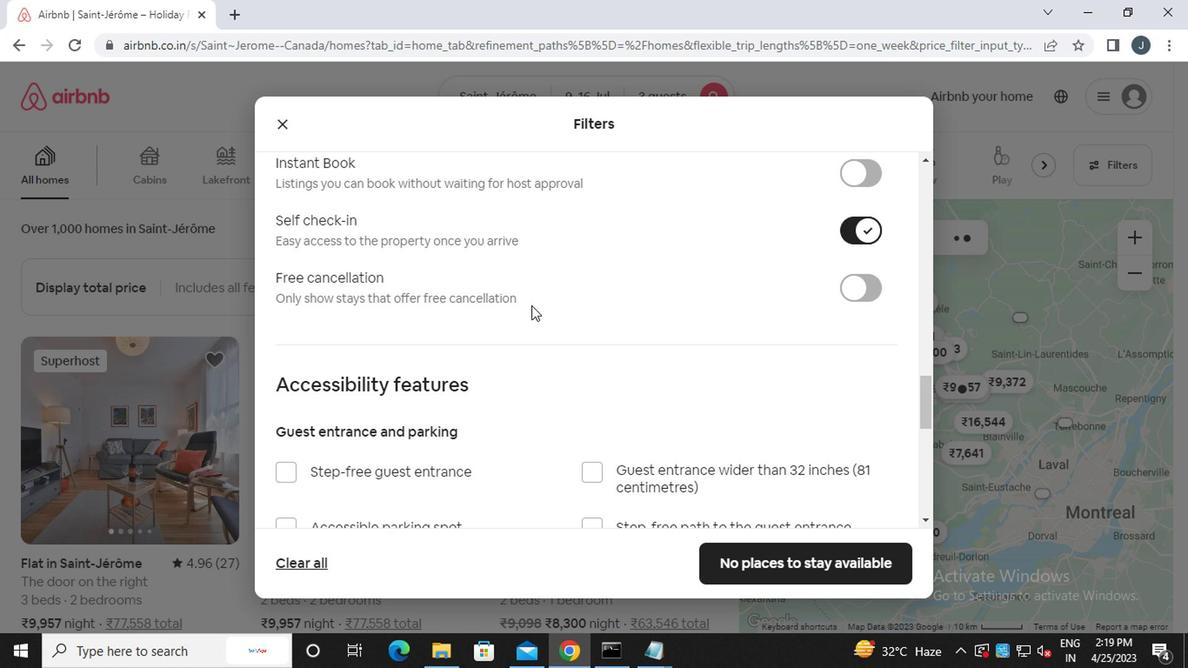 
Action: Mouse scrolled (506, 309) with delta (0, -1)
Screenshot: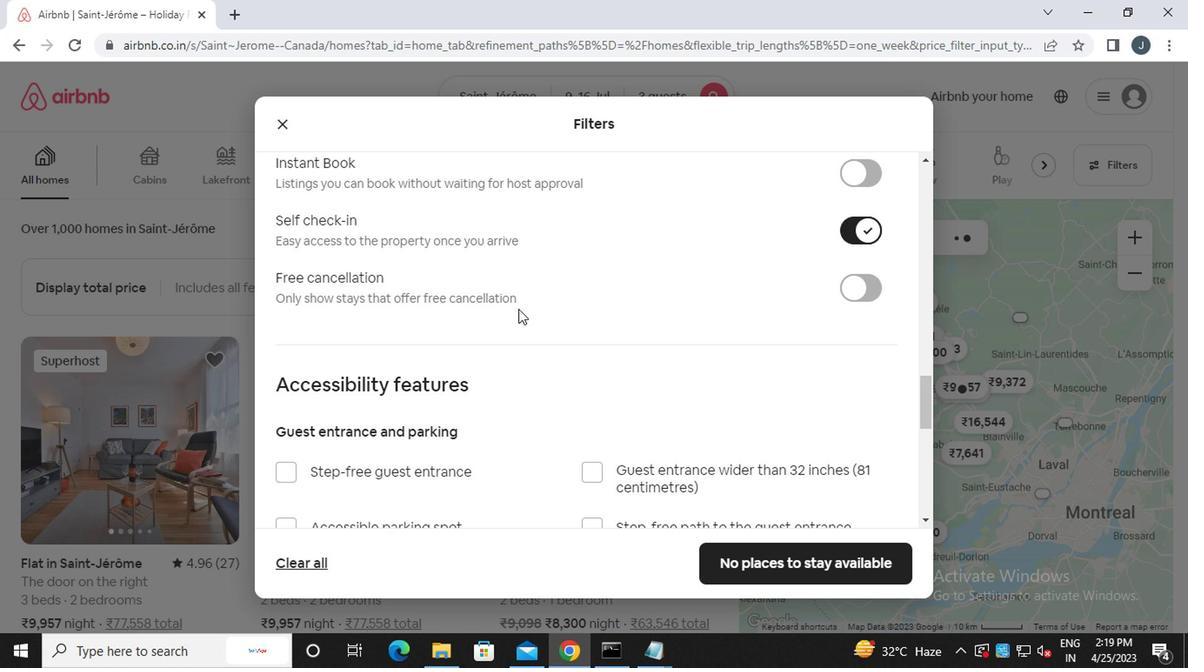 
Action: Mouse scrolled (506, 309) with delta (0, -1)
Screenshot: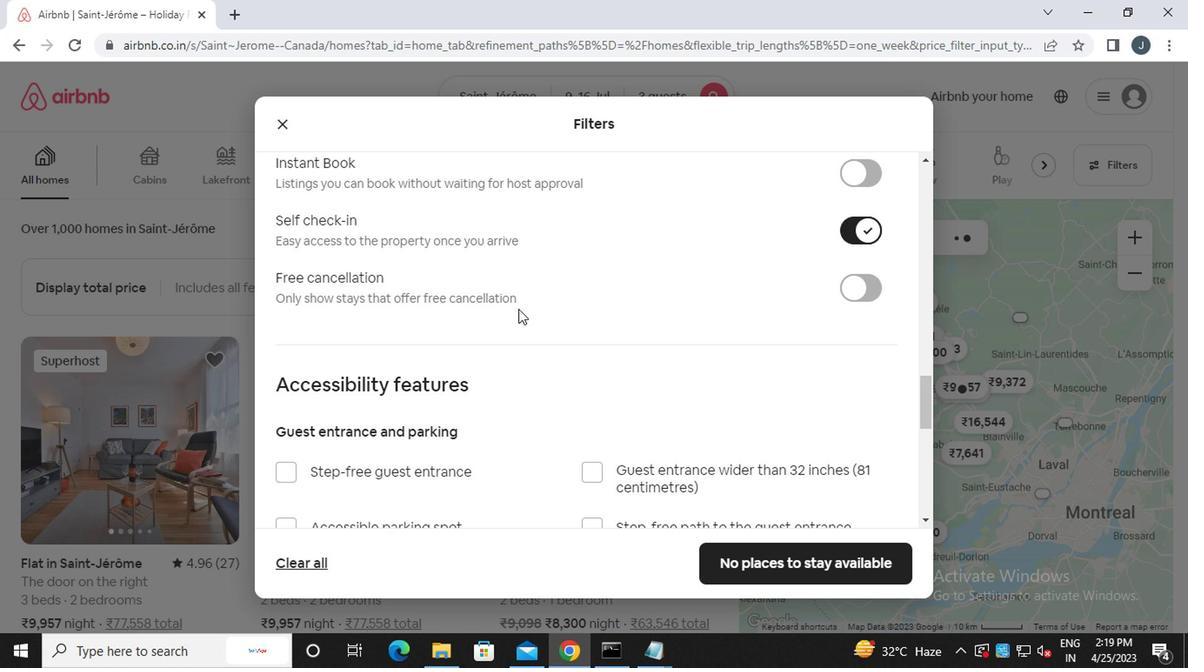 
Action: Mouse scrolled (506, 309) with delta (0, -1)
Screenshot: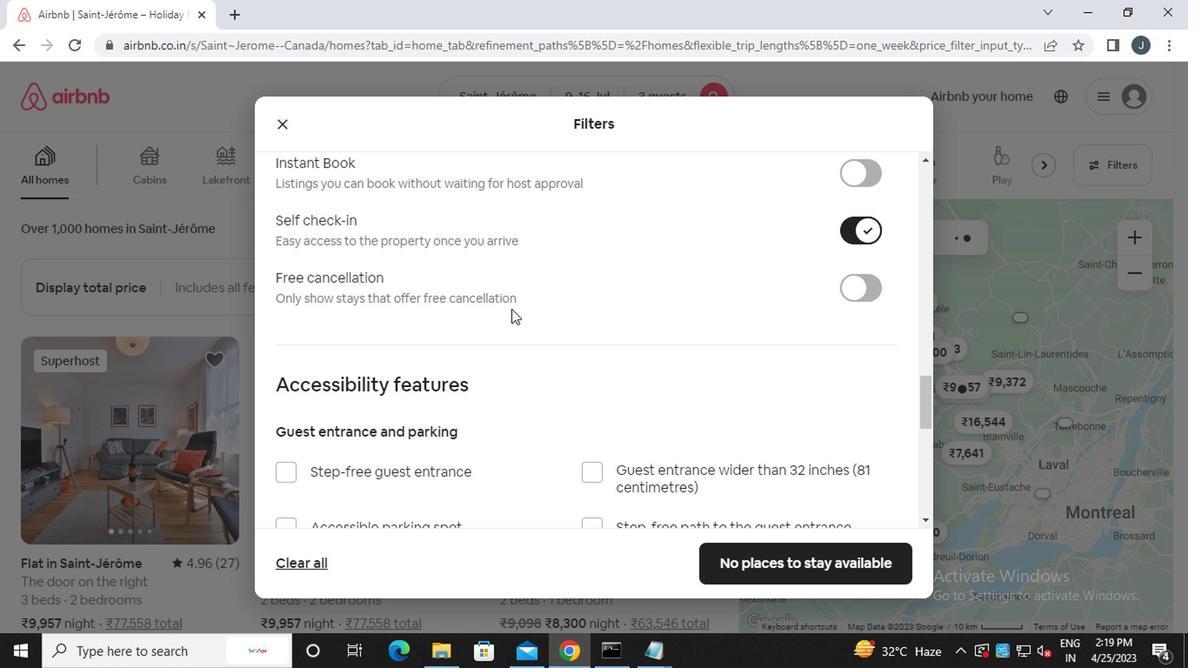 
Action: Mouse scrolled (506, 309) with delta (0, -1)
Screenshot: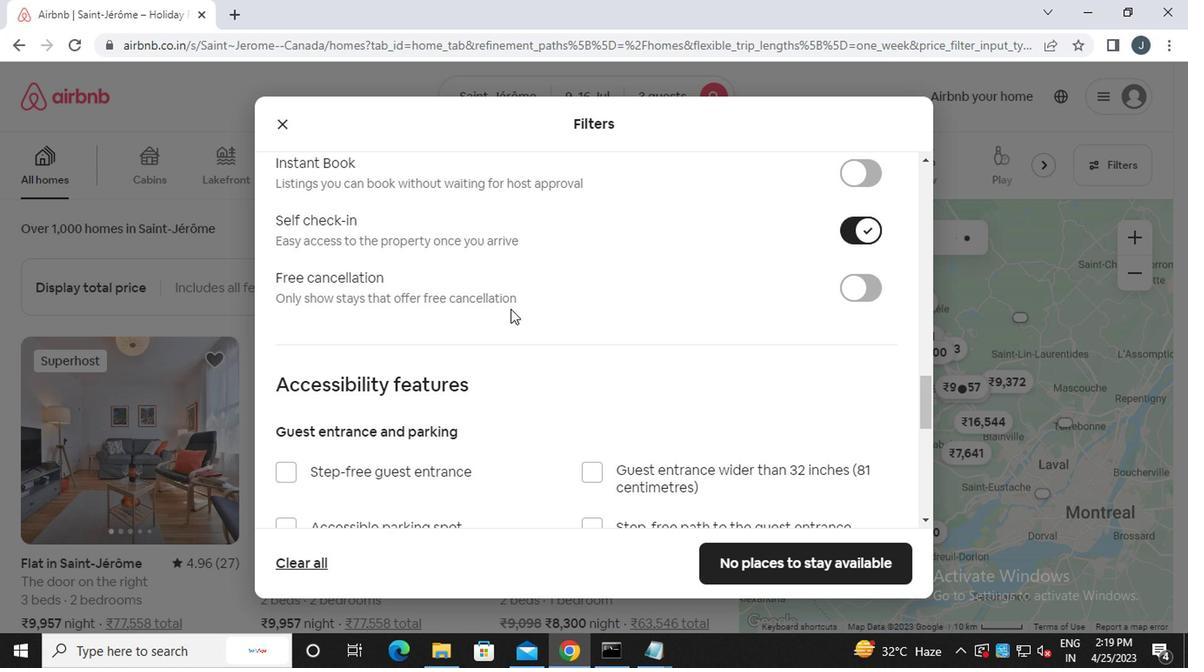 
Action: Mouse scrolled (506, 309) with delta (0, -1)
Screenshot: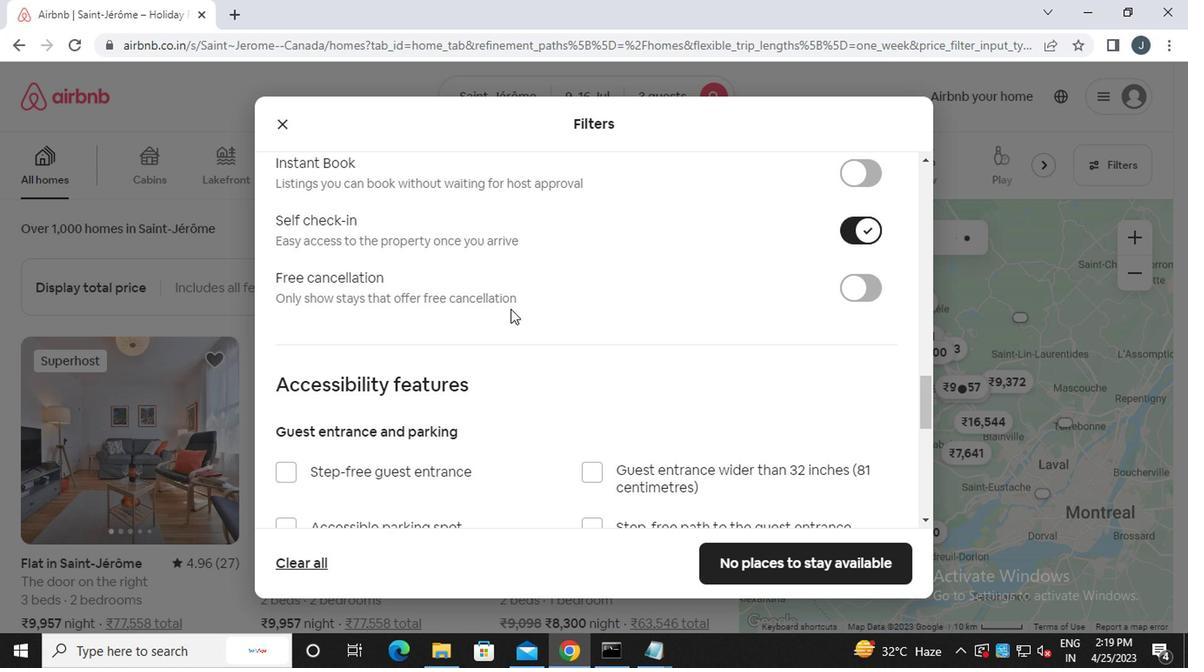 
Action: Mouse scrolled (506, 309) with delta (0, -1)
Screenshot: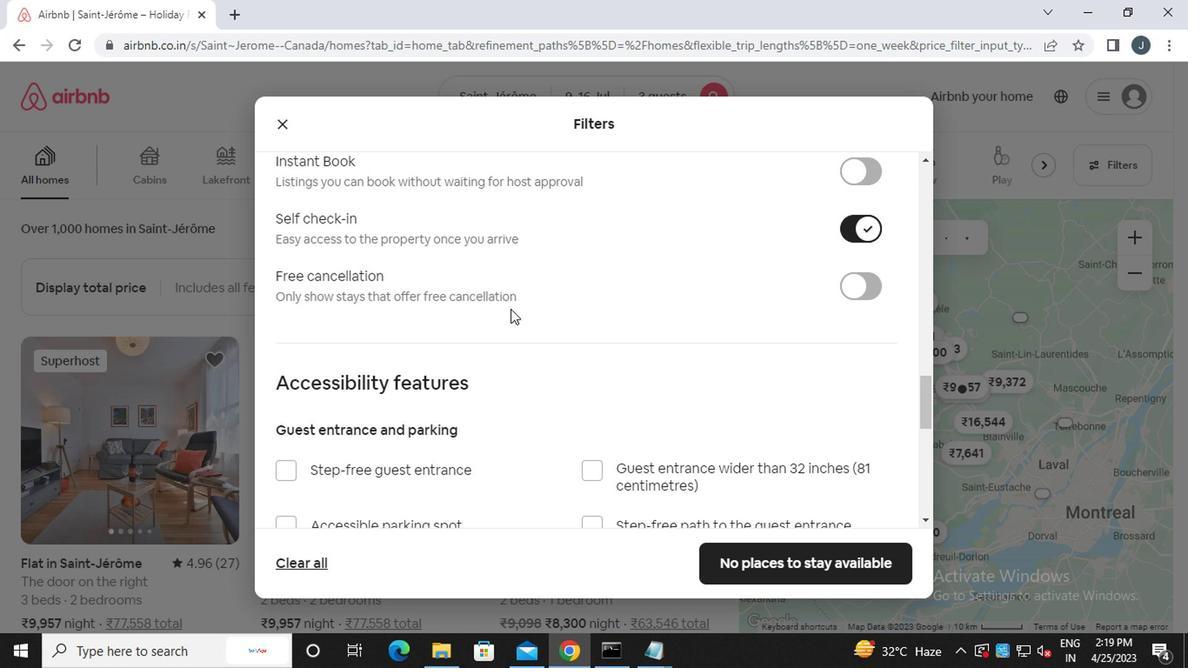 
Action: Mouse moved to (276, 419)
Screenshot: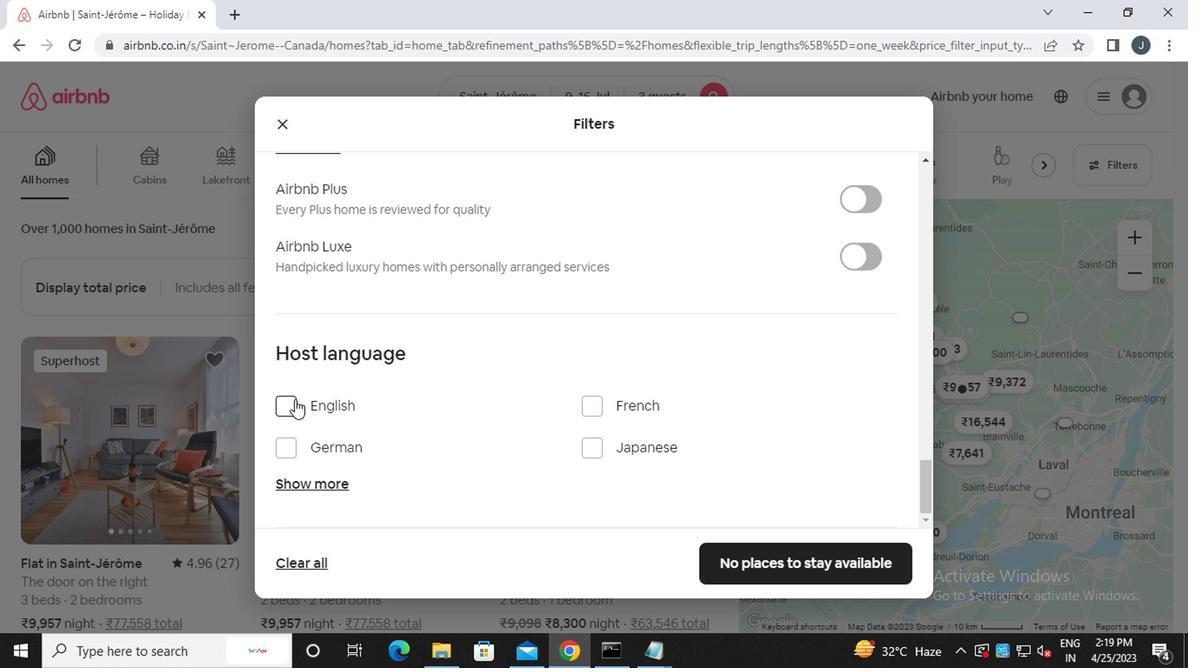 
Action: Mouse pressed left at (276, 419)
Screenshot: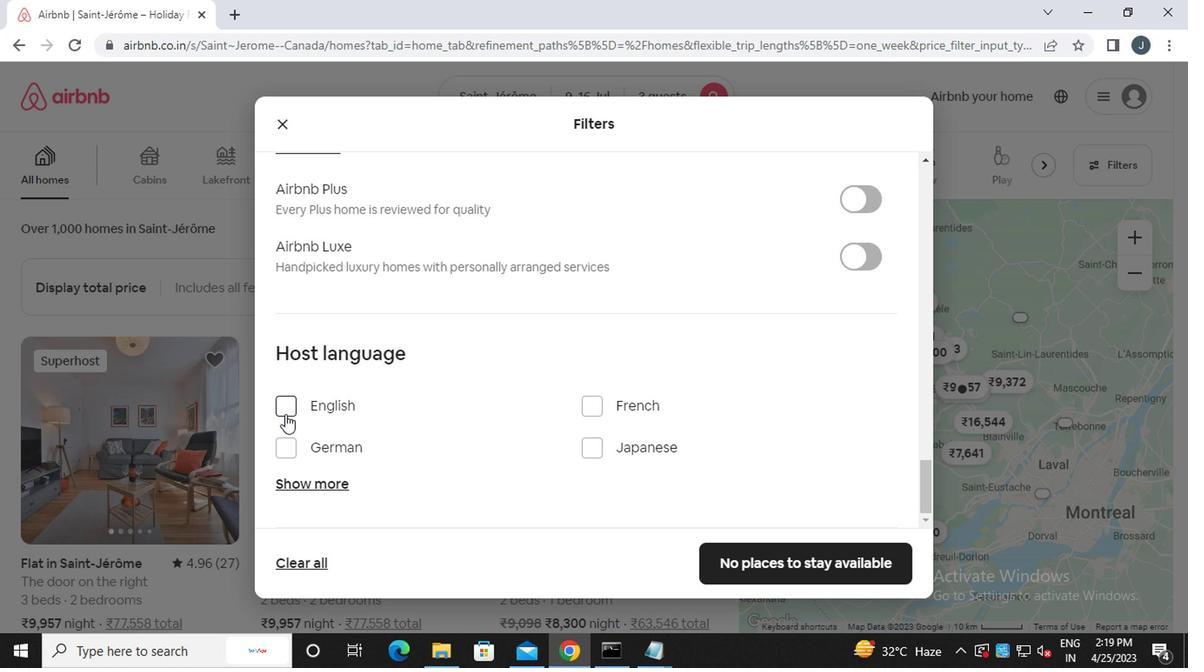 
Action: Mouse moved to (280, 407)
Screenshot: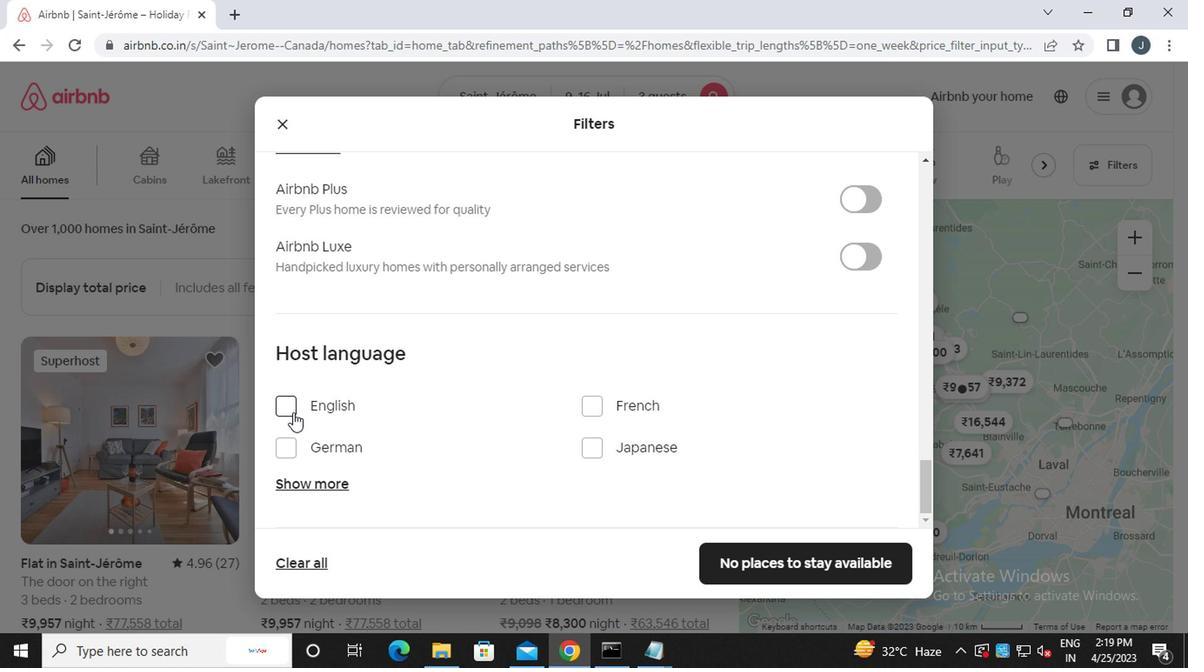 
Action: Mouse pressed left at (280, 407)
Screenshot: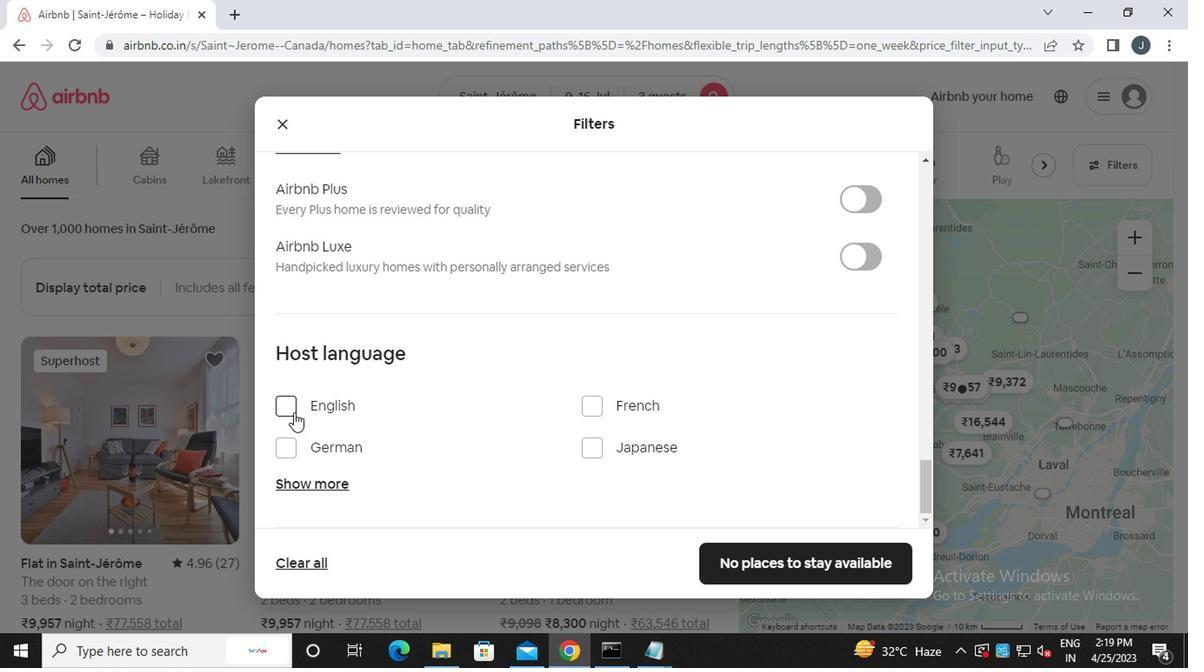 
Action: Mouse moved to (735, 568)
Screenshot: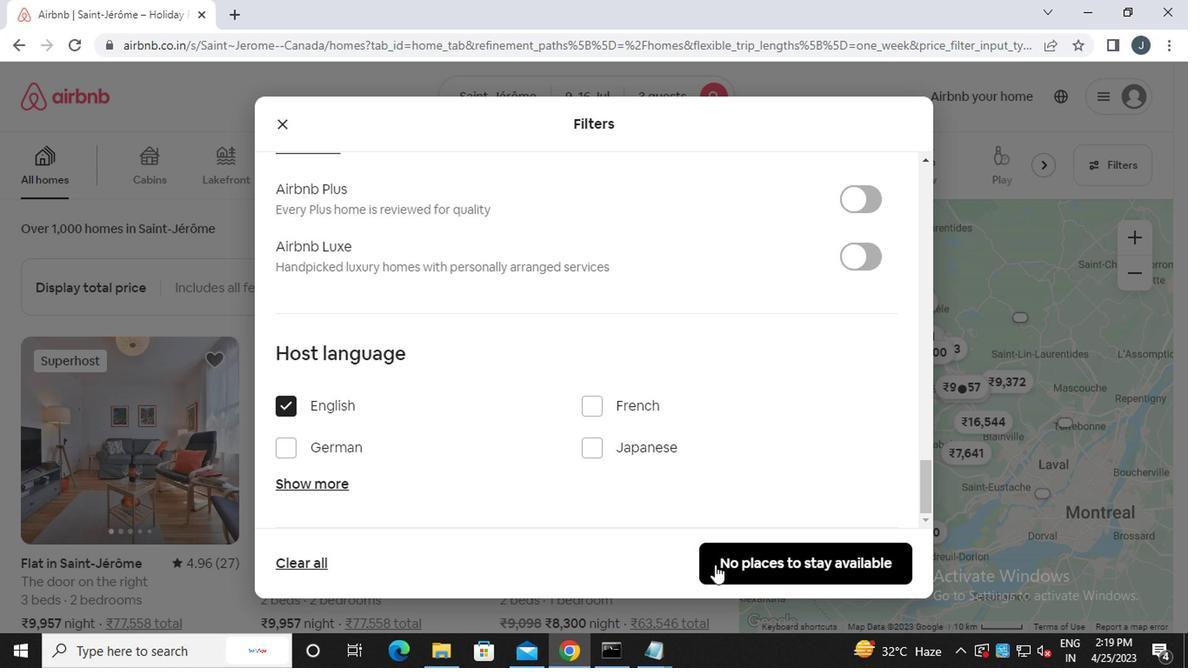 
Action: Mouse pressed left at (735, 568)
Screenshot: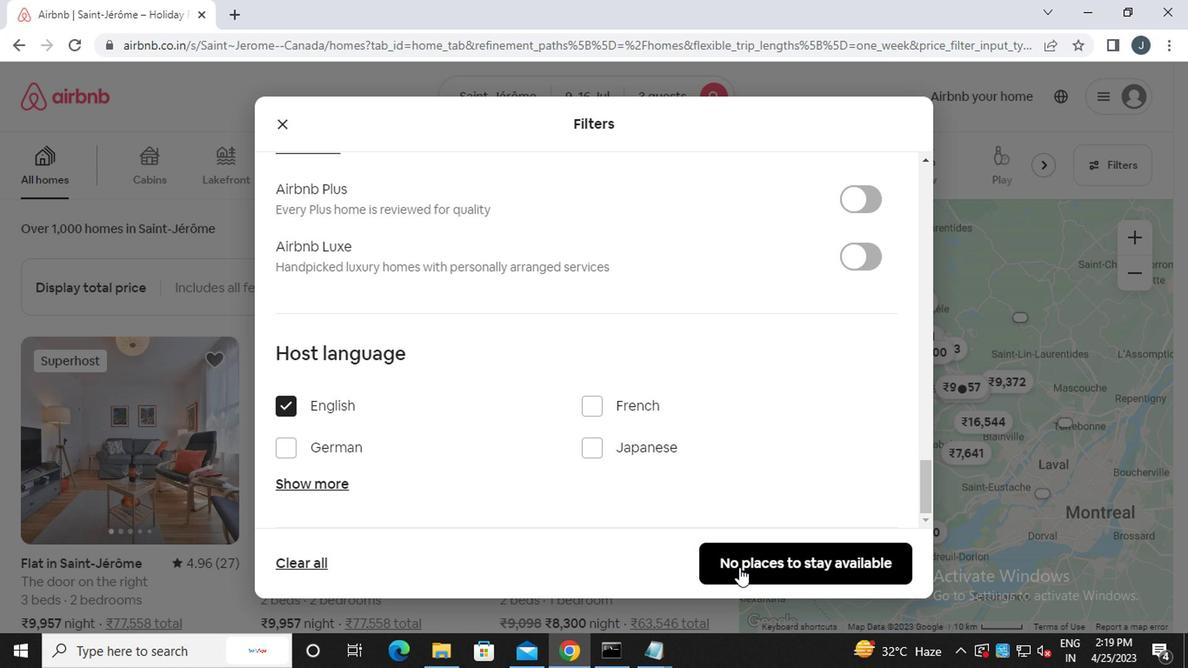 
Action: Mouse moved to (711, 544)
Screenshot: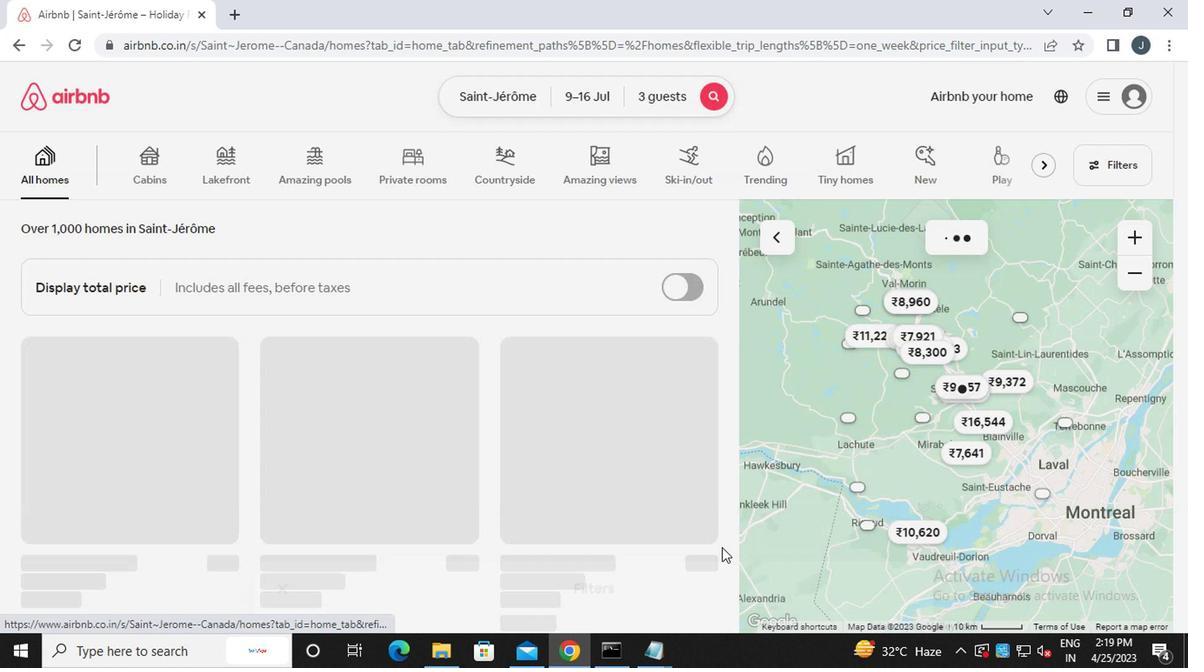 
